 Task: Find connections with filter location Alegrete with filter topic #realestatewith filter profile language English with filter current company Yara International with filter school Maheshwari Public School with filter industry Credit Intermediation with filter service category Web Design with filter keywords title Marketing Specialist
Action: Mouse moved to (563, 111)
Screenshot: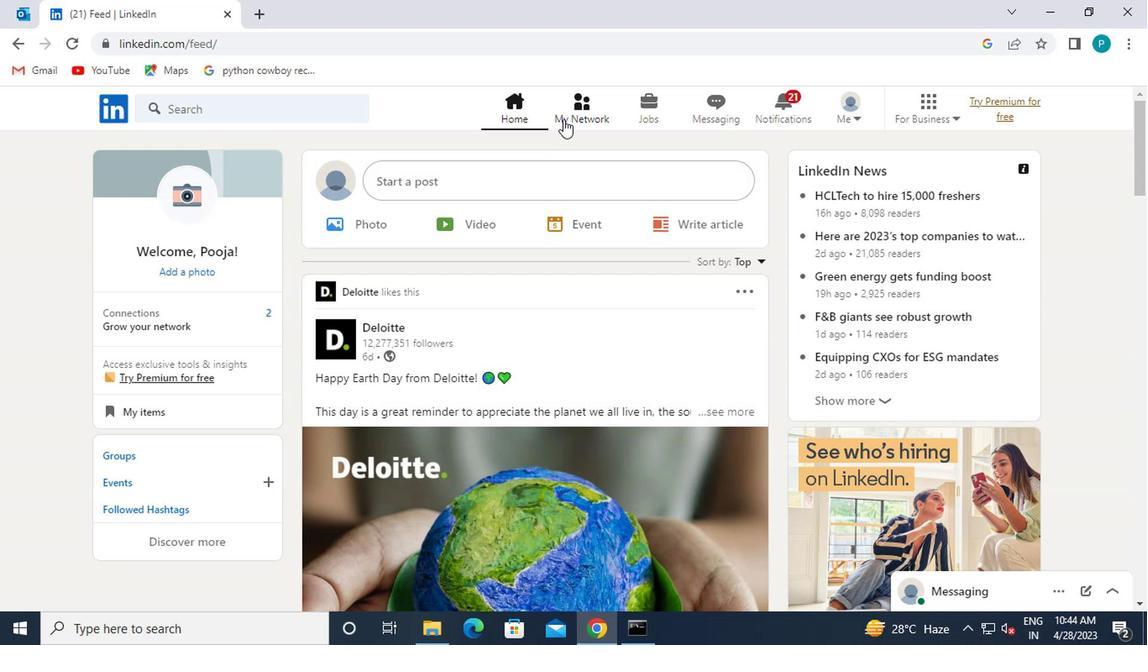 
Action: Mouse pressed left at (563, 111)
Screenshot: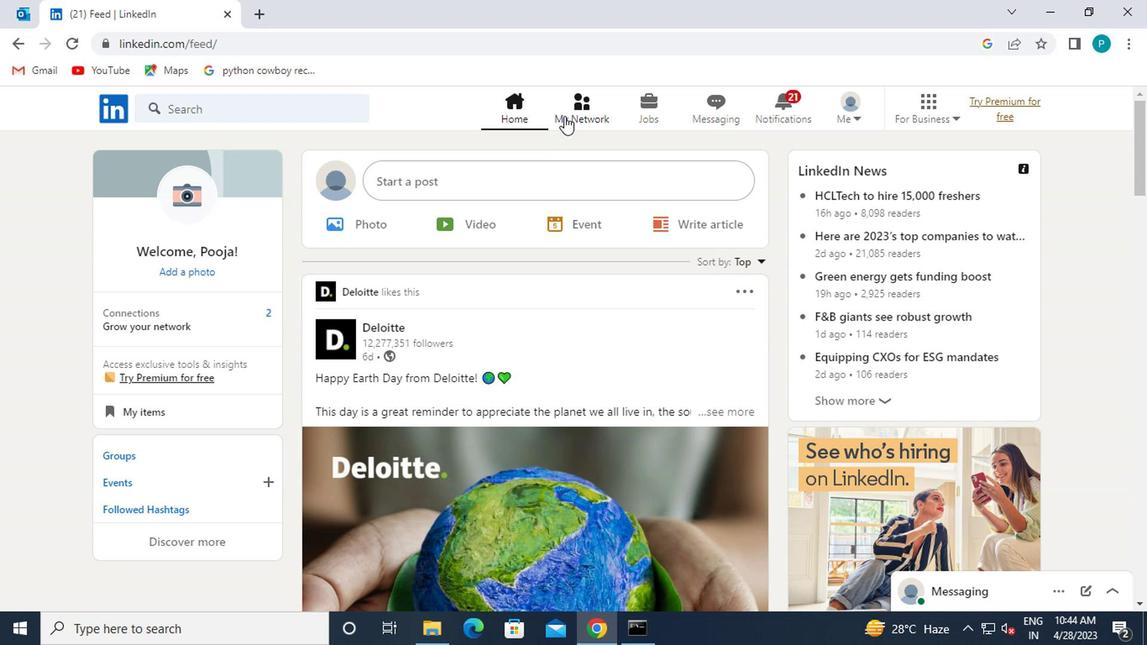 
Action: Mouse moved to (262, 185)
Screenshot: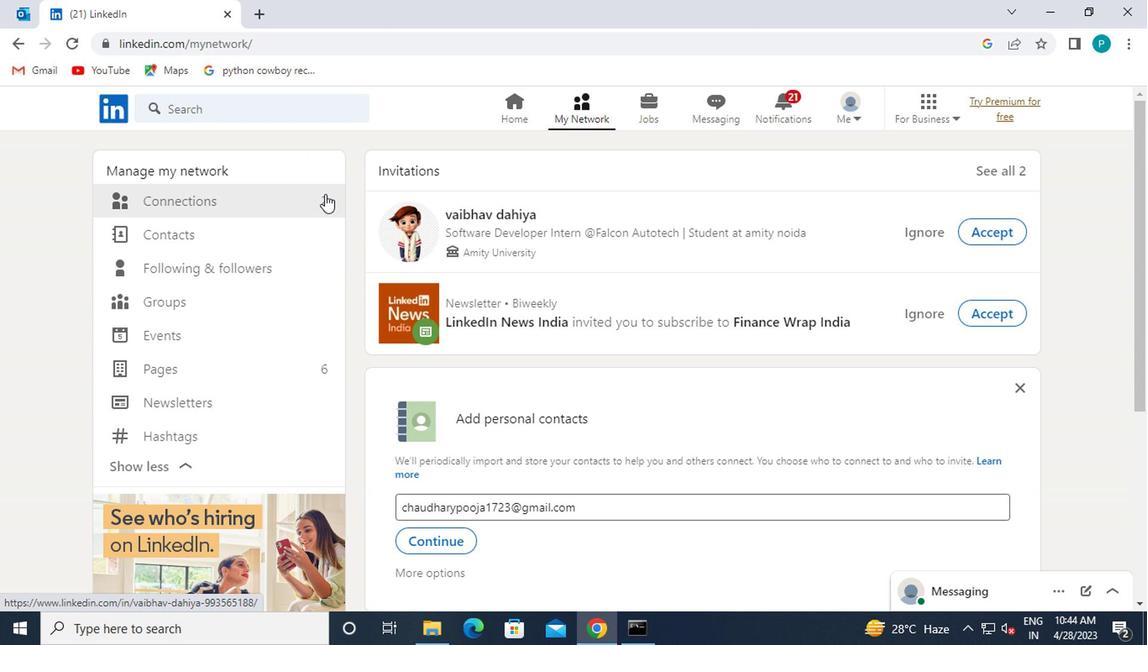 
Action: Mouse pressed left at (262, 185)
Screenshot: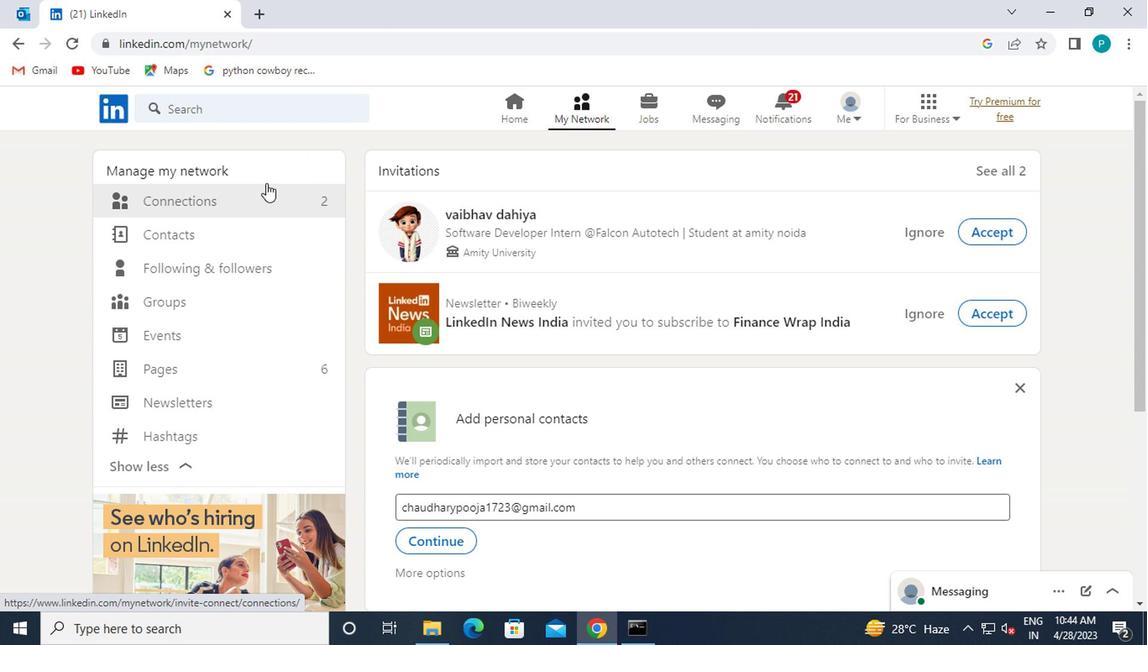 
Action: Mouse moved to (264, 191)
Screenshot: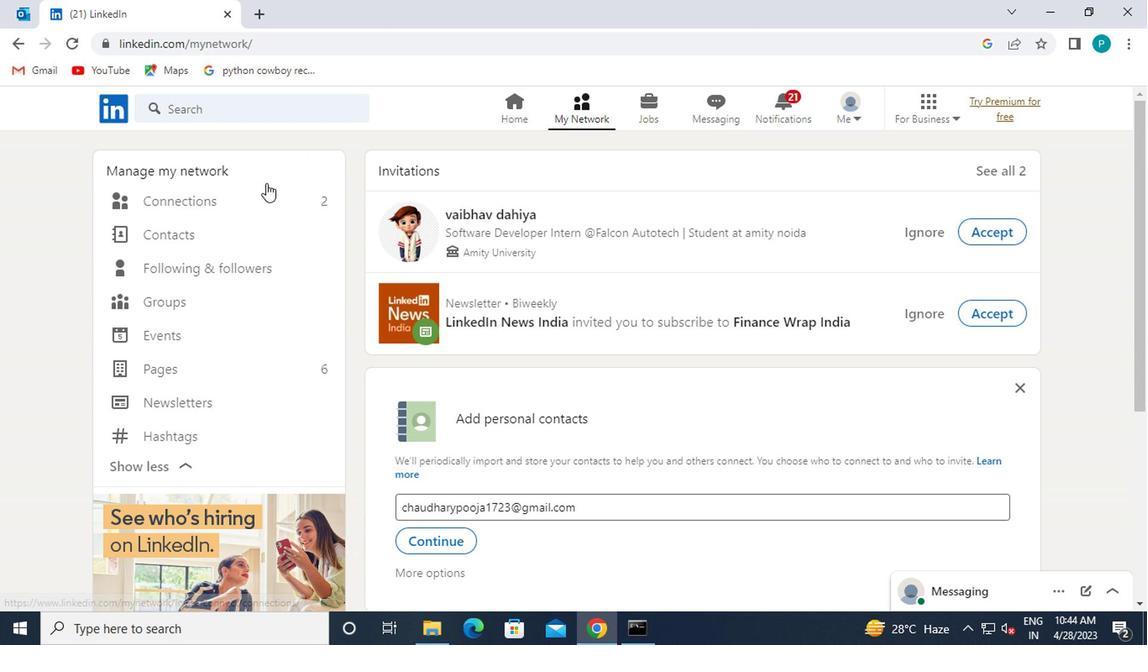 
Action: Mouse pressed left at (264, 191)
Screenshot: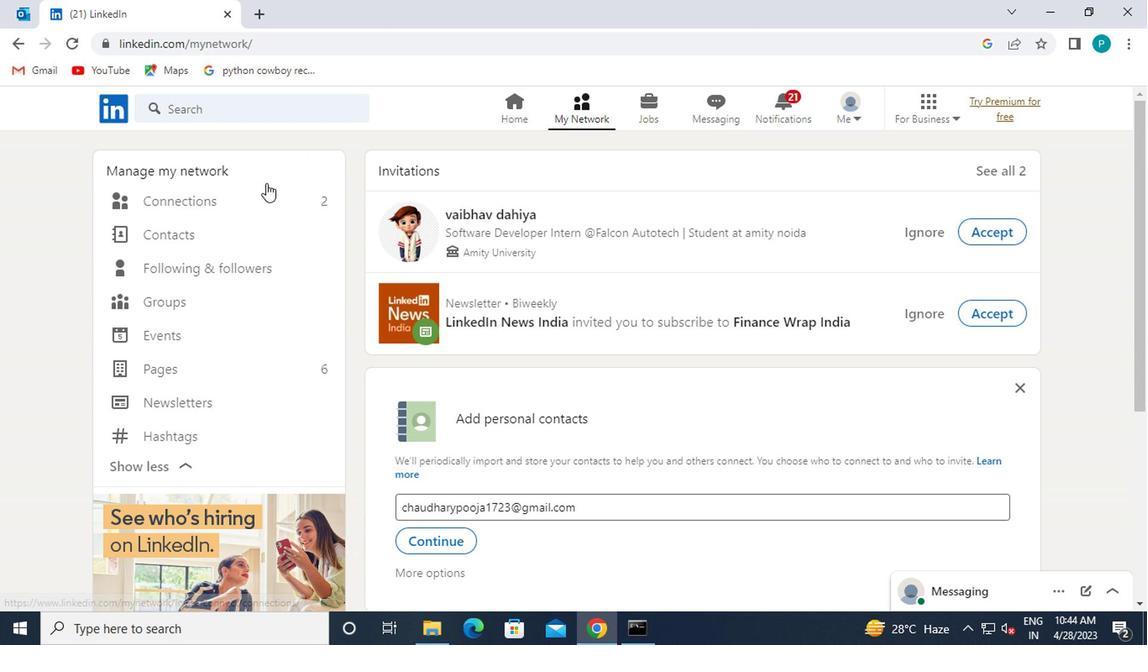 
Action: Mouse moved to (216, 207)
Screenshot: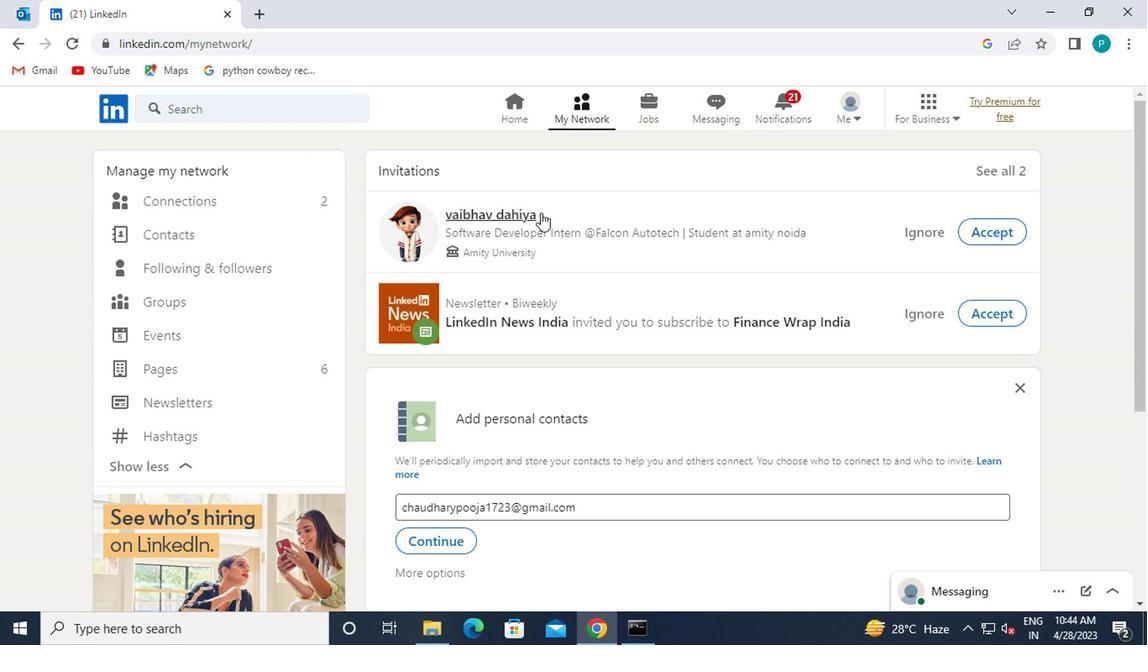 
Action: Mouse pressed left at (216, 207)
Screenshot: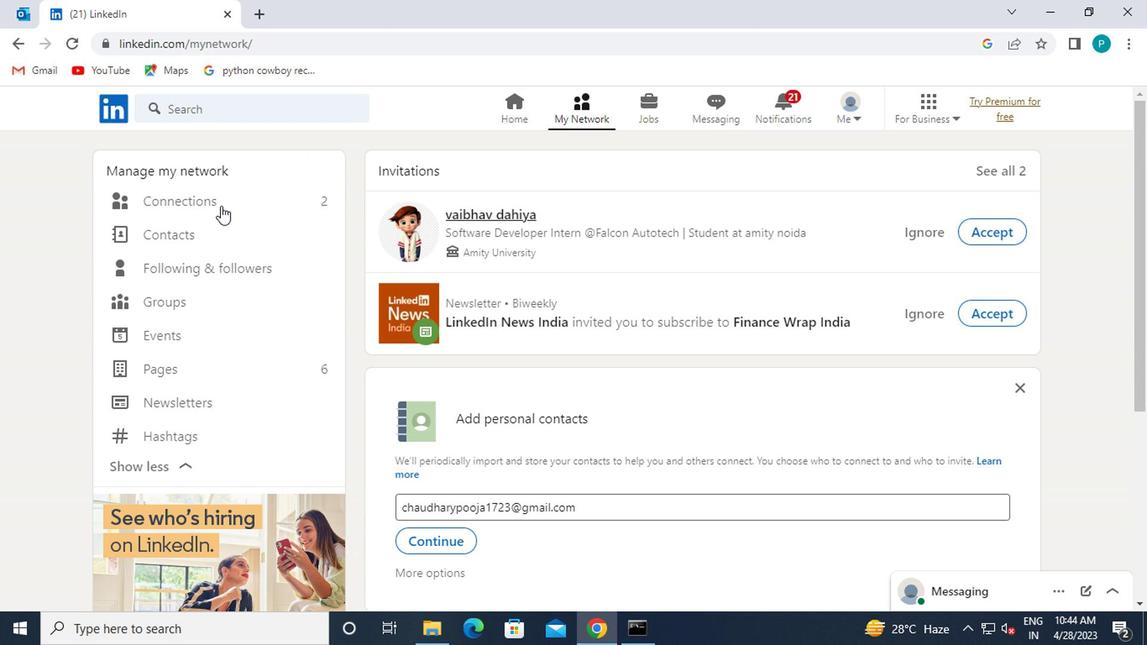 
Action: Mouse moved to (215, 207)
Screenshot: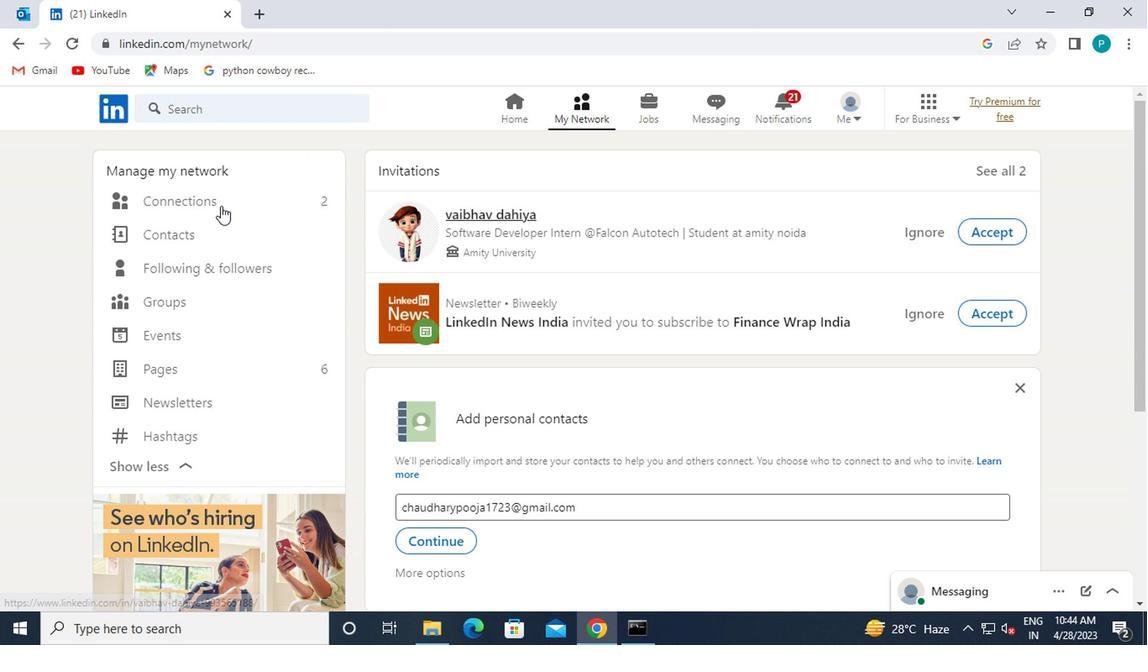 
Action: Mouse pressed left at (215, 207)
Screenshot: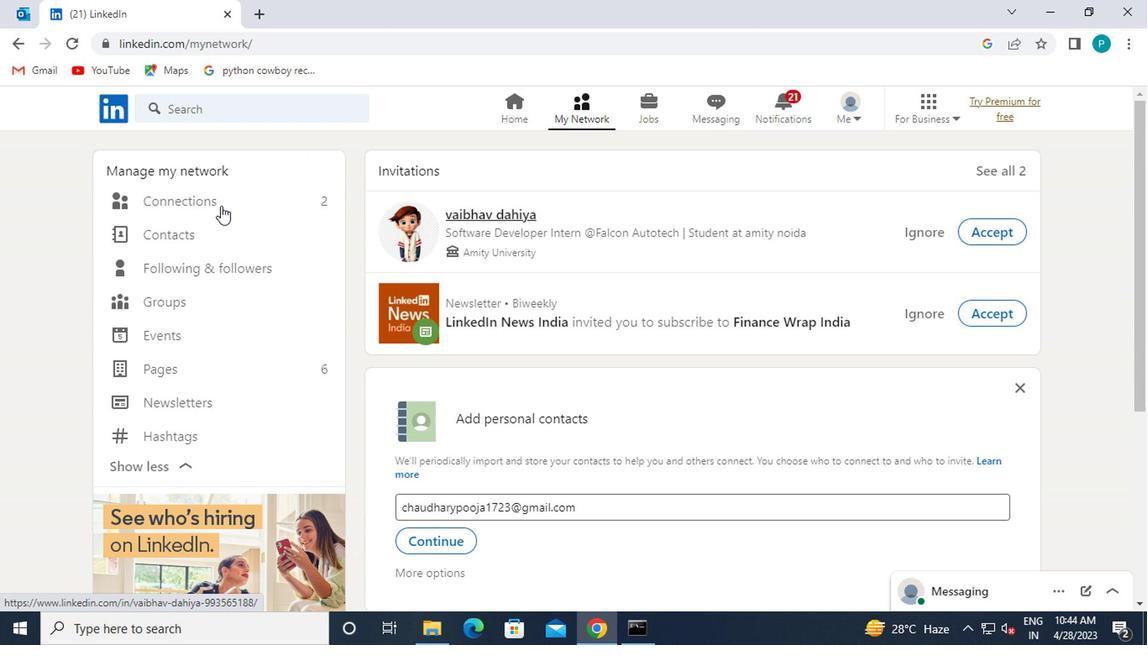 
Action: Mouse moved to (213, 203)
Screenshot: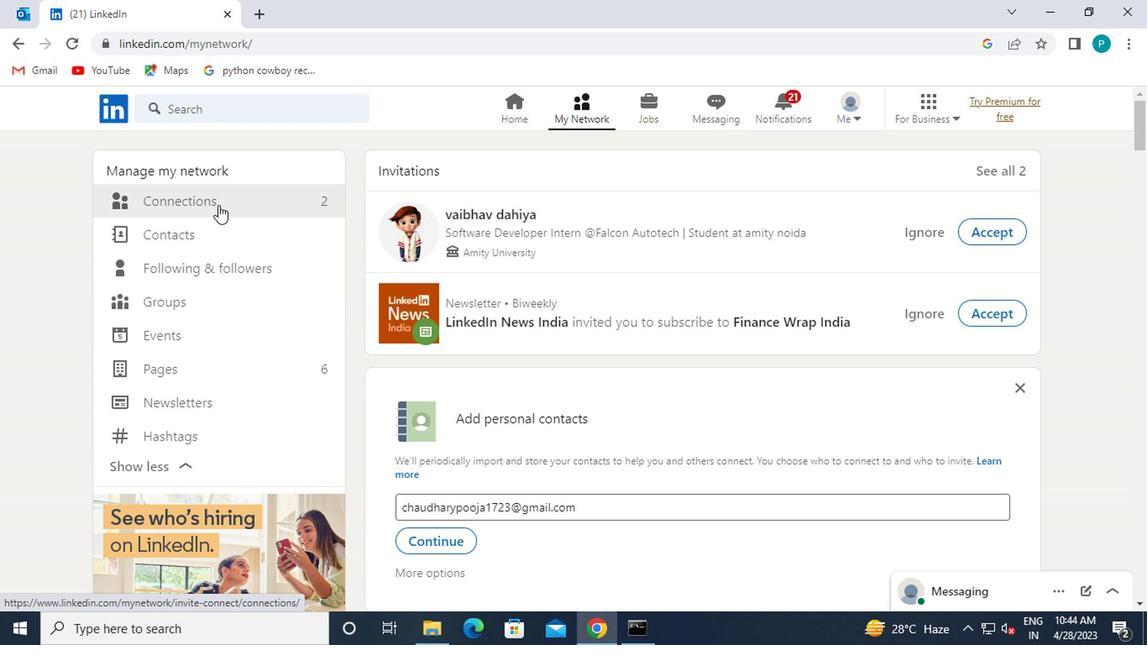 
Action: Mouse pressed left at (213, 203)
Screenshot: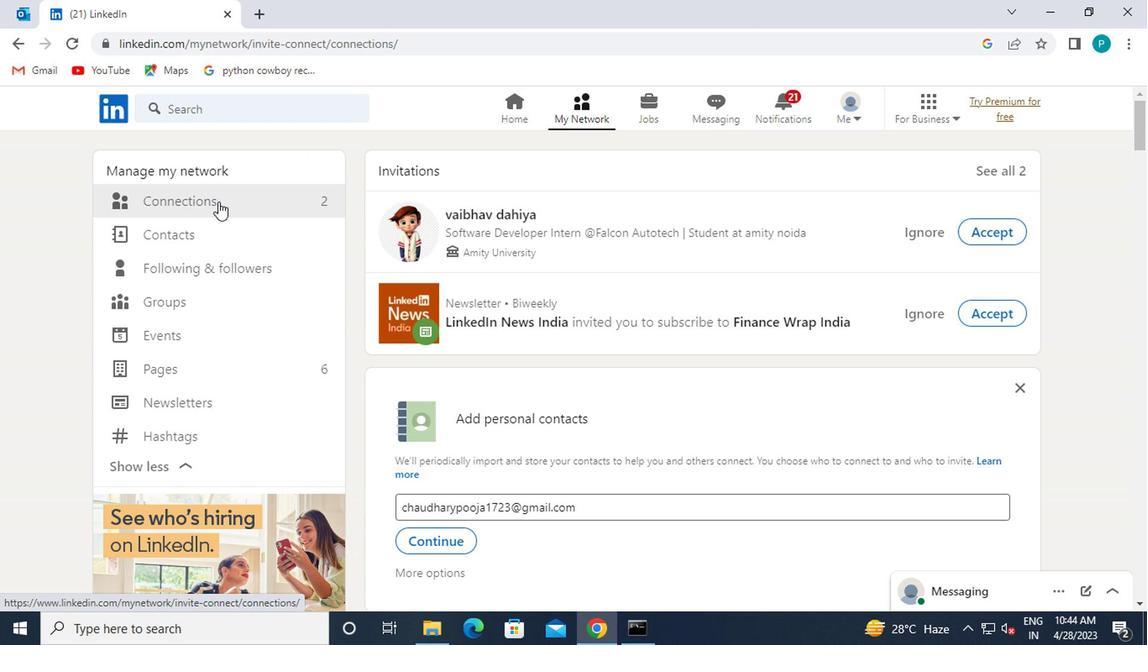 
Action: Mouse moved to (665, 204)
Screenshot: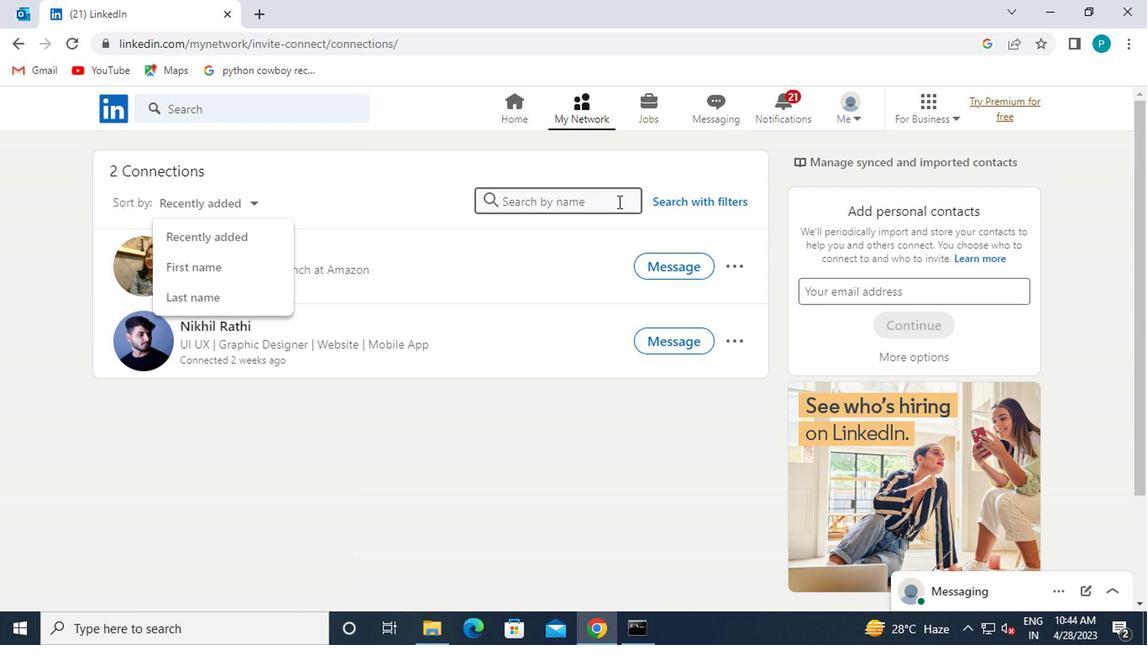 
Action: Mouse pressed left at (665, 204)
Screenshot: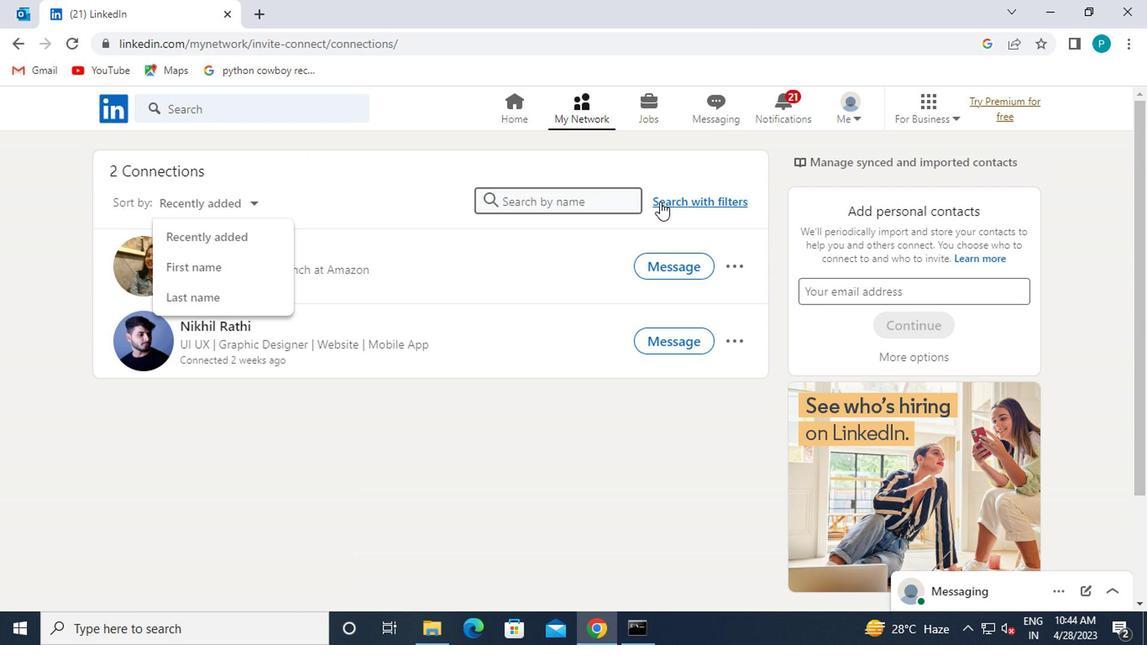 
Action: Mouse moved to (616, 161)
Screenshot: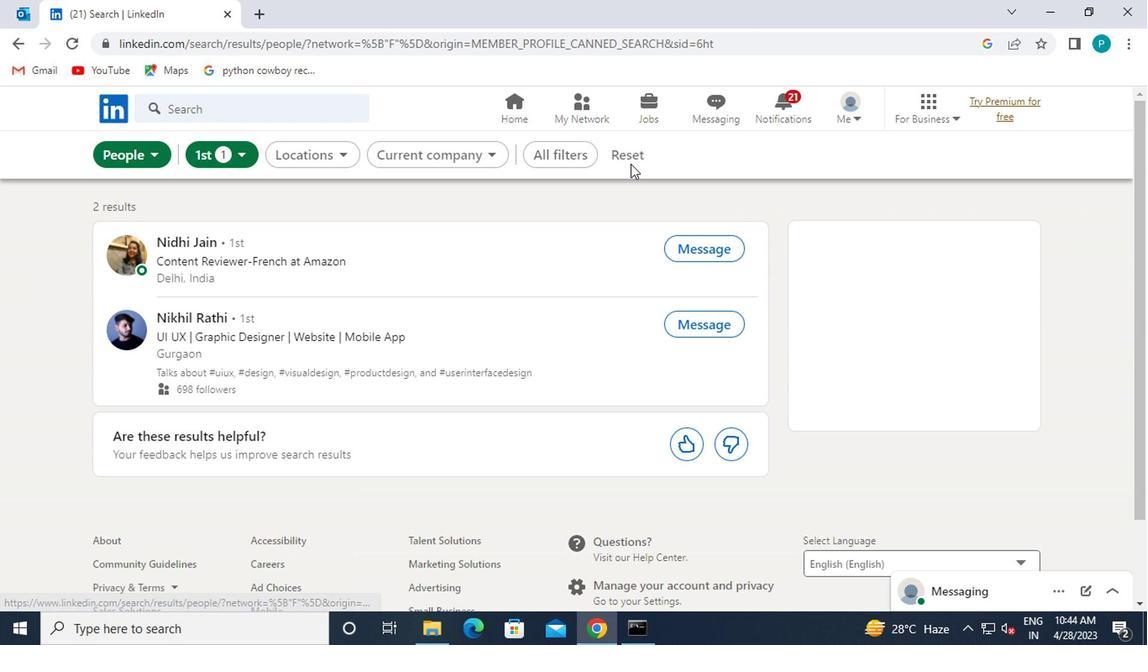 
Action: Mouse pressed left at (616, 161)
Screenshot: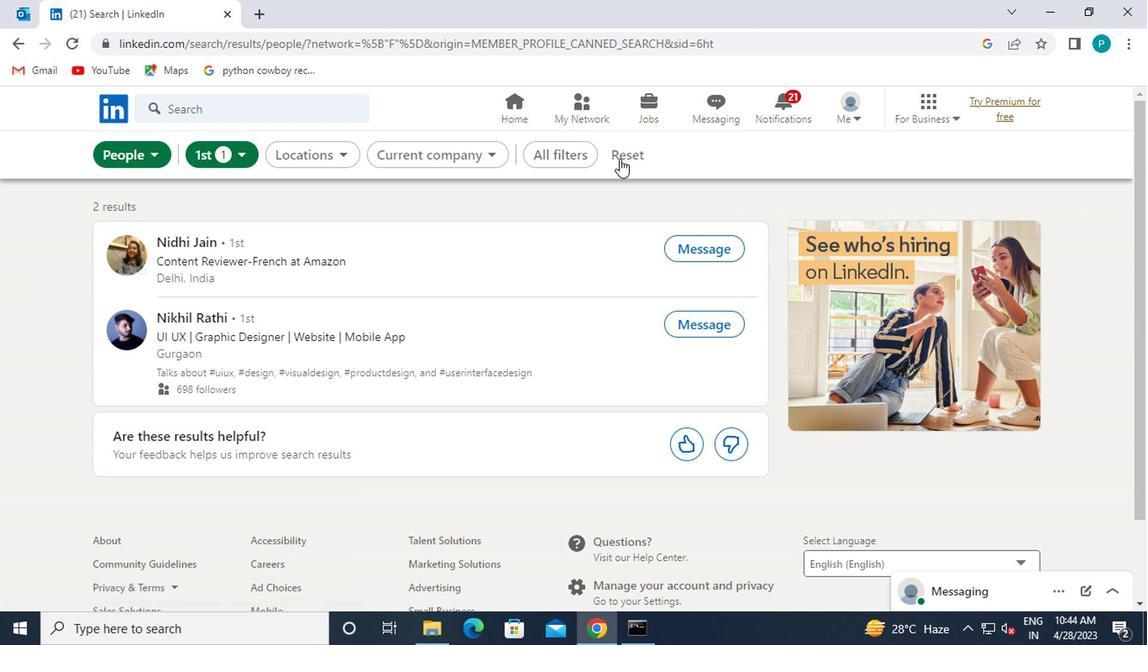 
Action: Mouse moved to (588, 161)
Screenshot: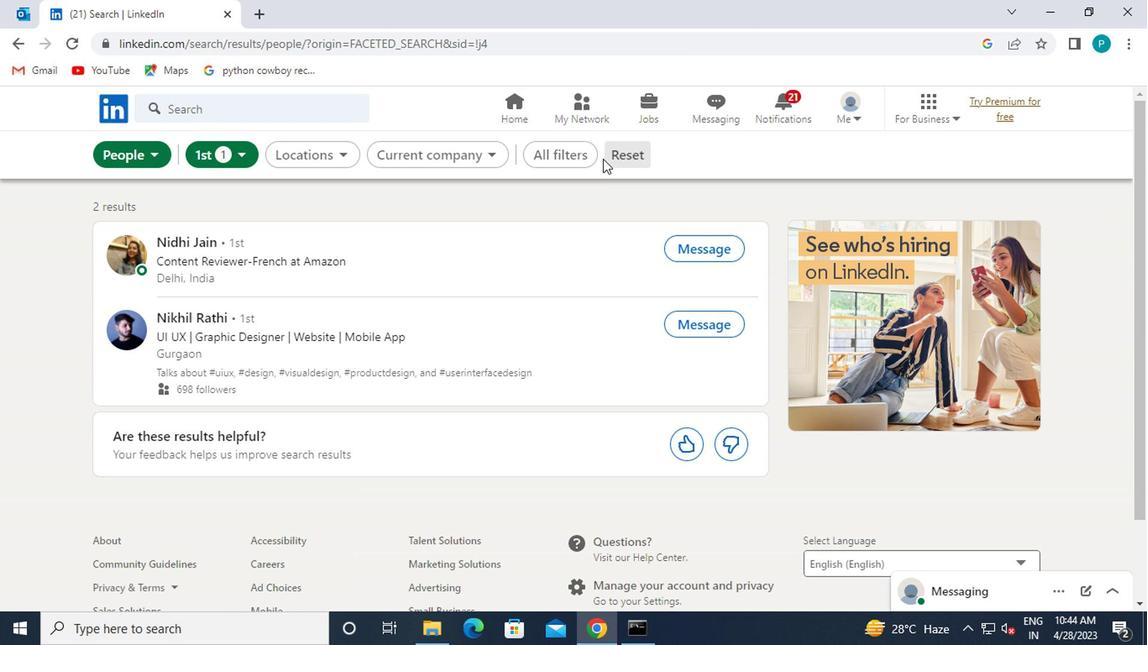
Action: Mouse pressed left at (588, 161)
Screenshot: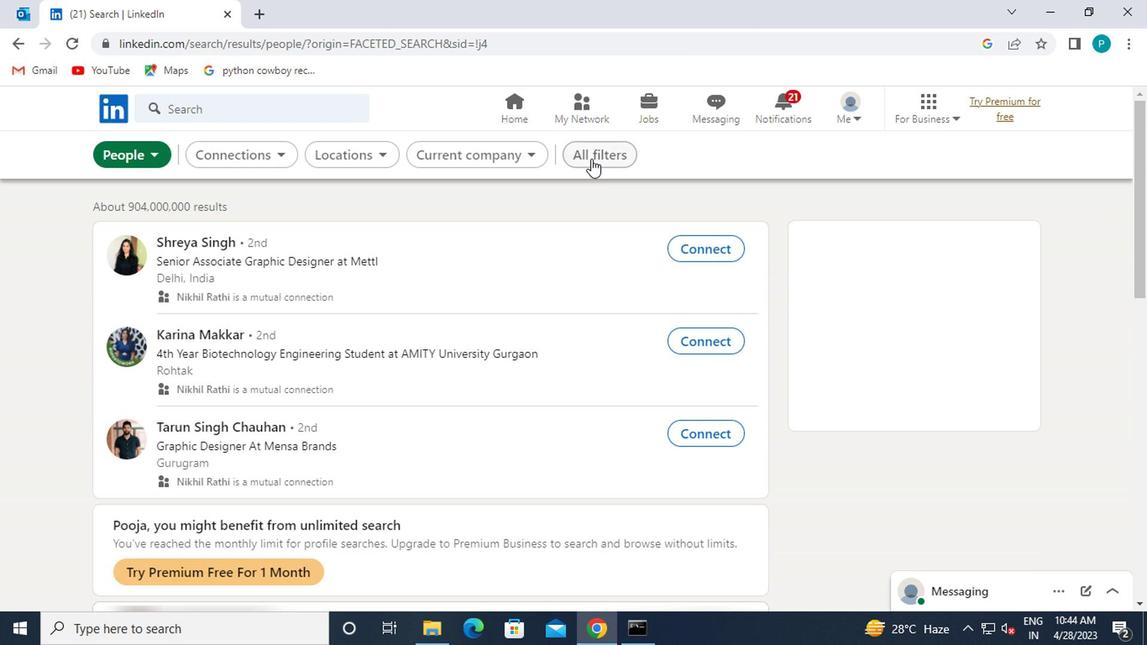 
Action: Mouse moved to (894, 411)
Screenshot: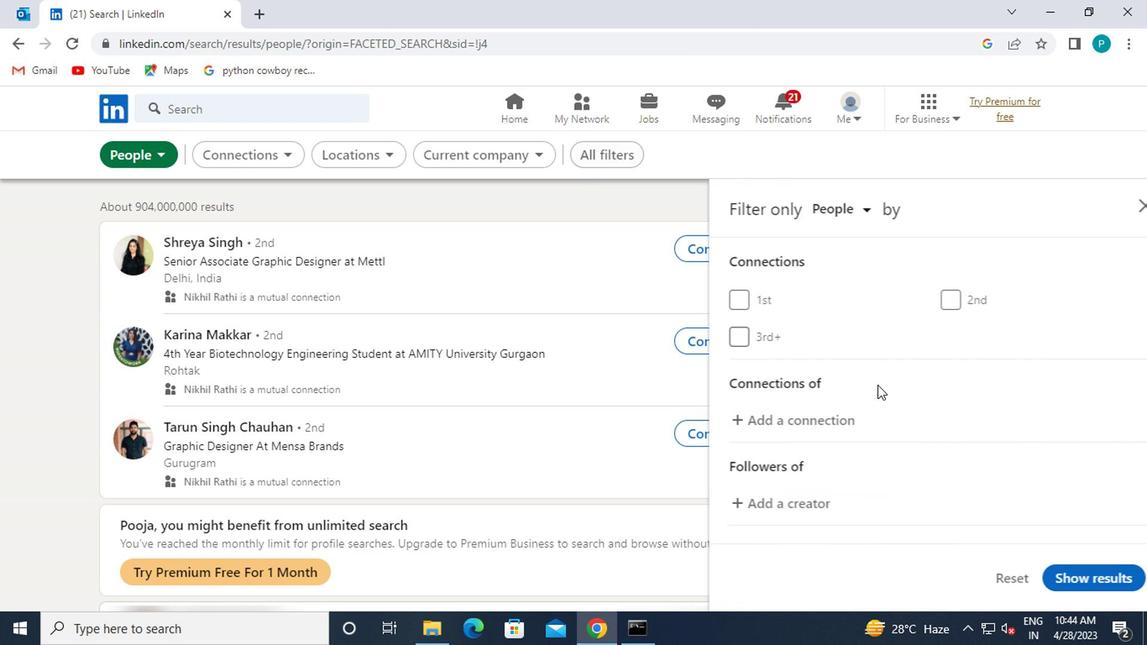 
Action: Mouse scrolled (894, 410) with delta (0, 0)
Screenshot: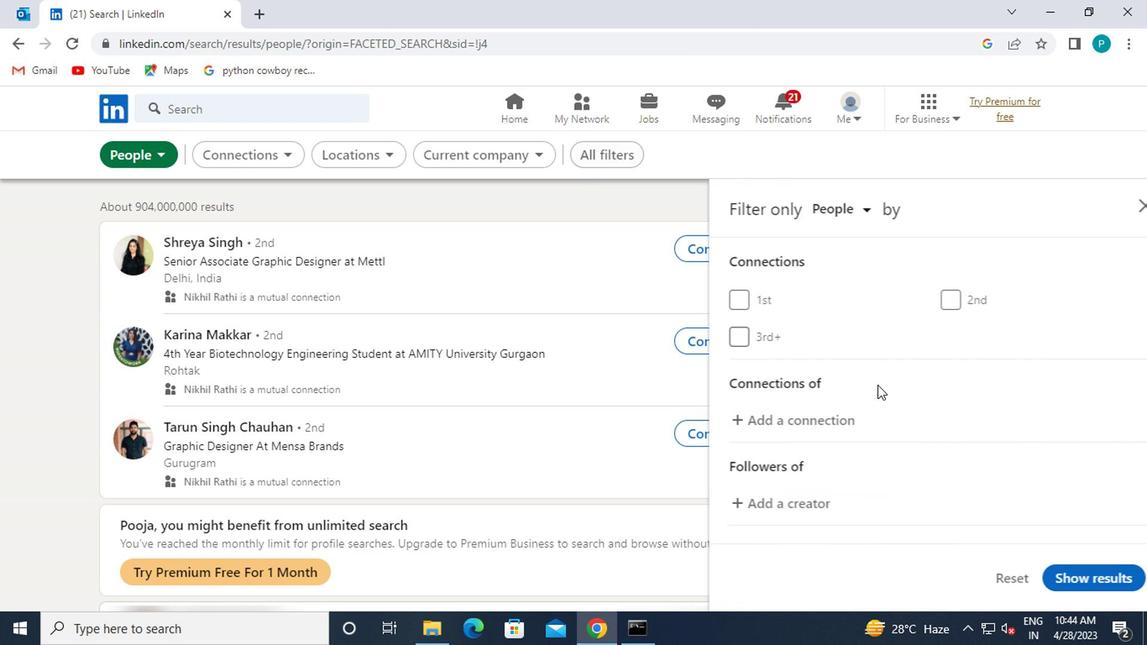 
Action: Mouse moved to (894, 412)
Screenshot: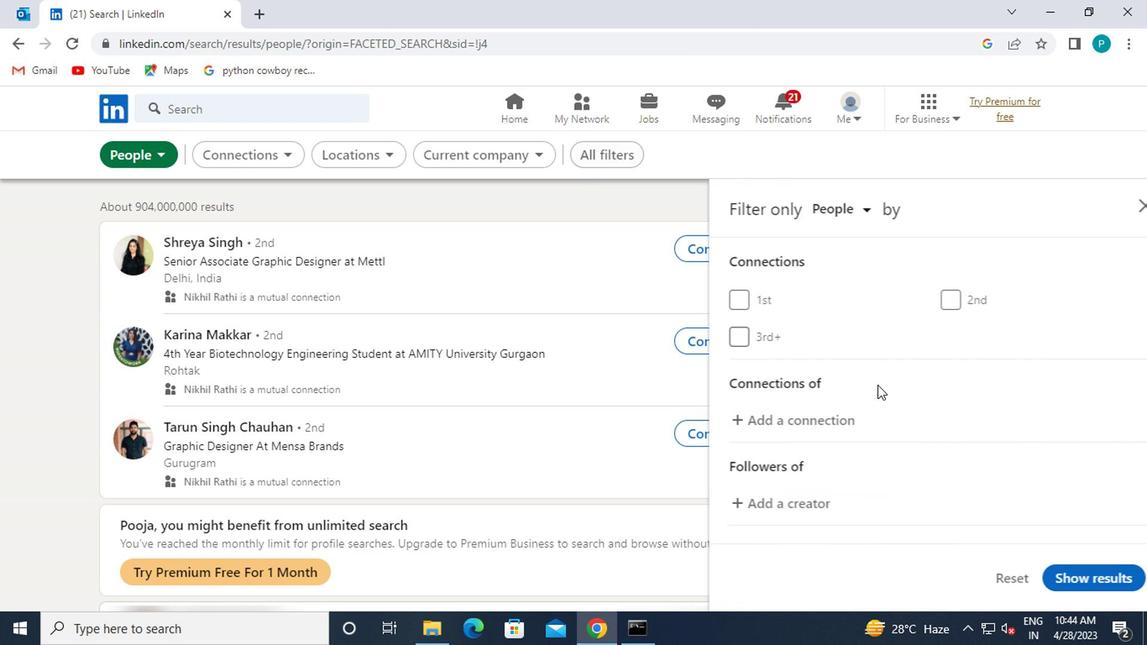 
Action: Mouse scrolled (894, 411) with delta (0, -1)
Screenshot: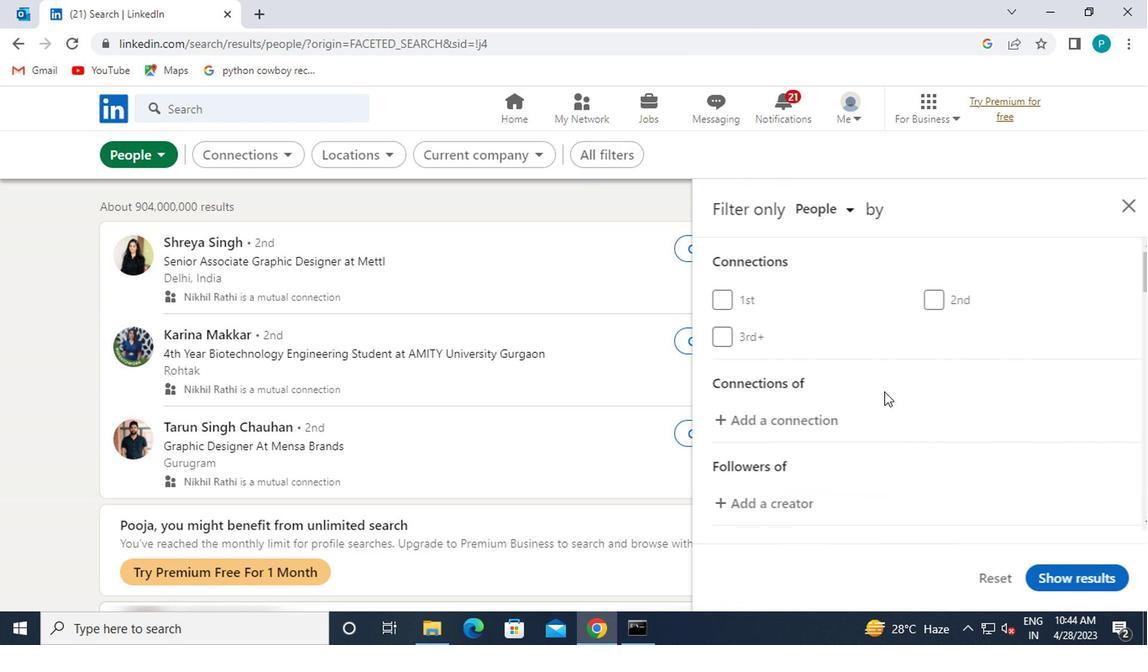 
Action: Mouse moved to (912, 421)
Screenshot: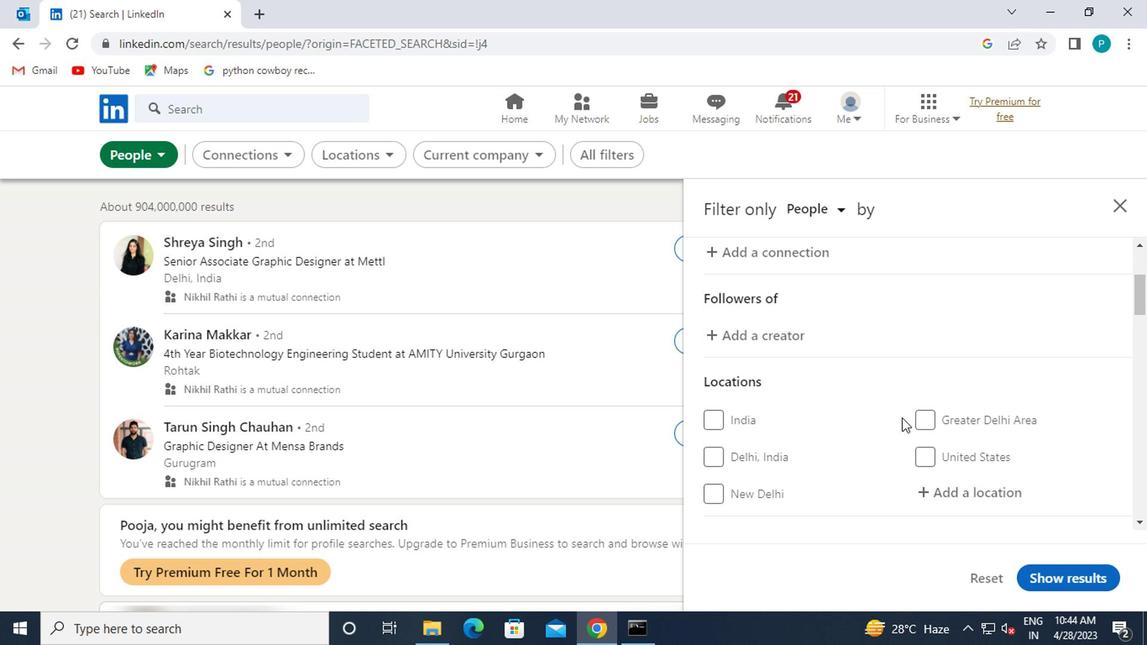 
Action: Mouse scrolled (912, 420) with delta (0, -1)
Screenshot: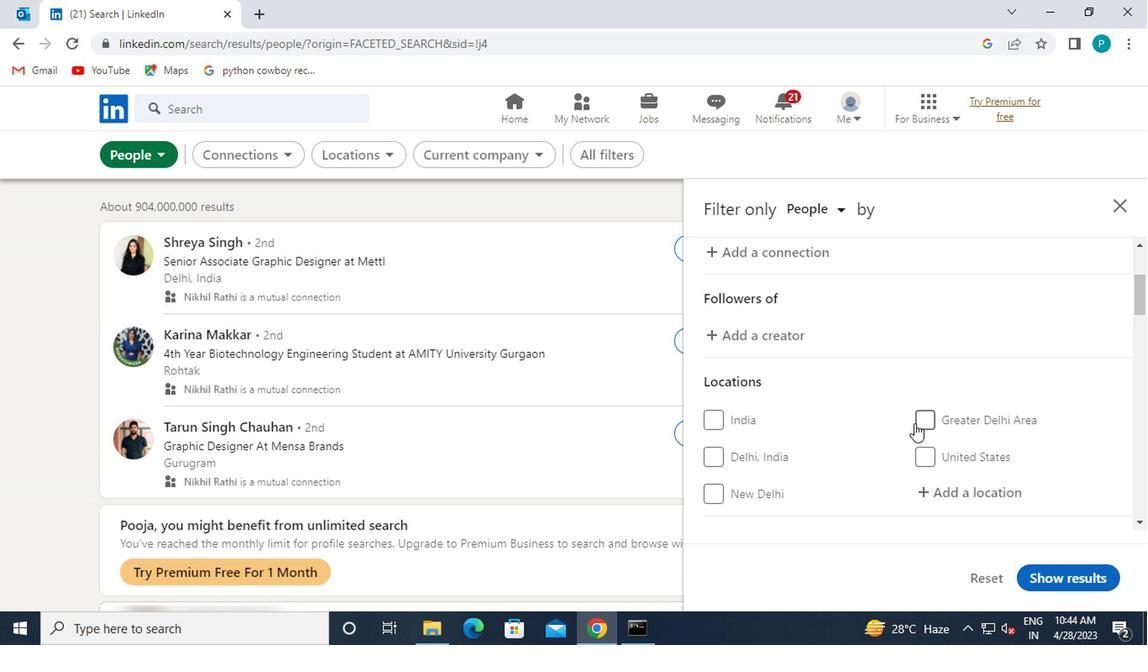 
Action: Mouse moved to (925, 388)
Screenshot: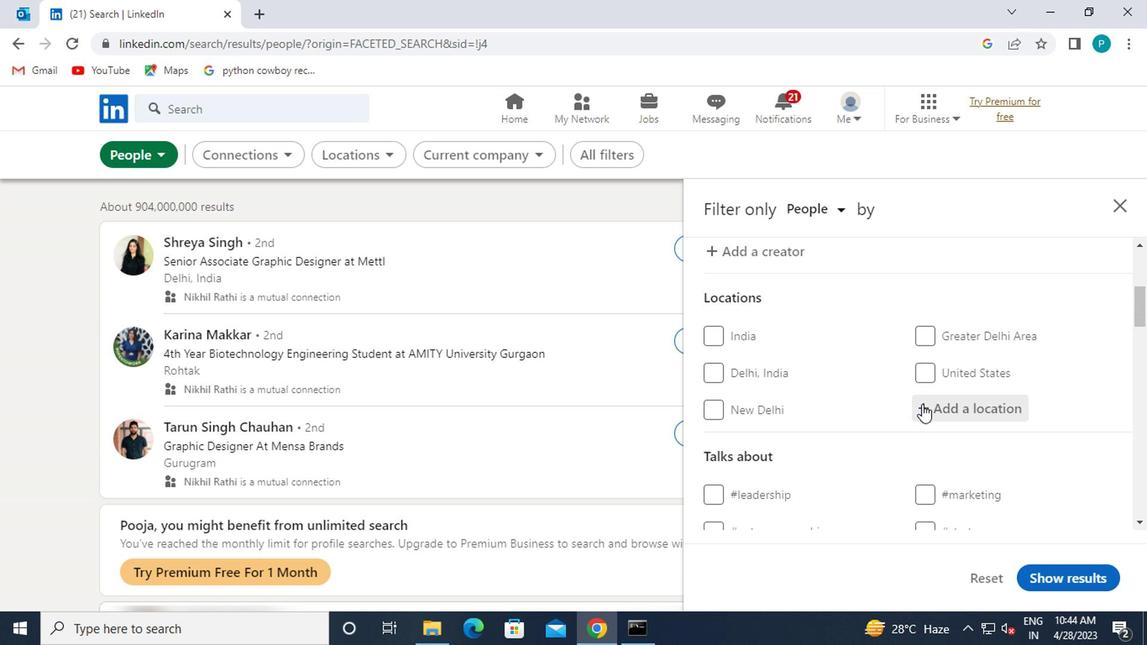 
Action: Mouse pressed left at (925, 388)
Screenshot: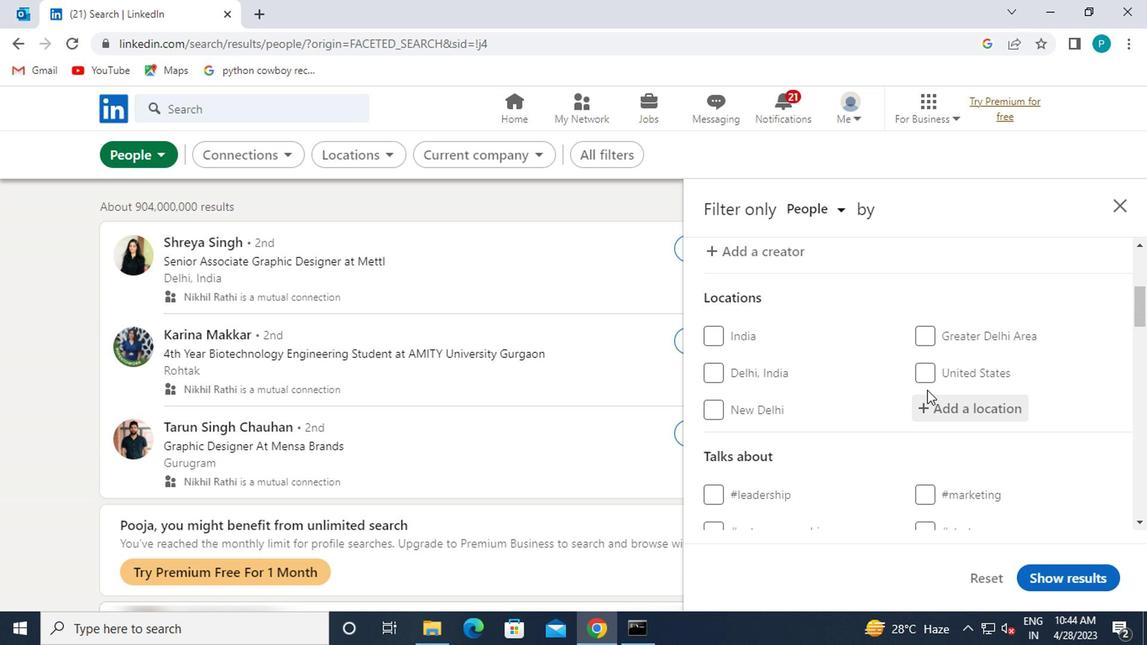 
Action: Mouse moved to (927, 408)
Screenshot: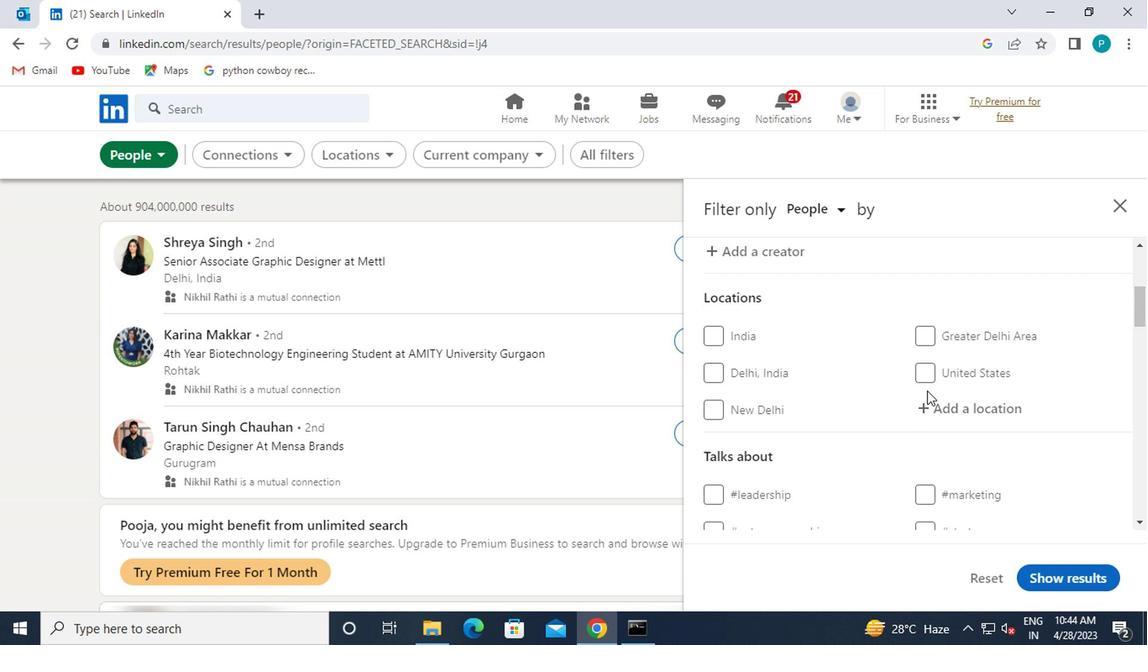 
Action: Mouse pressed left at (927, 408)
Screenshot: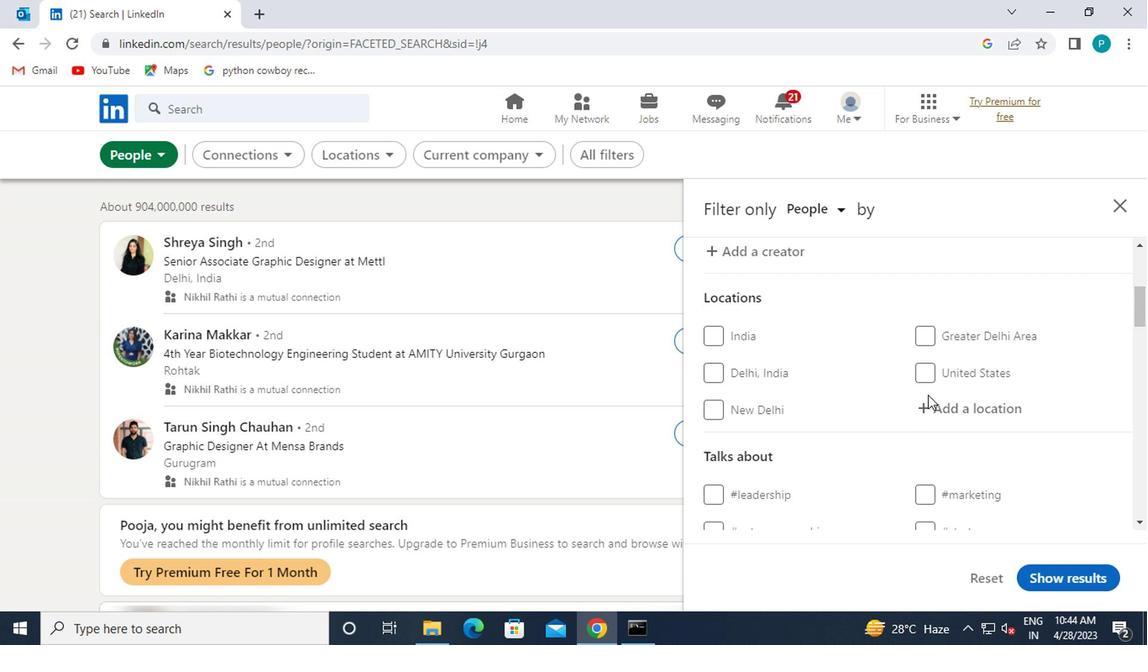 
Action: Key pressed <Key.caps_lock>a<Key.caps_lock>legrete
Screenshot: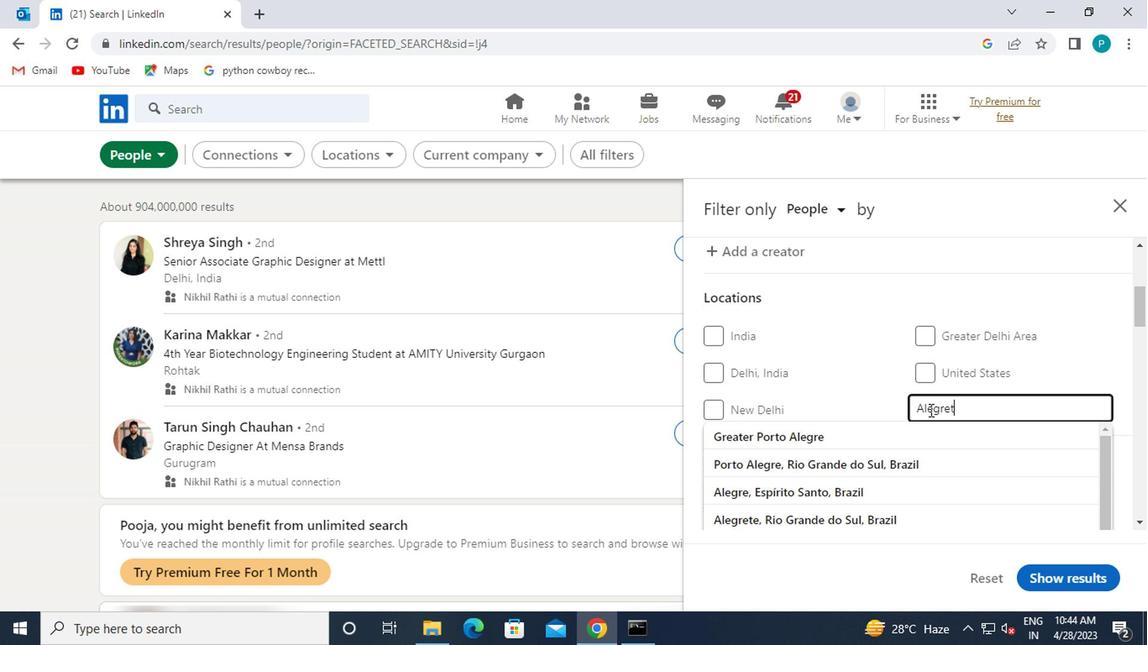 
Action: Mouse moved to (912, 425)
Screenshot: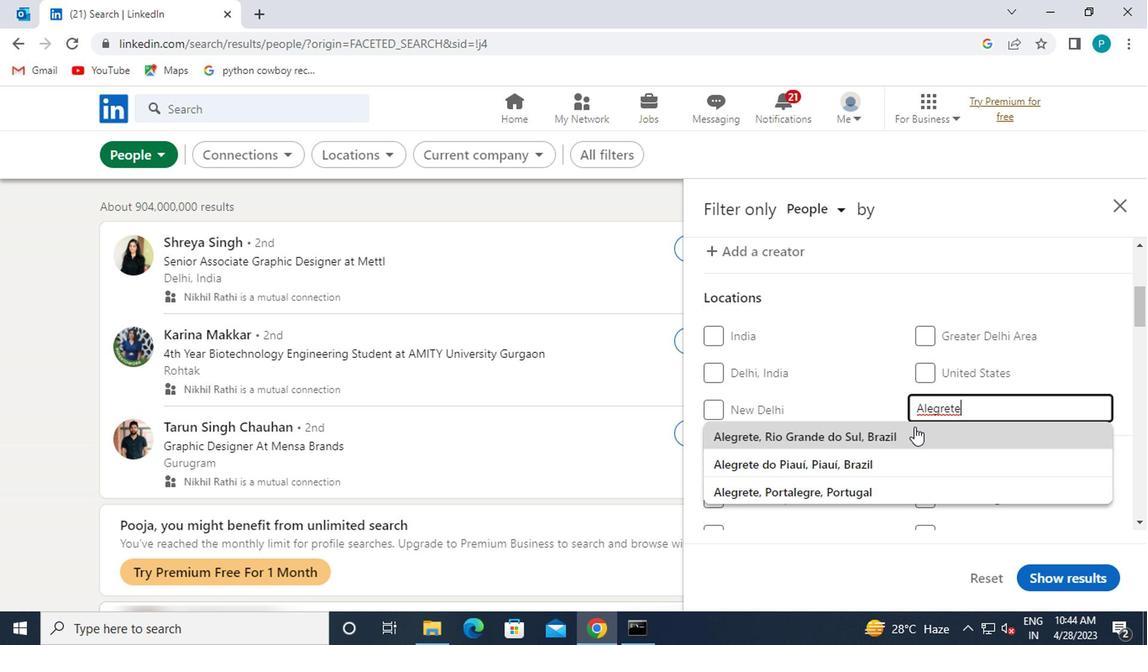 
Action: Mouse pressed left at (912, 425)
Screenshot: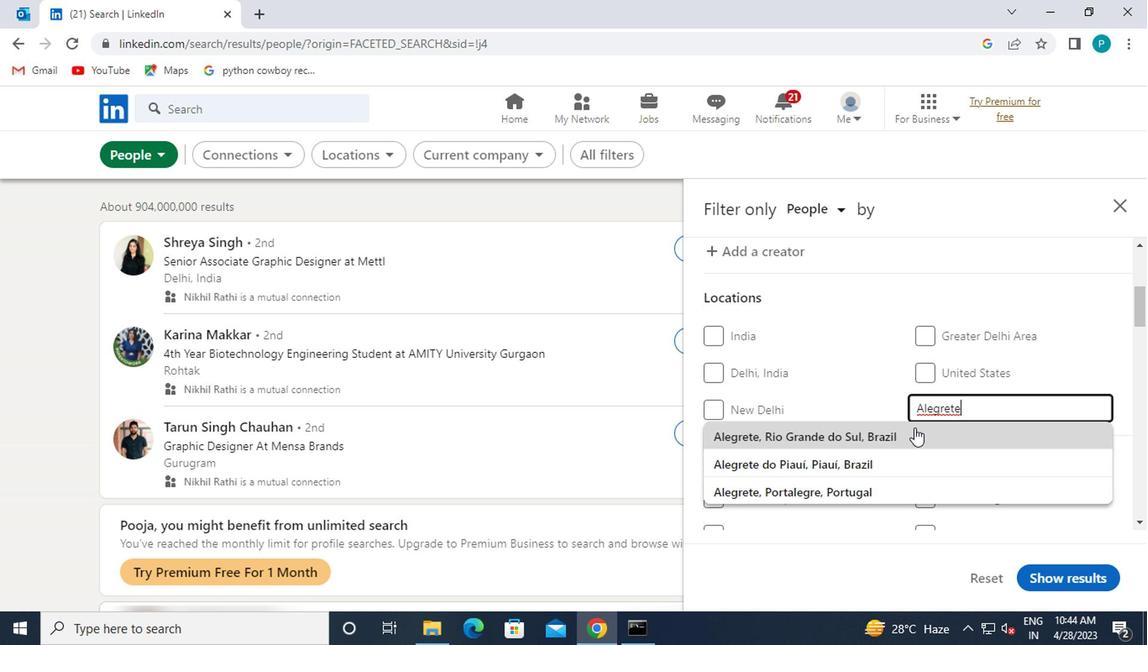 
Action: Mouse scrolled (912, 424) with delta (0, -1)
Screenshot: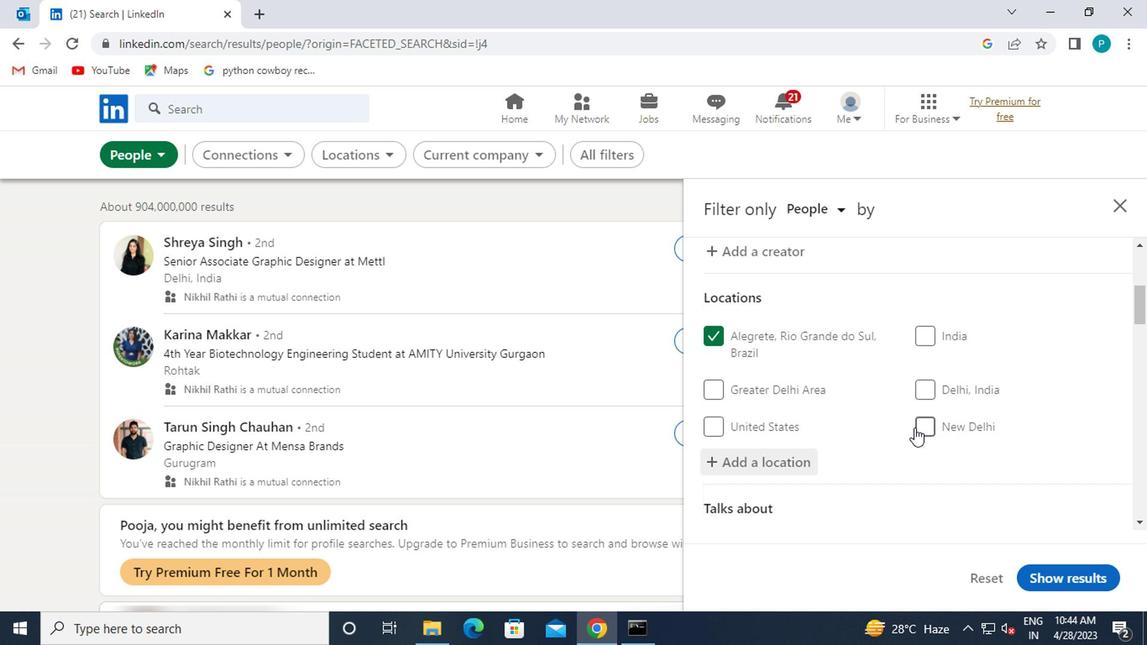 
Action: Mouse scrolled (912, 424) with delta (0, -1)
Screenshot: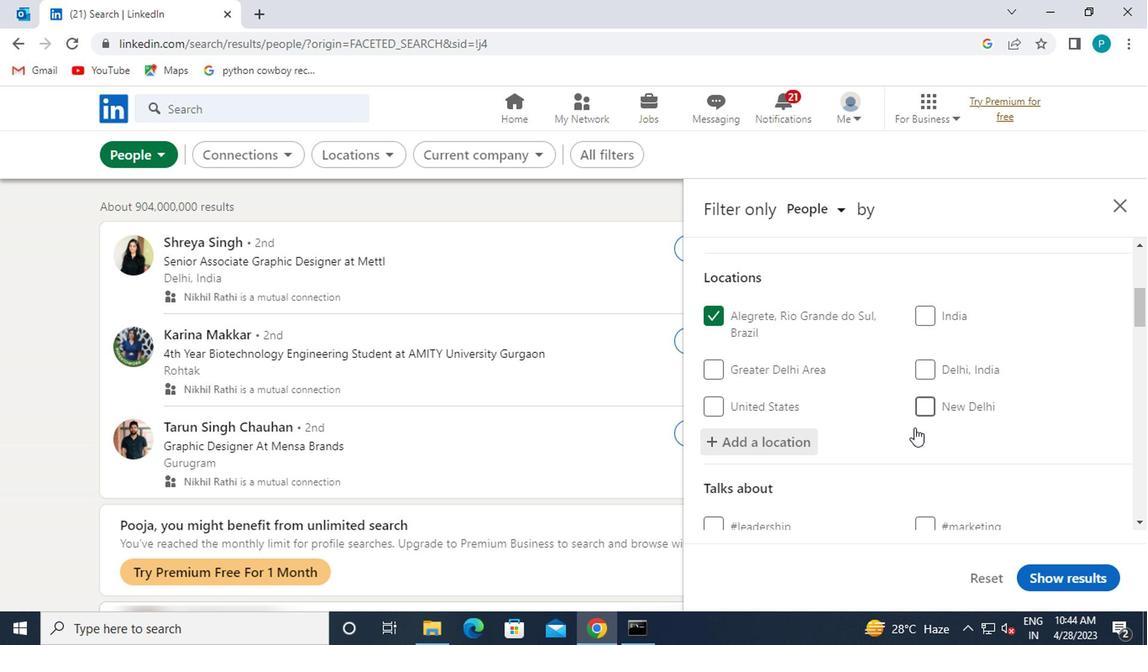 
Action: Mouse moved to (927, 451)
Screenshot: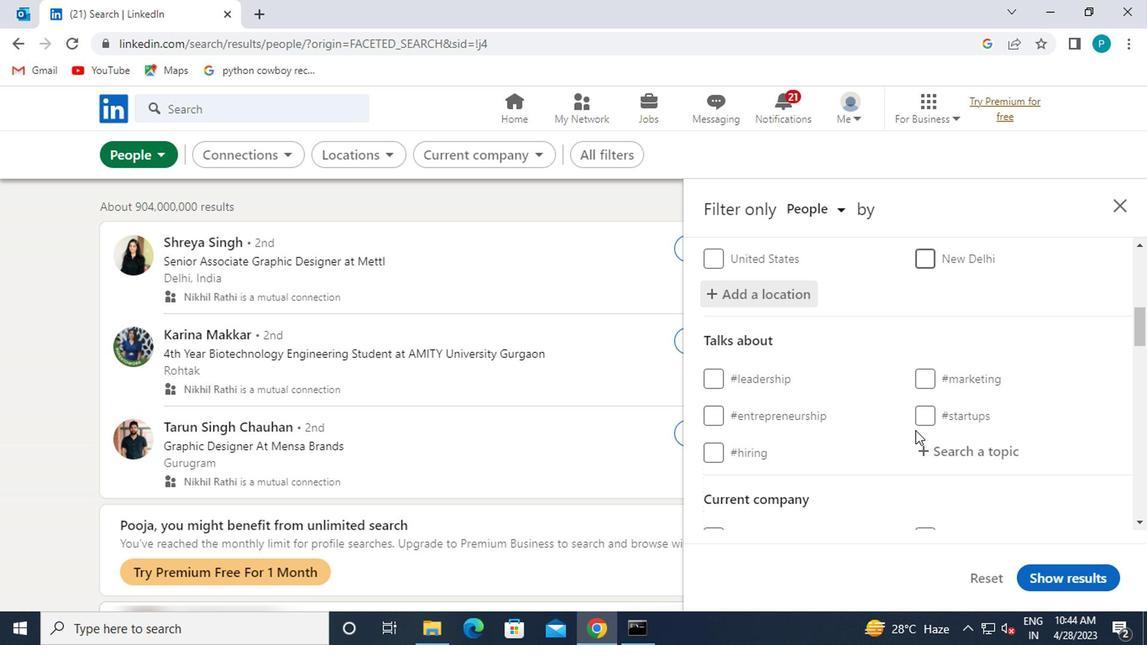 
Action: Mouse pressed left at (927, 451)
Screenshot: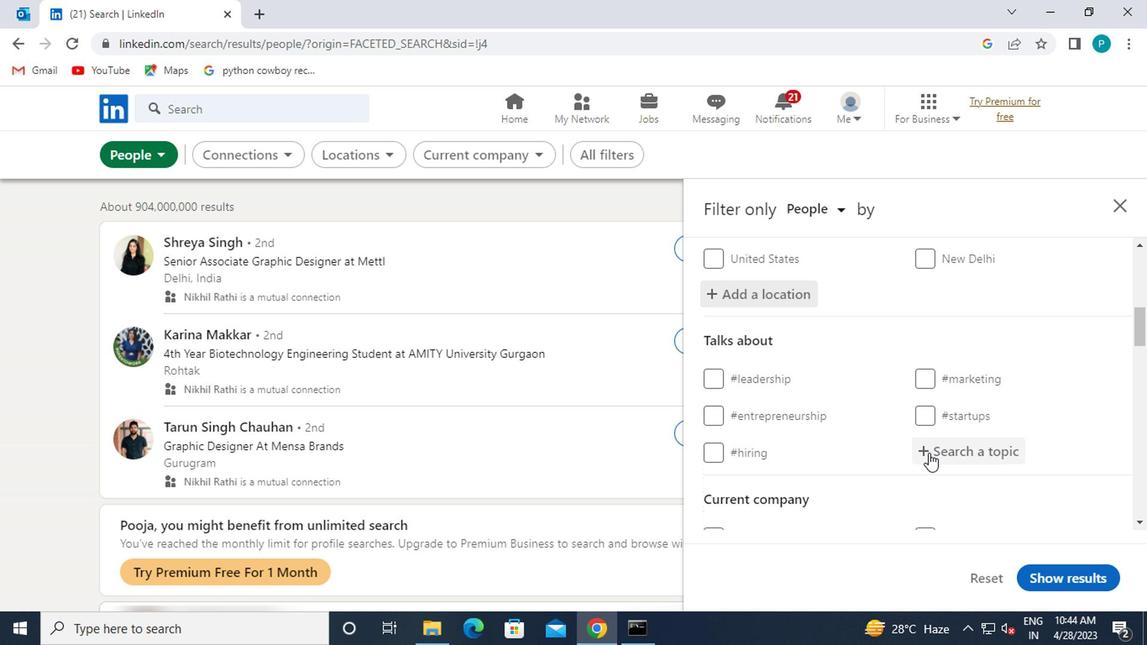 
Action: Mouse moved to (970, 432)
Screenshot: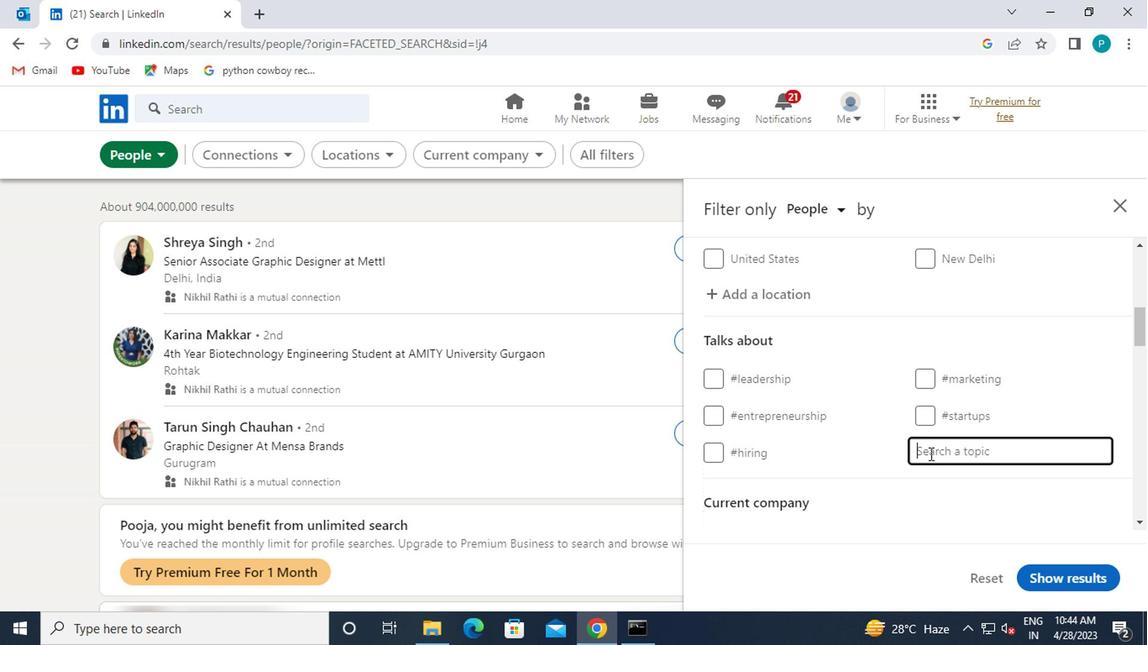 
Action: Key pressed <Key.shift>#REALESTATE
Screenshot: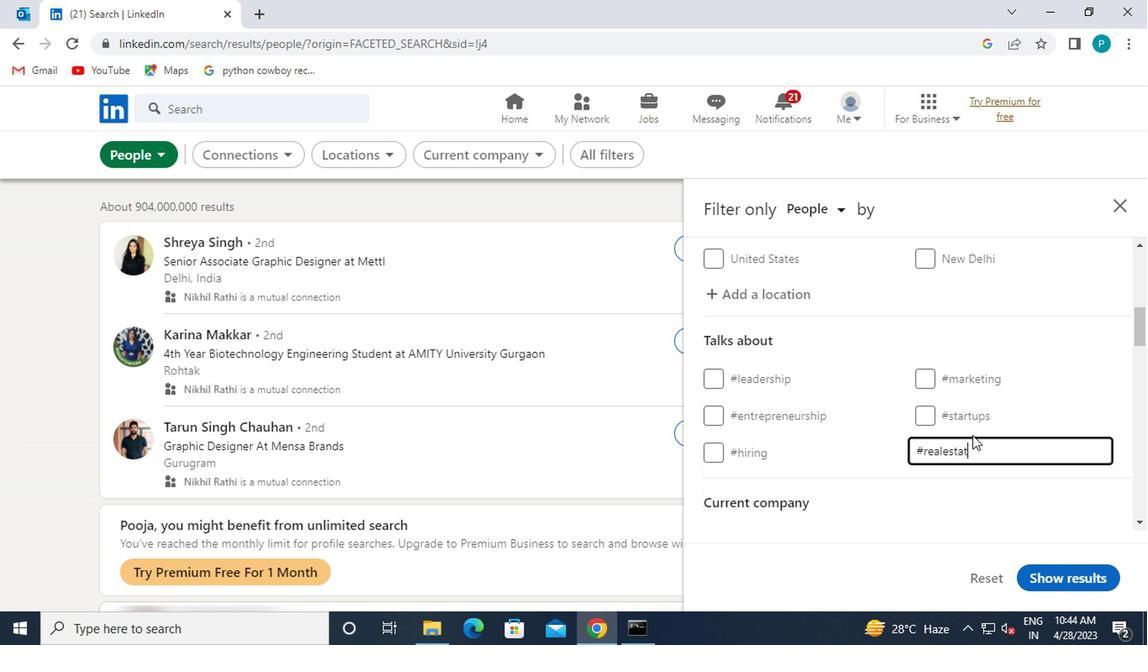
Action: Mouse moved to (785, 423)
Screenshot: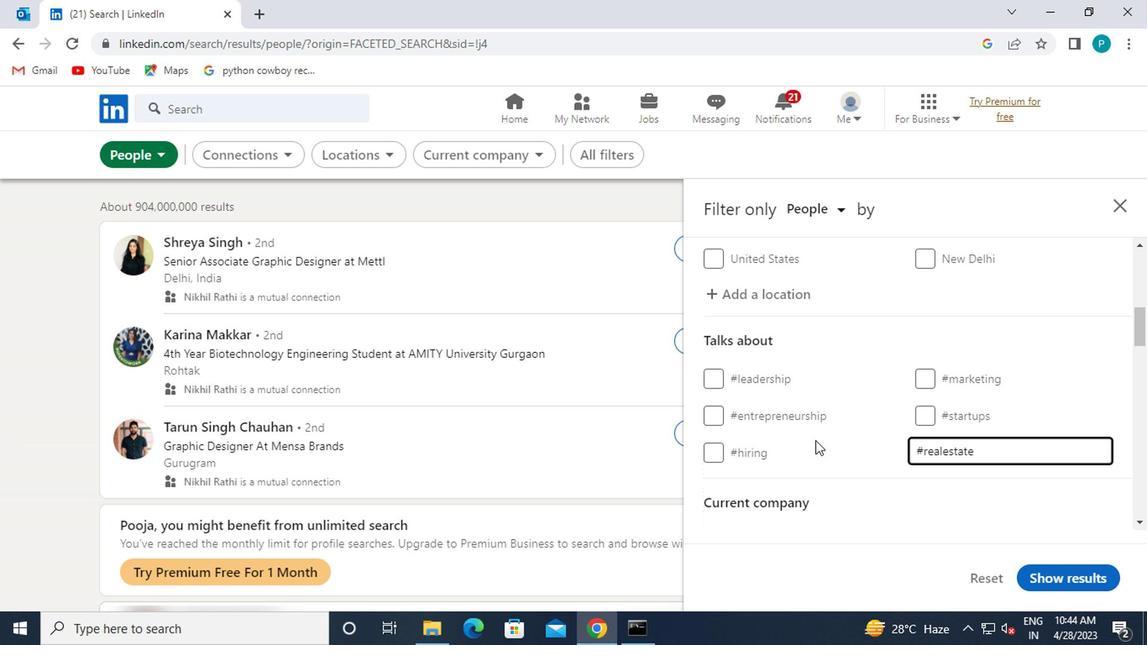 
Action: Mouse scrolled (785, 421) with delta (0, -1)
Screenshot: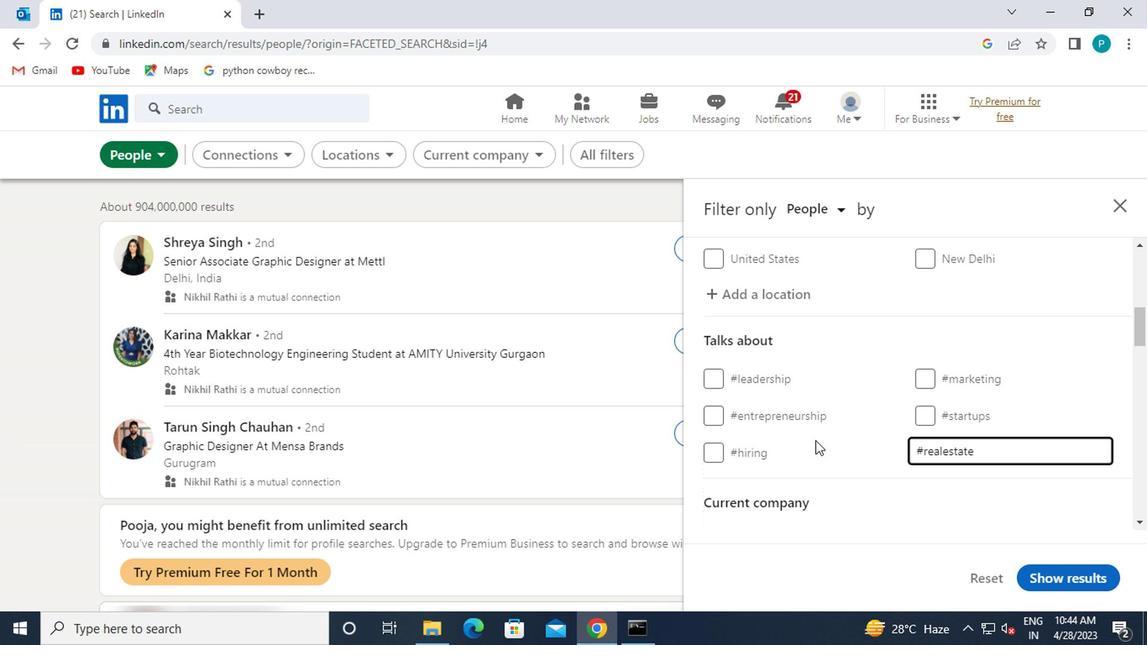 
Action: Mouse scrolled (785, 421) with delta (0, -1)
Screenshot: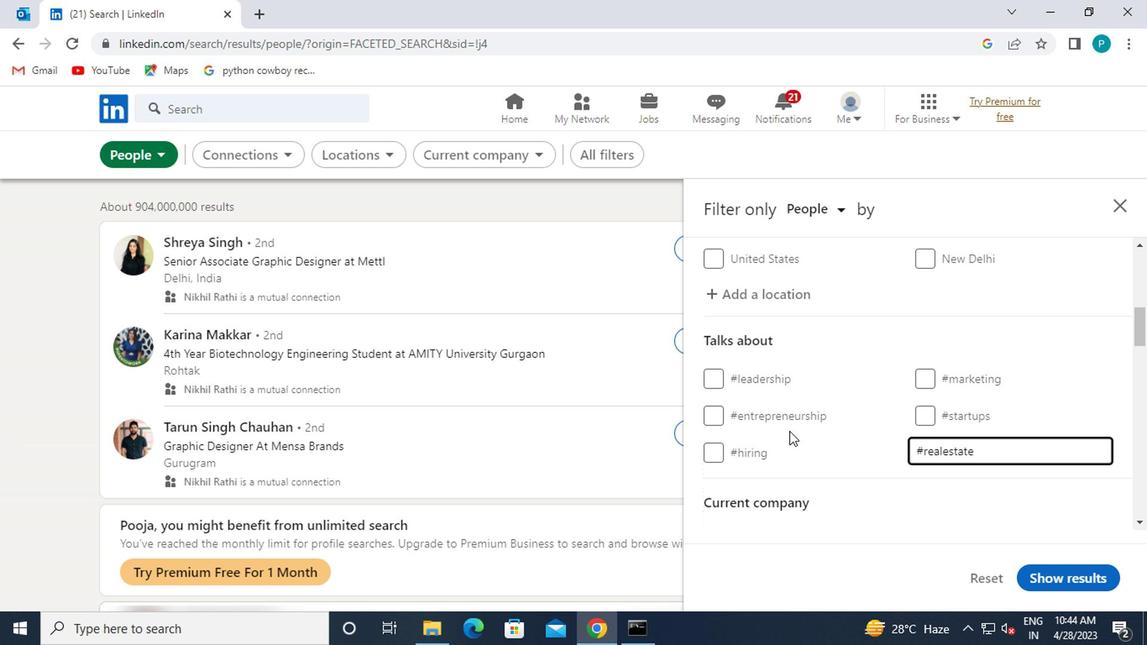 
Action: Mouse moved to (882, 436)
Screenshot: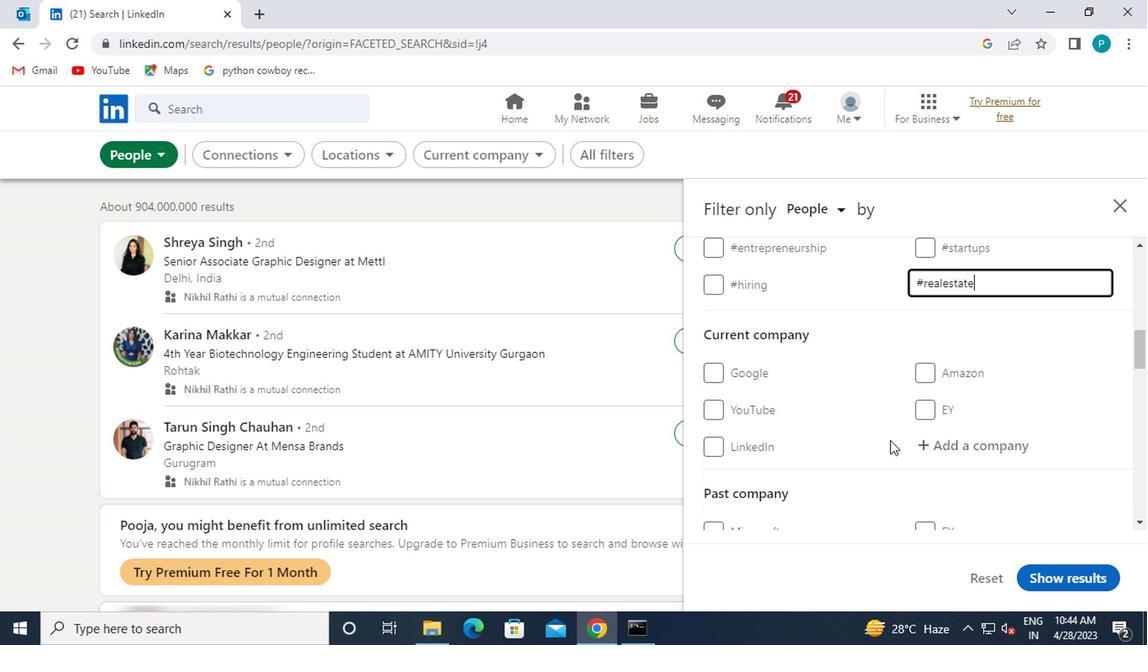 
Action: Mouse scrolled (882, 435) with delta (0, -1)
Screenshot: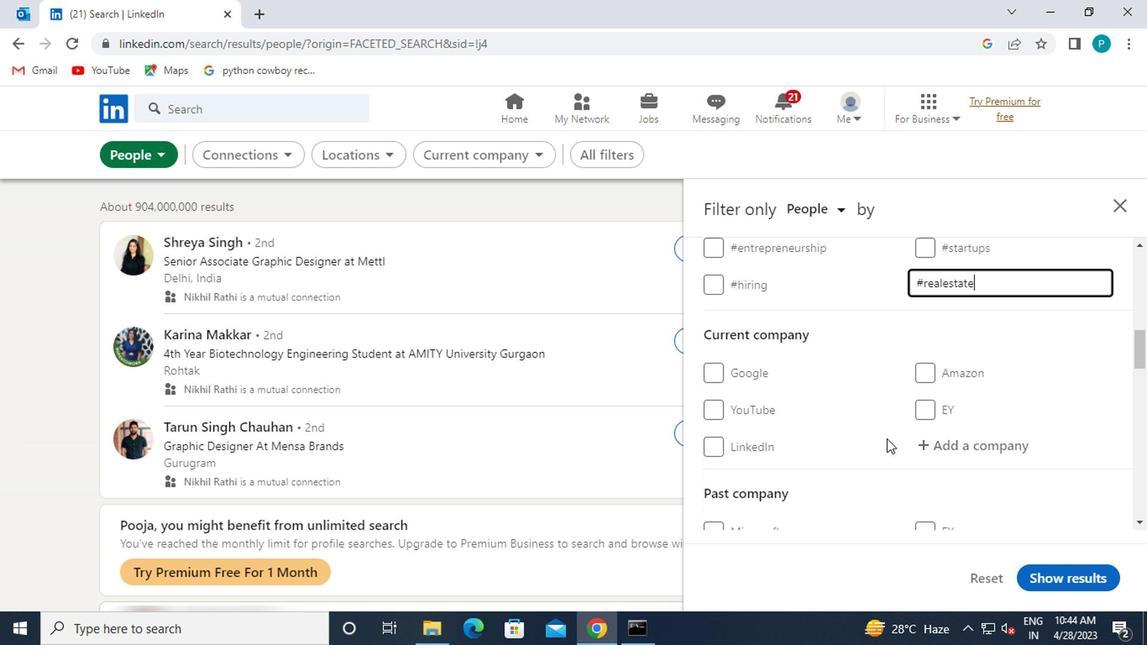 
Action: Mouse scrolled (882, 435) with delta (0, -1)
Screenshot: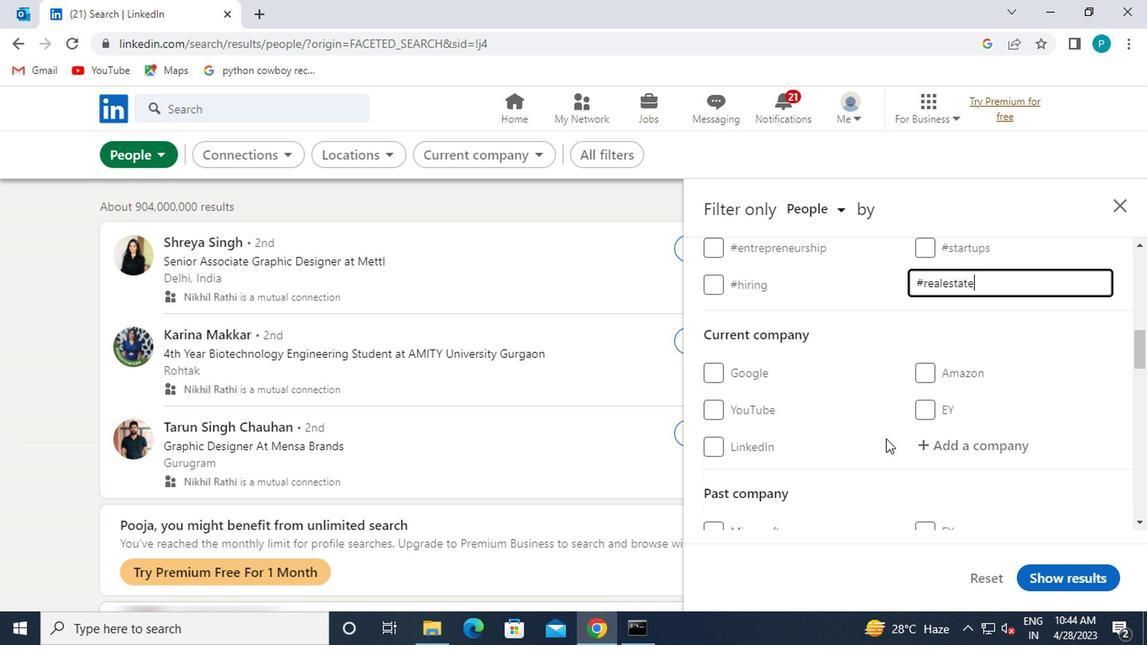 
Action: Mouse scrolled (882, 435) with delta (0, -1)
Screenshot: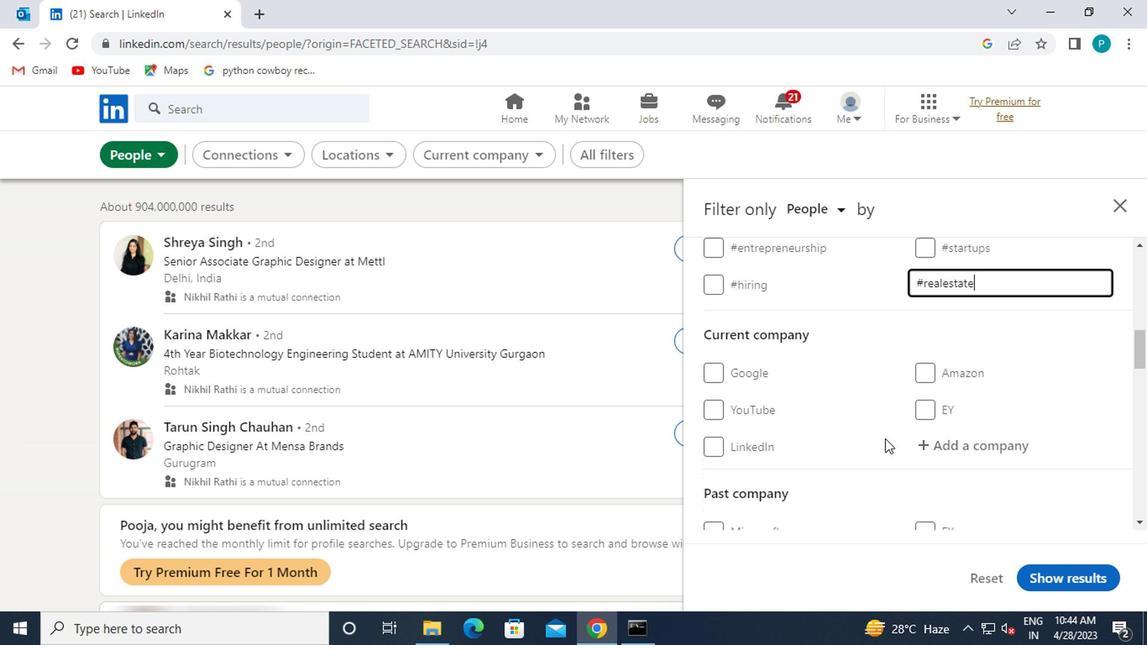 
Action: Mouse moved to (773, 426)
Screenshot: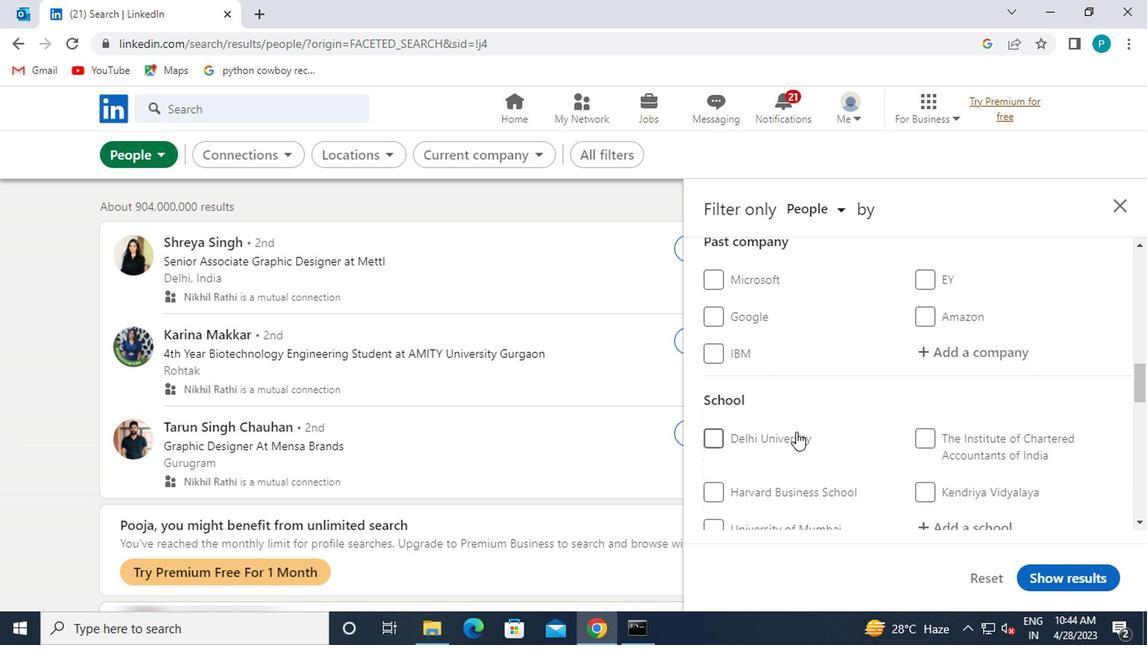 
Action: Mouse scrolled (773, 425) with delta (0, 0)
Screenshot: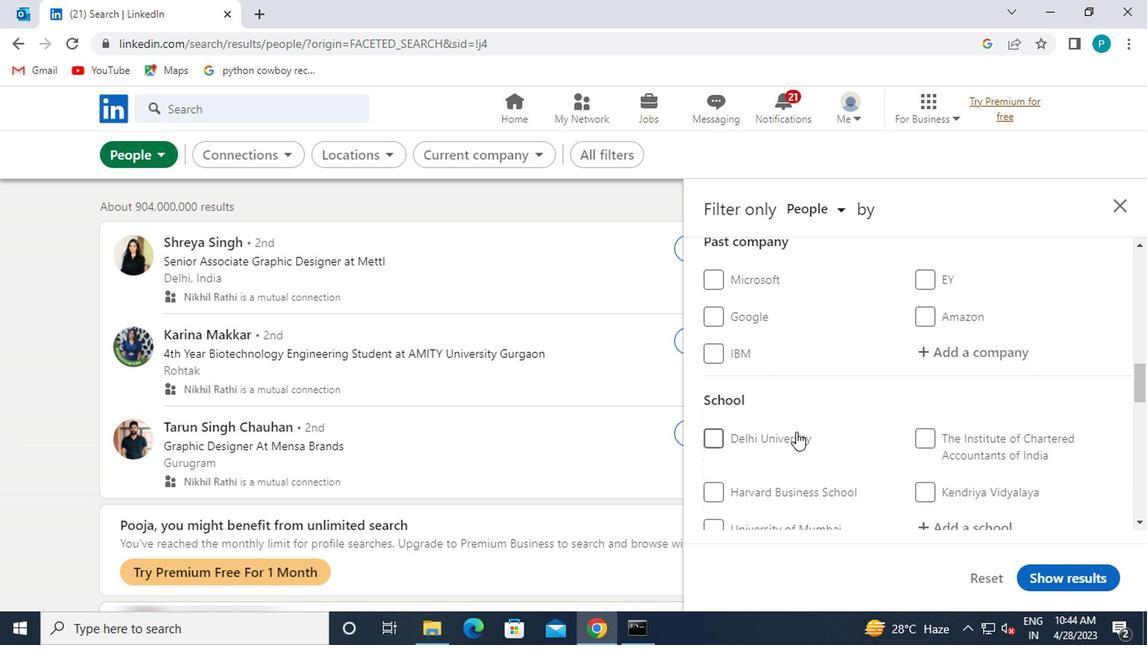 
Action: Mouse moved to (772, 426)
Screenshot: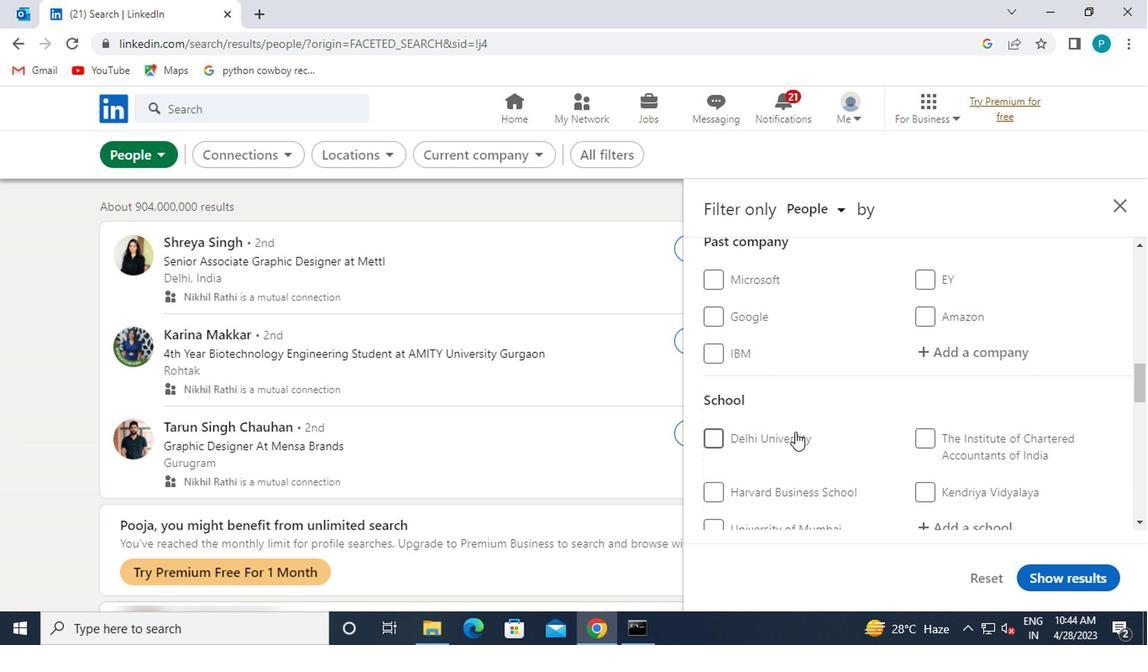 
Action: Mouse scrolled (772, 425) with delta (0, 0)
Screenshot: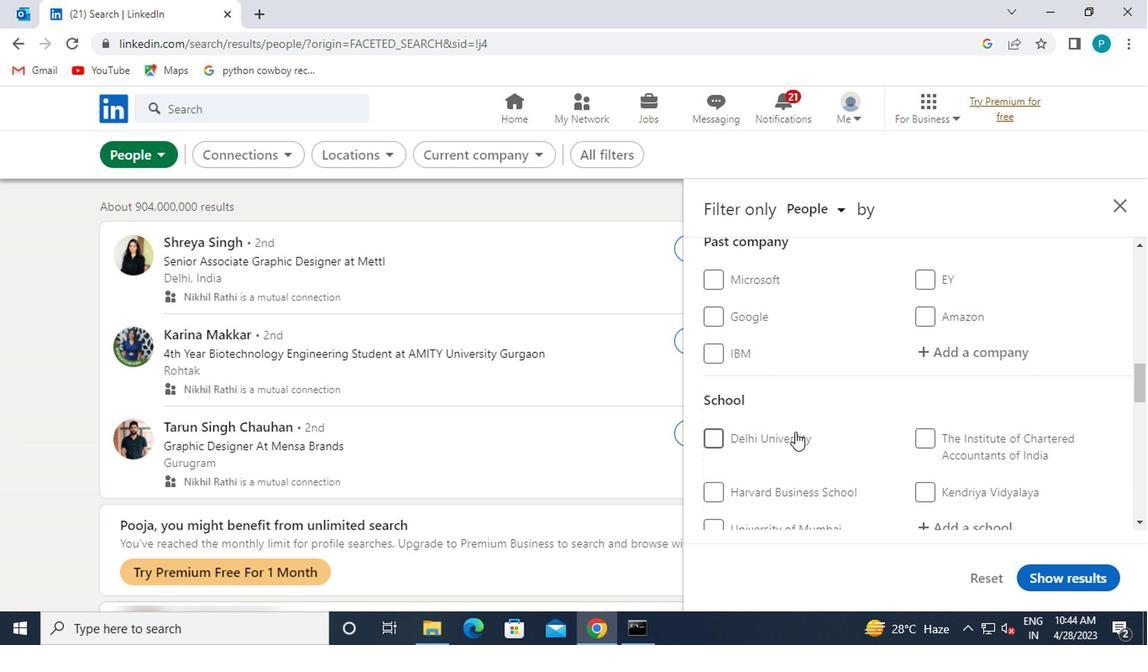
Action: Mouse scrolled (772, 425) with delta (0, 0)
Screenshot: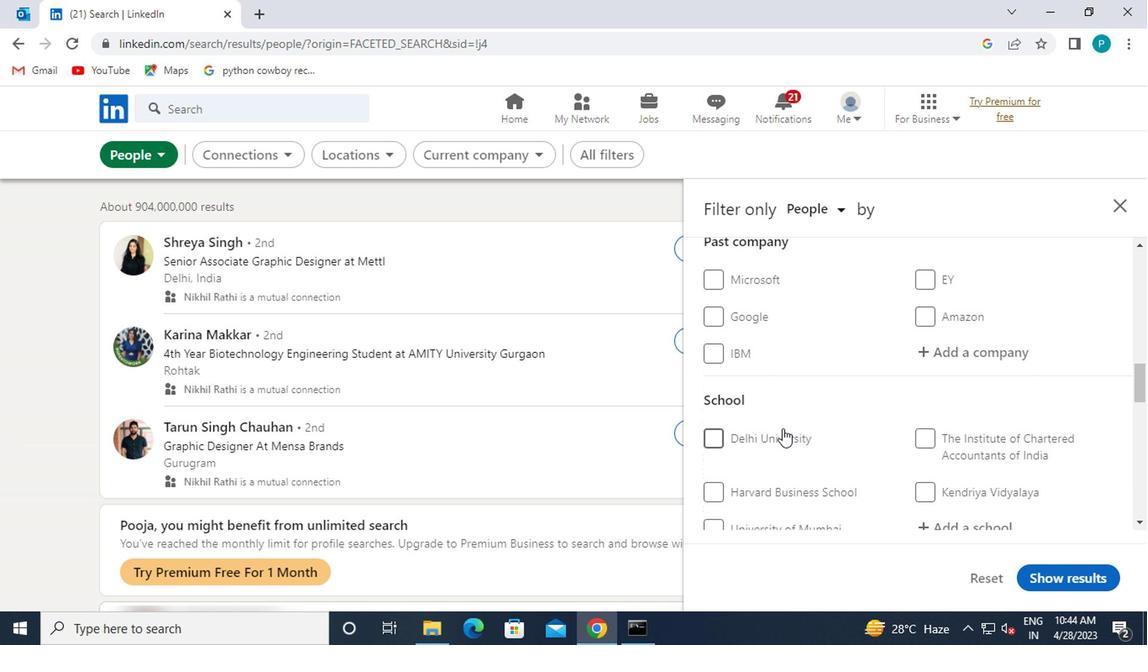 
Action: Mouse moved to (748, 434)
Screenshot: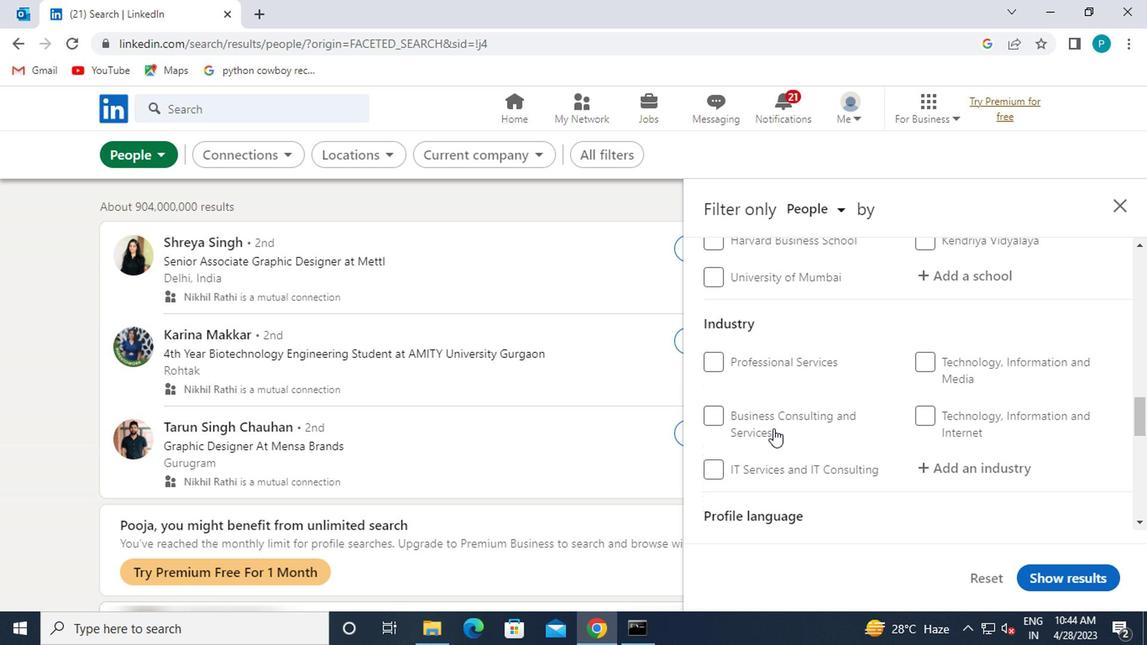 
Action: Mouse scrolled (748, 433) with delta (0, 0)
Screenshot: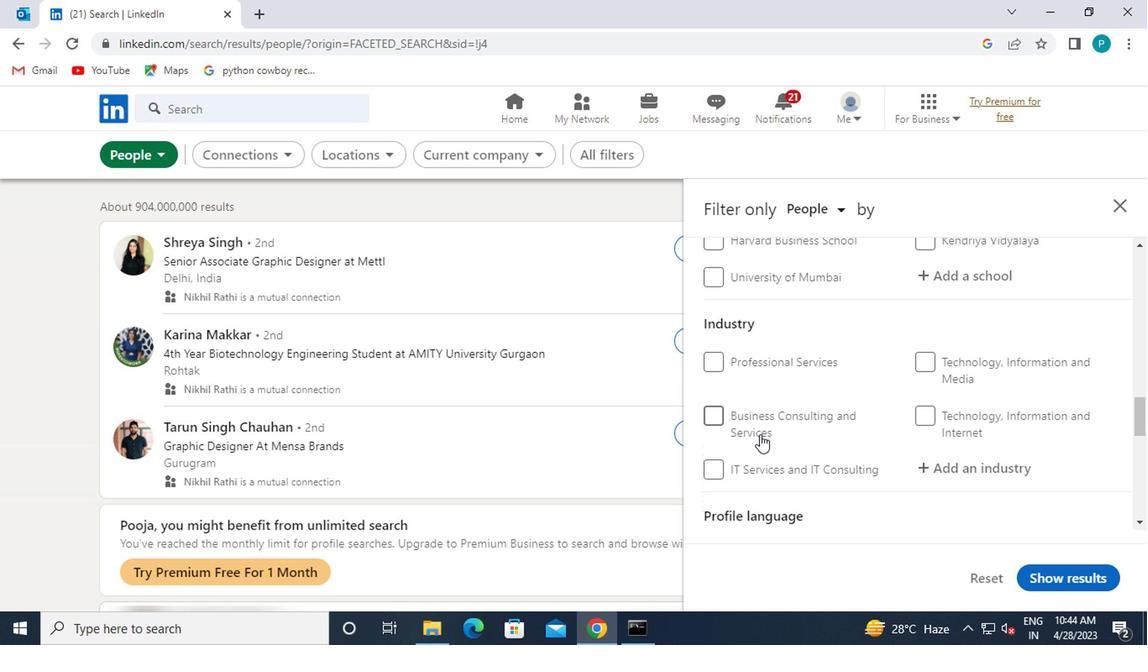 
Action: Mouse scrolled (748, 433) with delta (0, 0)
Screenshot: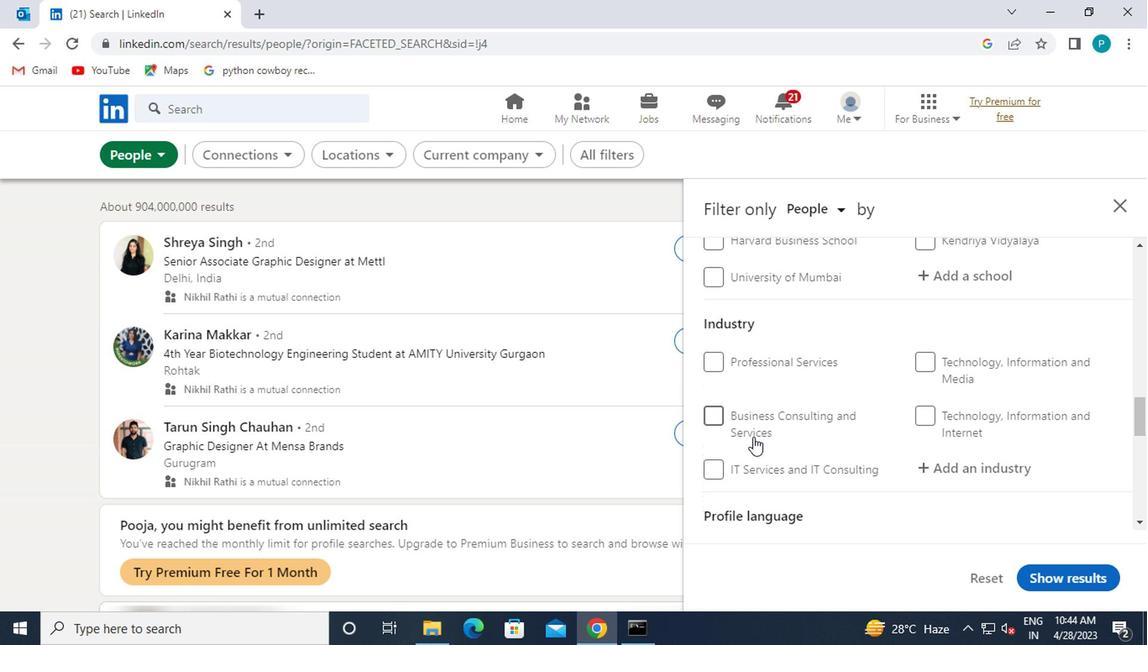 
Action: Mouse moved to (717, 393)
Screenshot: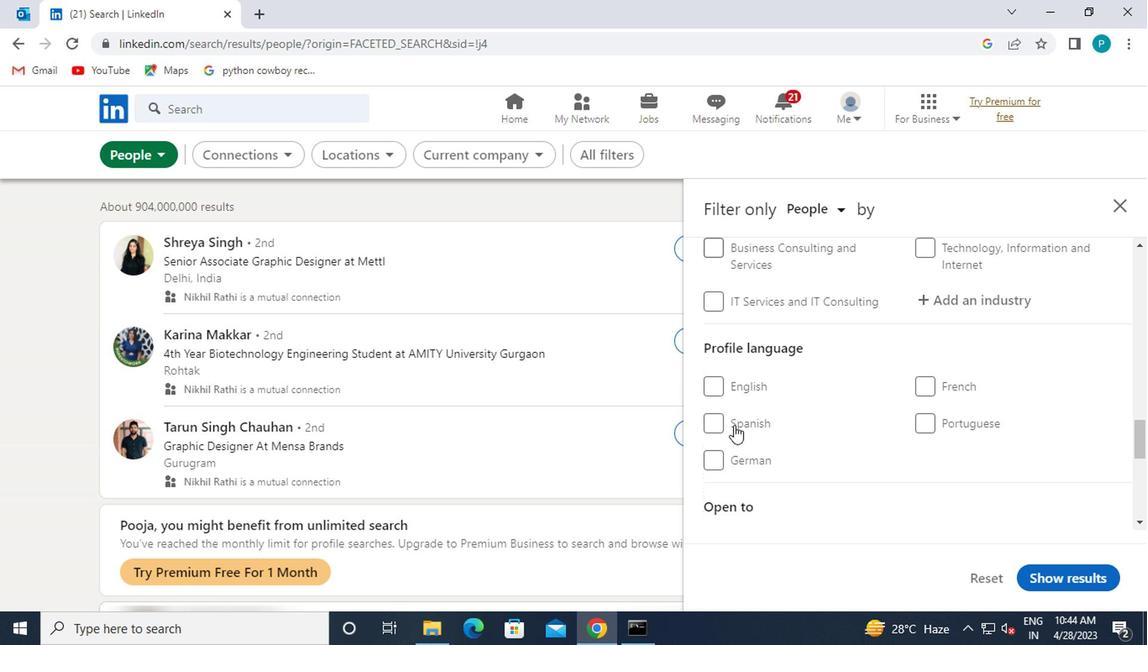 
Action: Mouse pressed left at (717, 393)
Screenshot: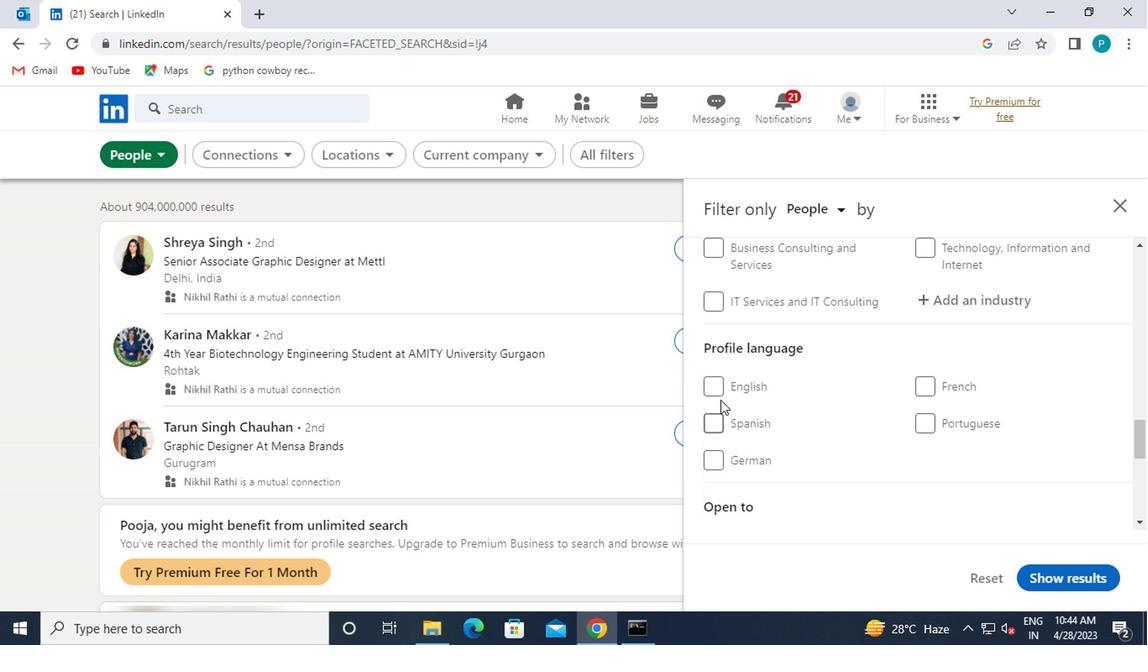 
Action: Mouse moved to (871, 391)
Screenshot: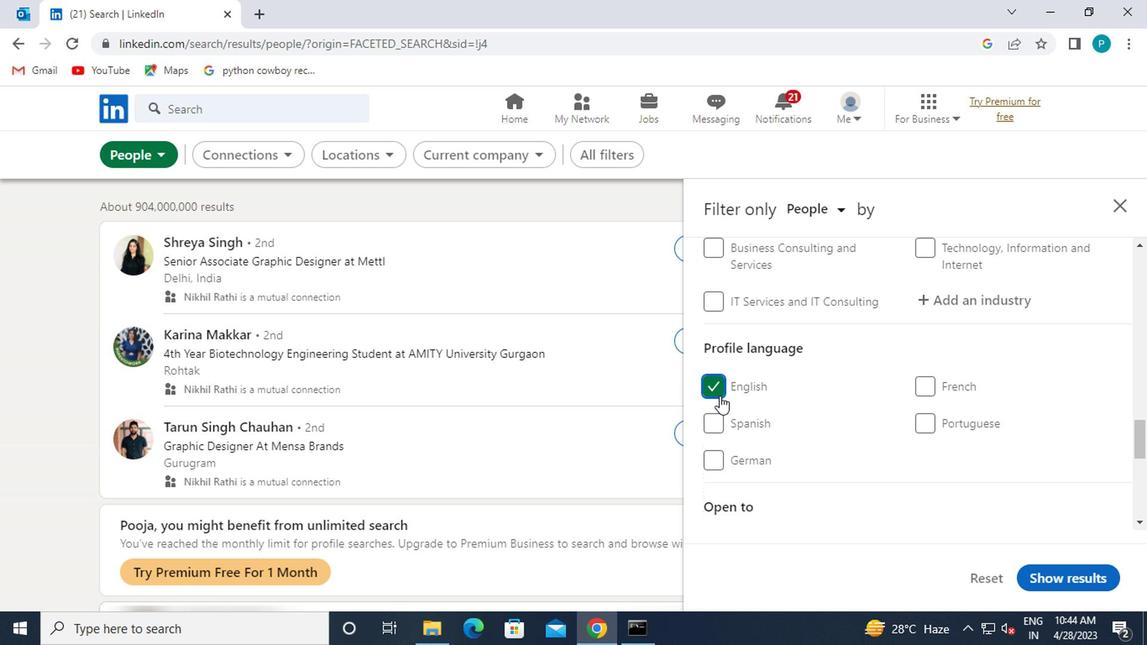 
Action: Mouse scrolled (871, 392) with delta (0, 1)
Screenshot: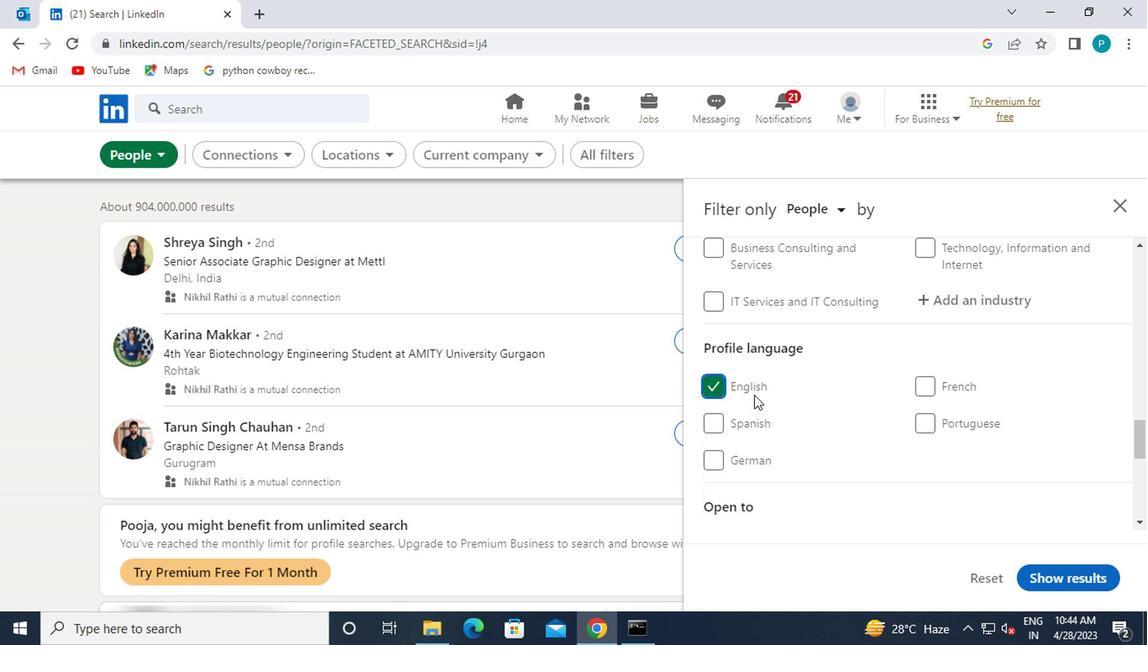 
Action: Mouse scrolled (871, 392) with delta (0, 1)
Screenshot: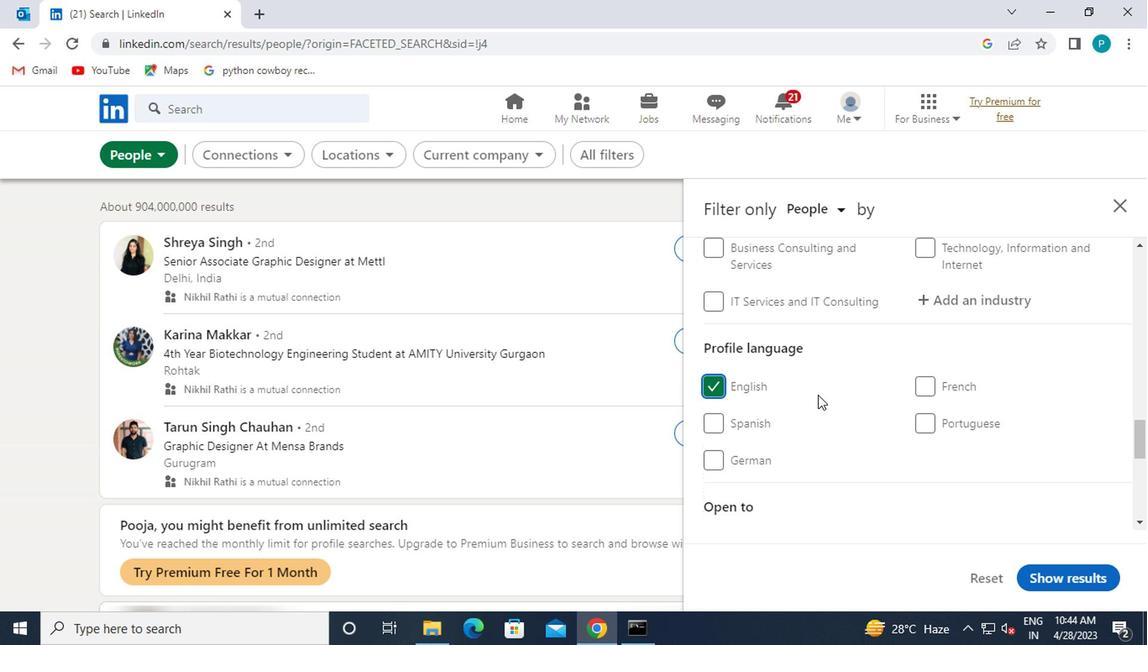 
Action: Mouse moved to (872, 390)
Screenshot: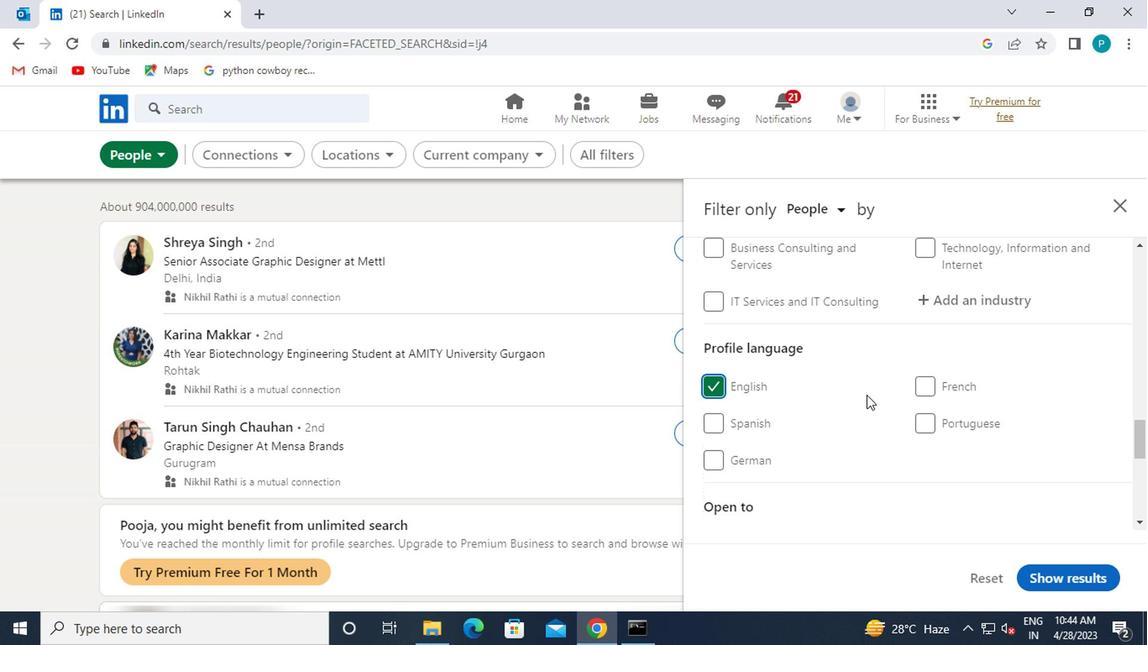 
Action: Mouse scrolled (872, 391) with delta (0, 0)
Screenshot: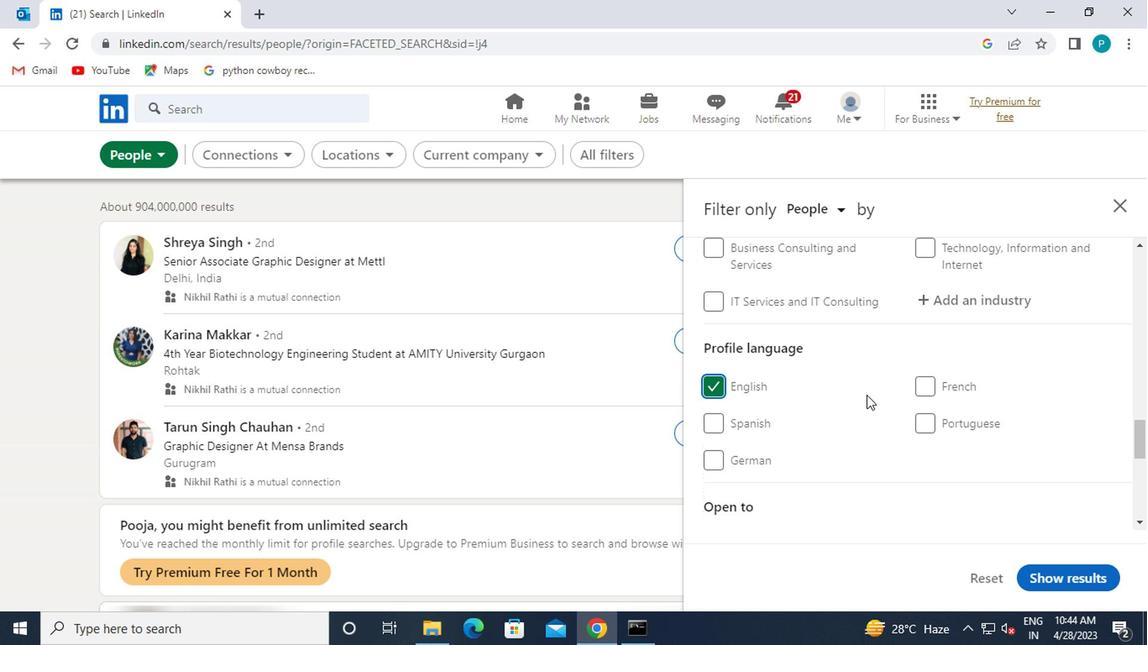 
Action: Mouse scrolled (872, 391) with delta (0, 0)
Screenshot: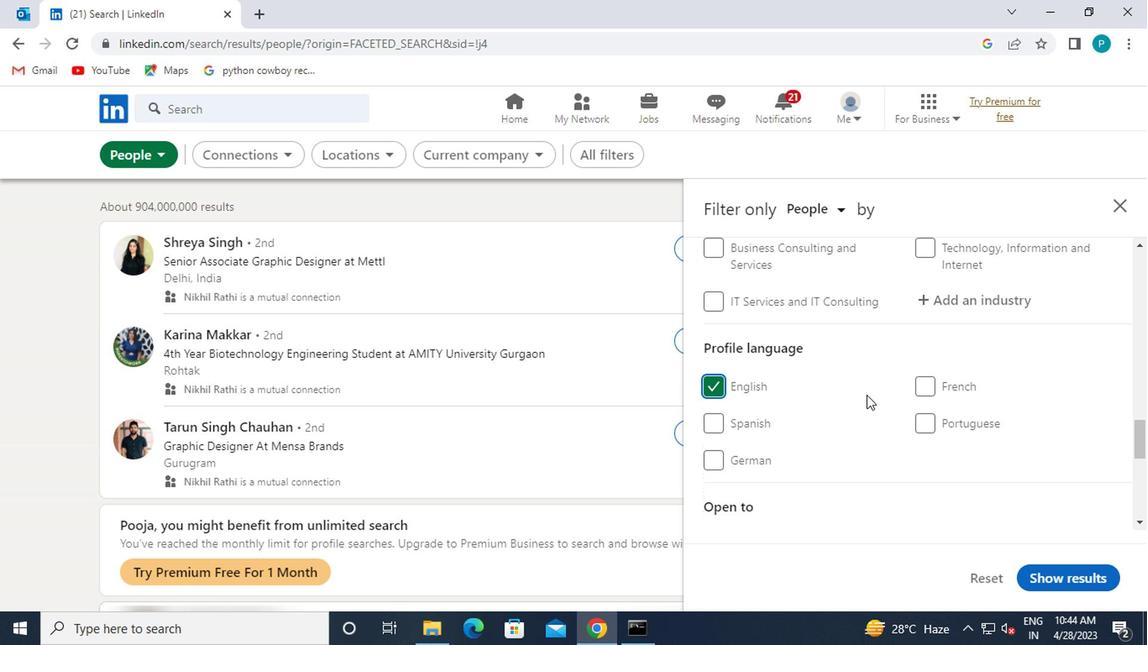 
Action: Mouse moved to (872, 390)
Screenshot: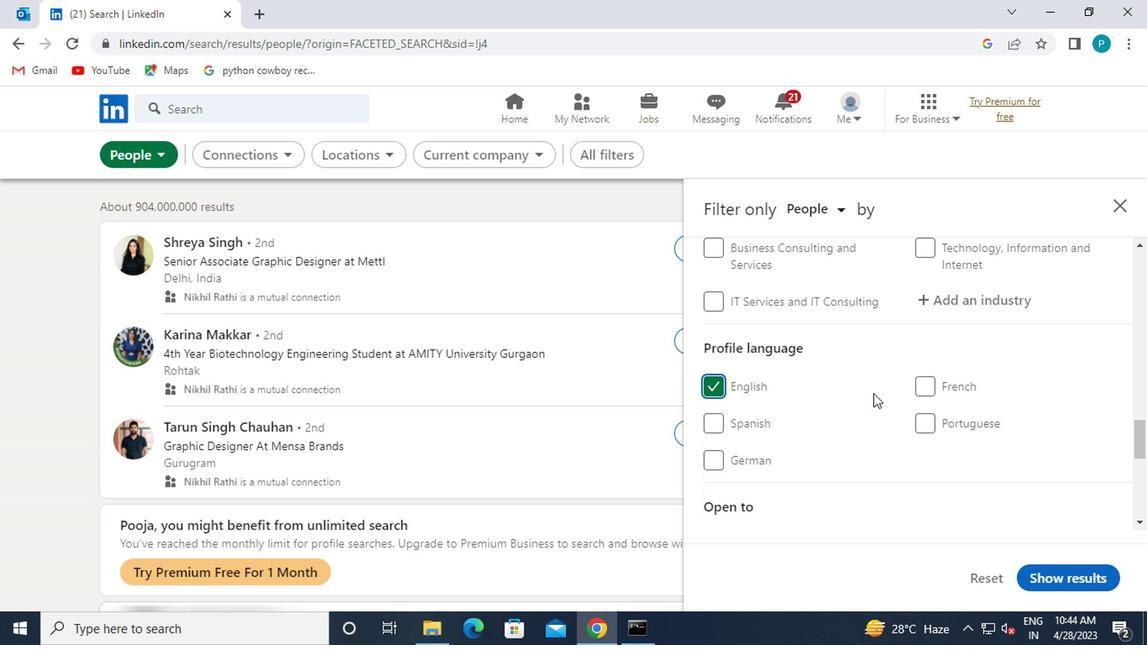 
Action: Mouse scrolled (872, 391) with delta (0, 0)
Screenshot: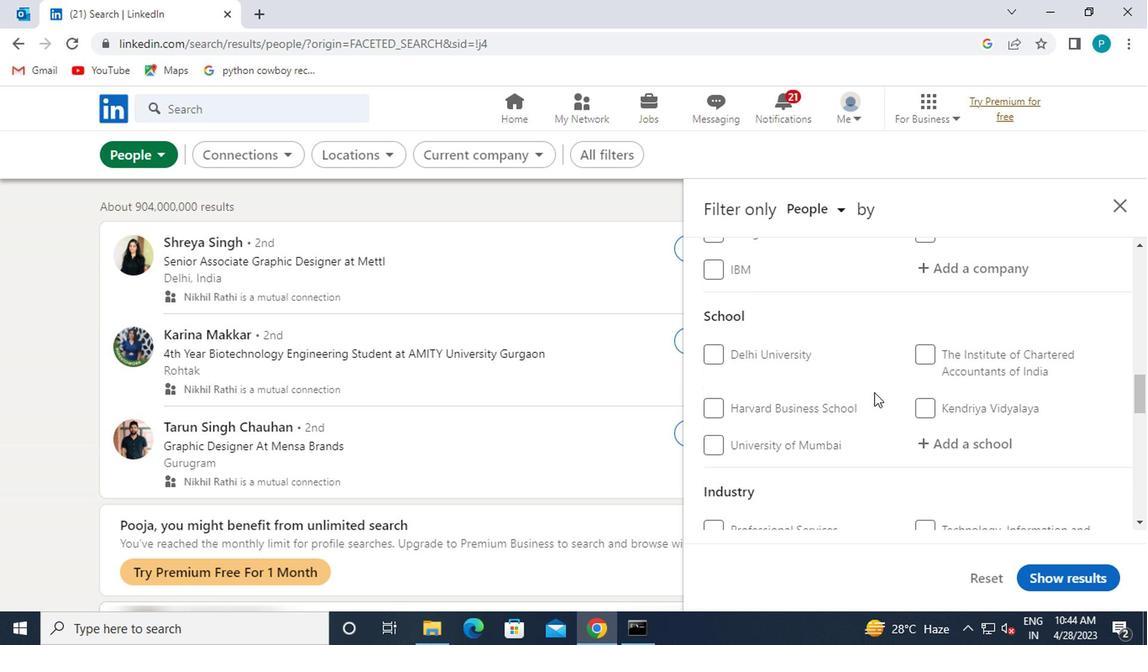 
Action: Mouse scrolled (872, 391) with delta (0, 0)
Screenshot: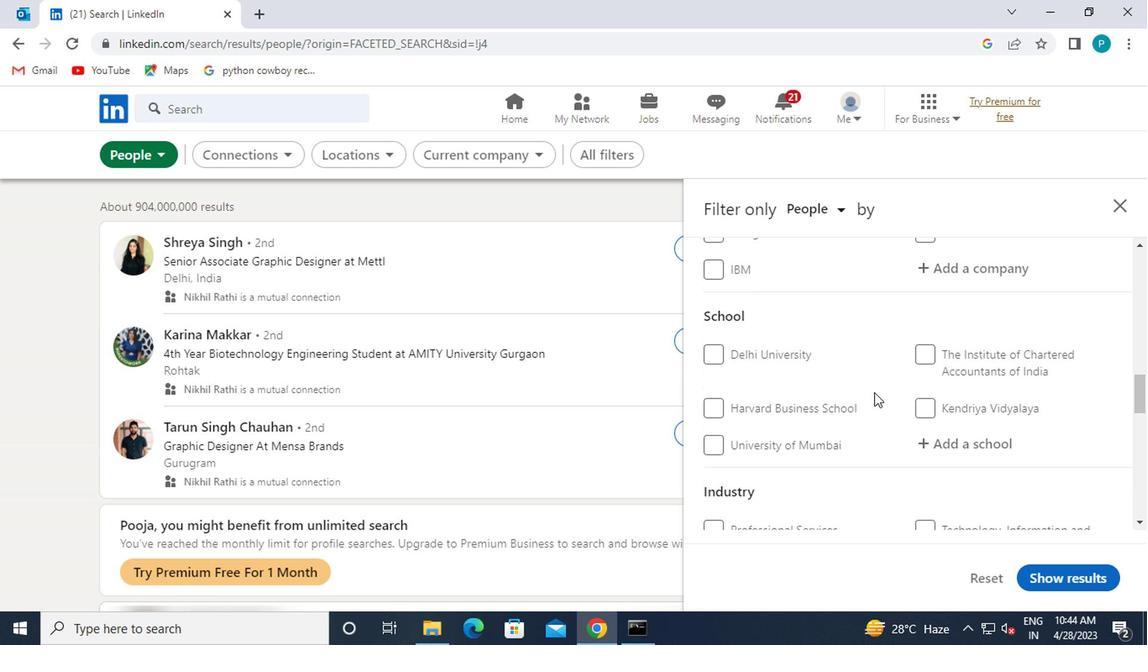 
Action: Mouse moved to (908, 404)
Screenshot: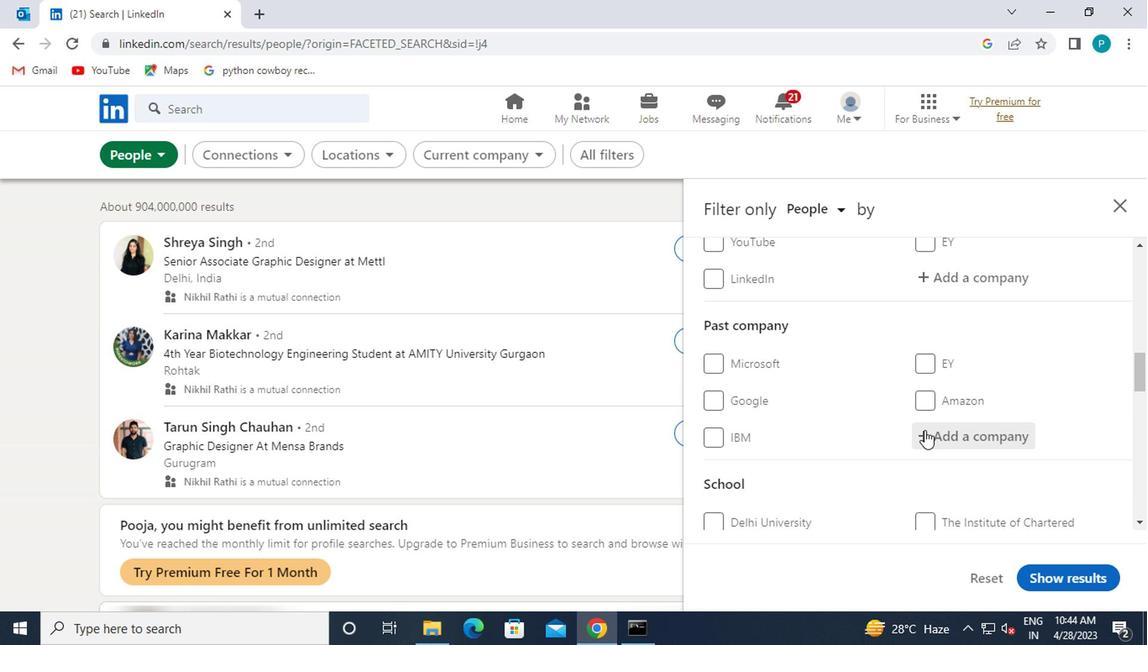 
Action: Mouse scrolled (908, 404) with delta (0, 0)
Screenshot: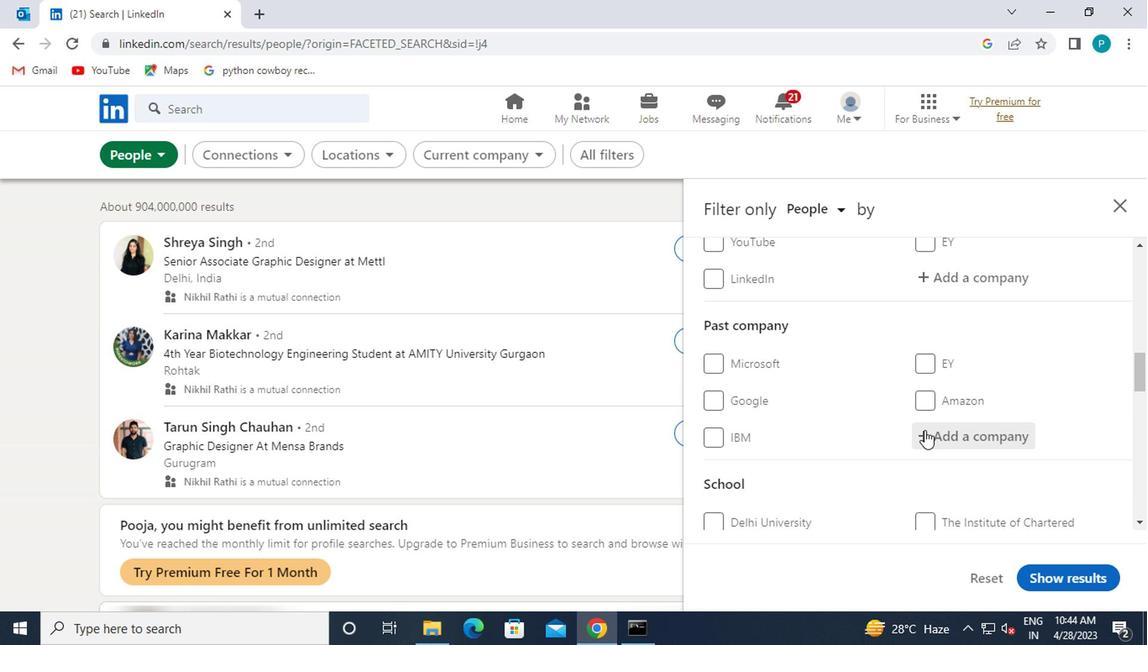 
Action: Mouse moved to (933, 362)
Screenshot: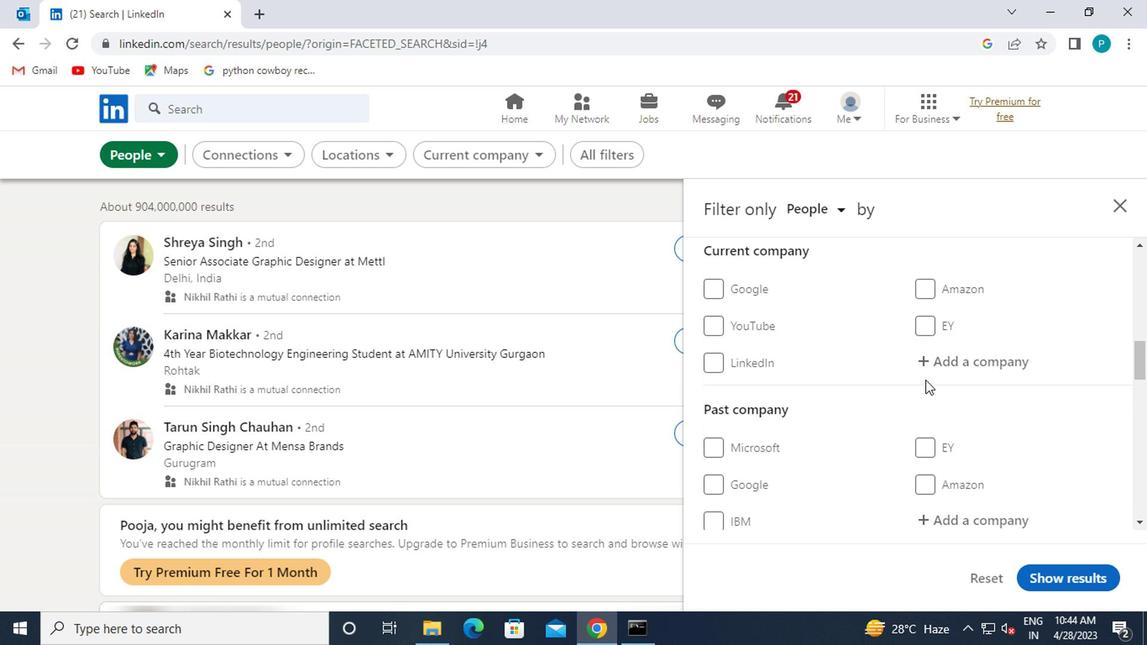 
Action: Mouse pressed left at (933, 362)
Screenshot: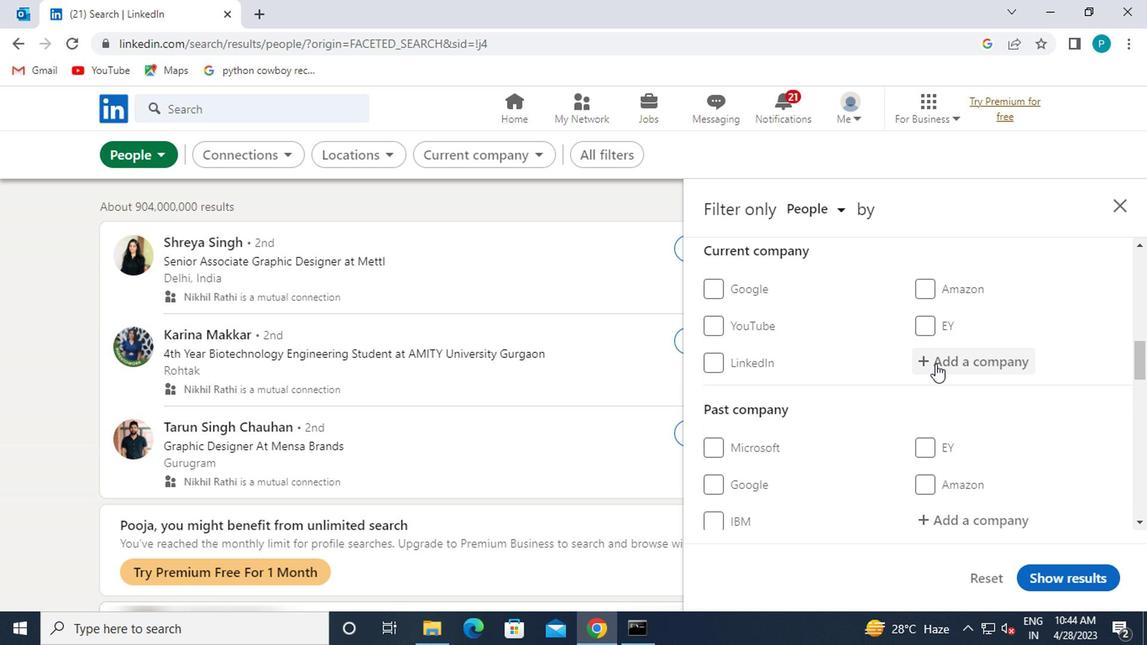 
Action: Mouse moved to (935, 362)
Screenshot: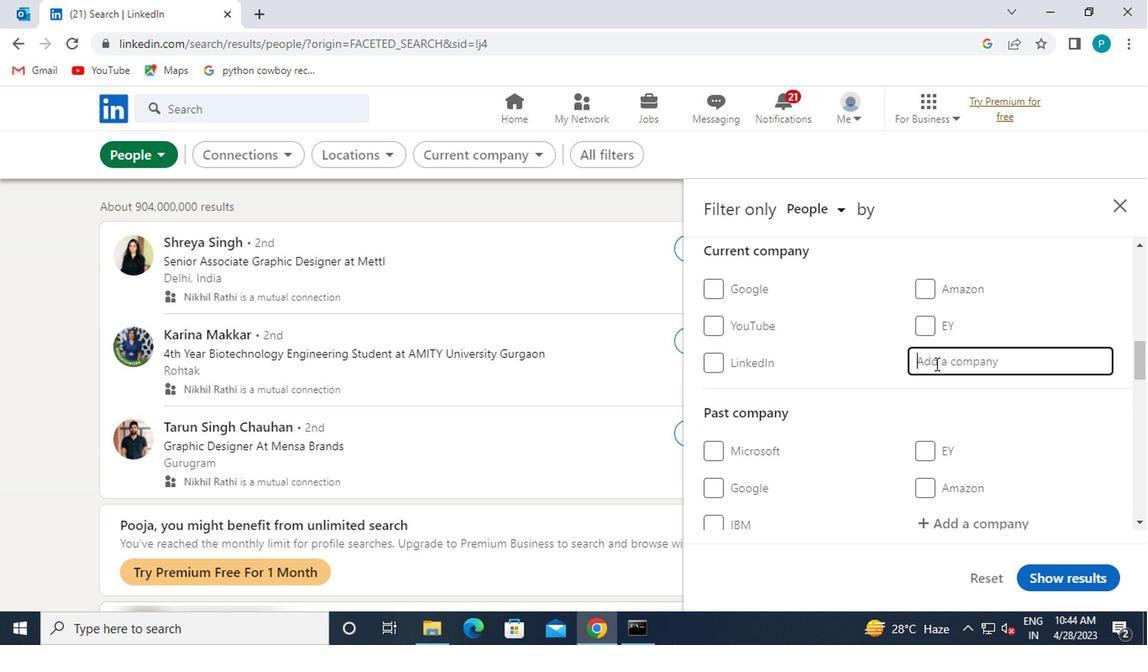 
Action: Key pressed <Key.caps_lock>Y<Key.caps_lock>ARA
Screenshot: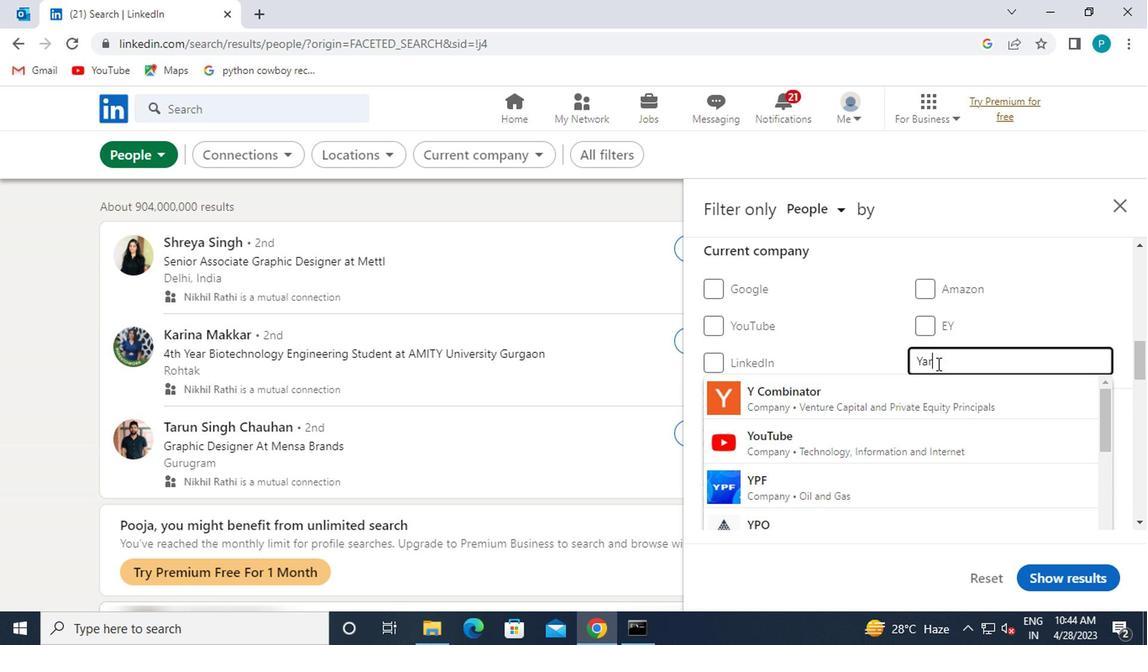 
Action: Mouse scrolled (935, 363) with delta (0, 0)
Screenshot: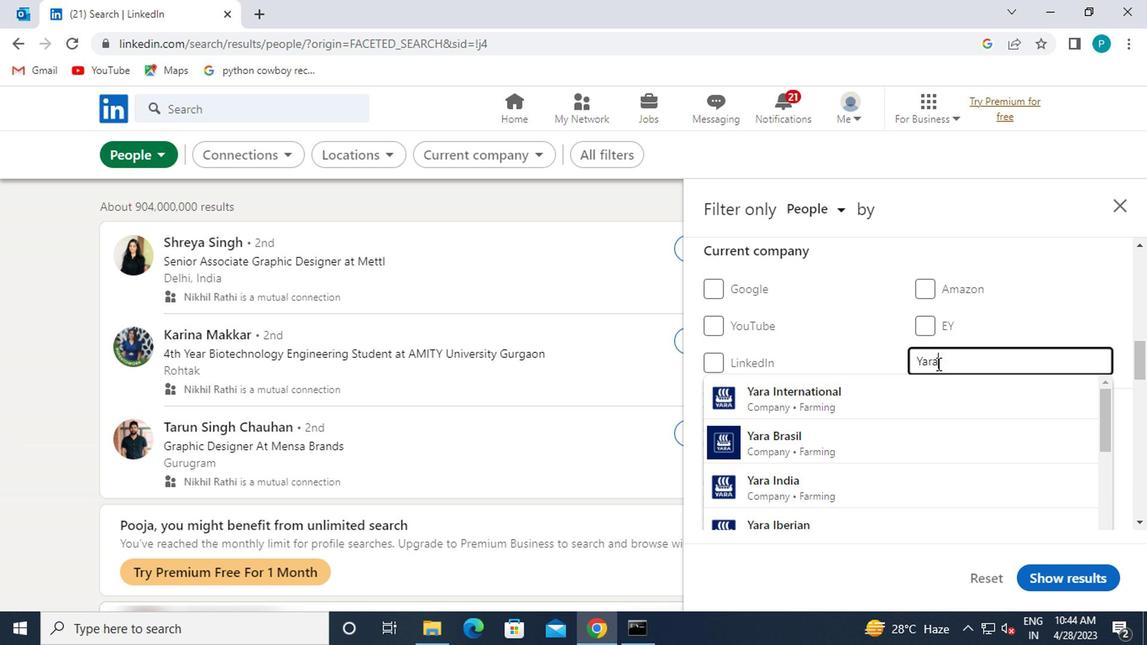 
Action: Mouse moved to (927, 479)
Screenshot: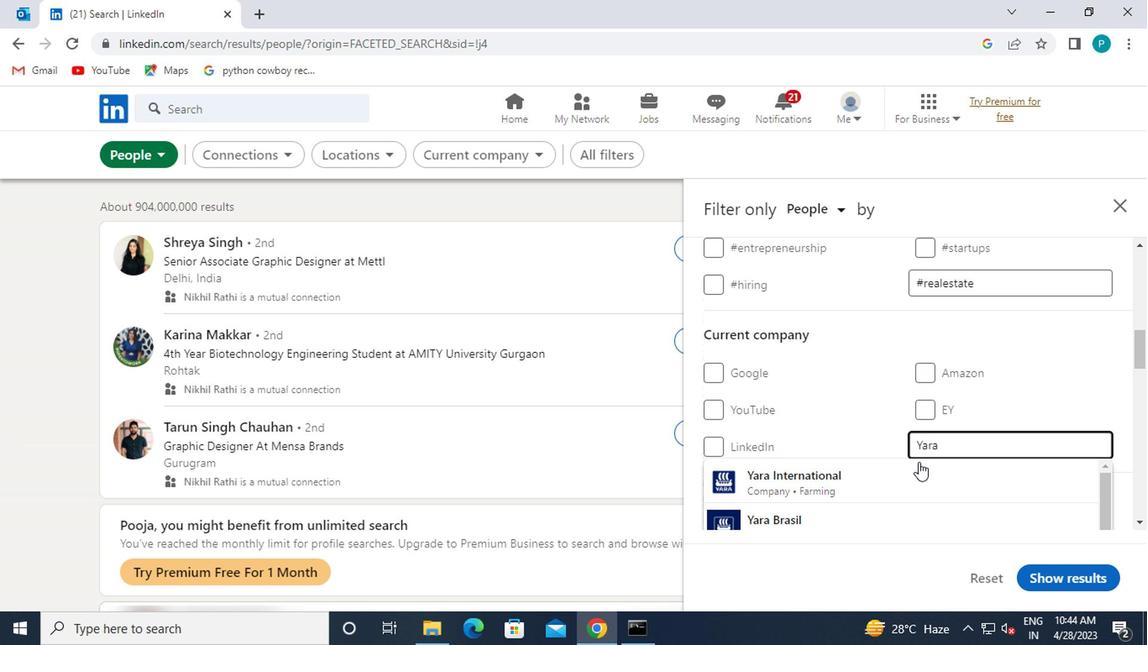 
Action: Mouse pressed left at (927, 479)
Screenshot: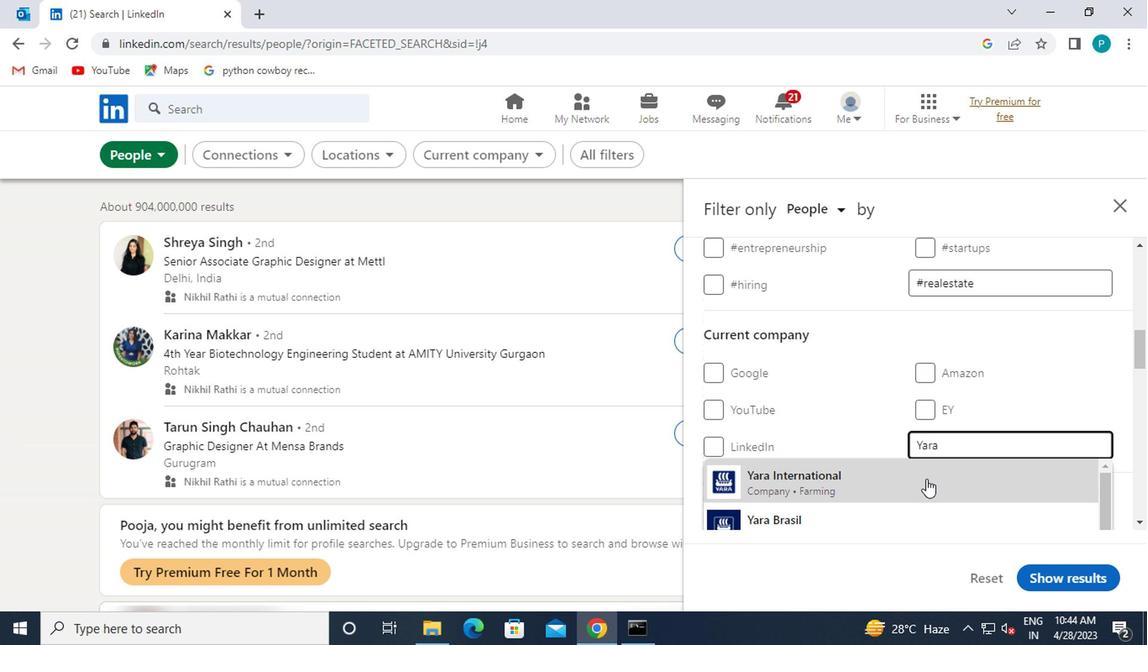 
Action: Mouse moved to (880, 430)
Screenshot: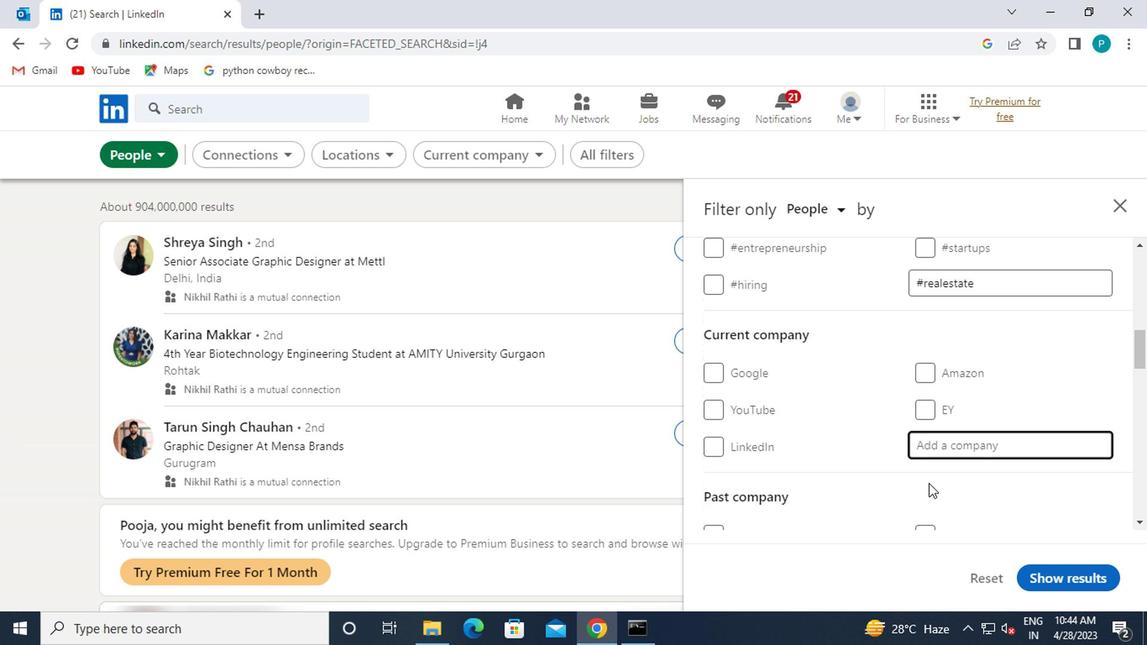 
Action: Mouse scrolled (880, 430) with delta (0, 0)
Screenshot: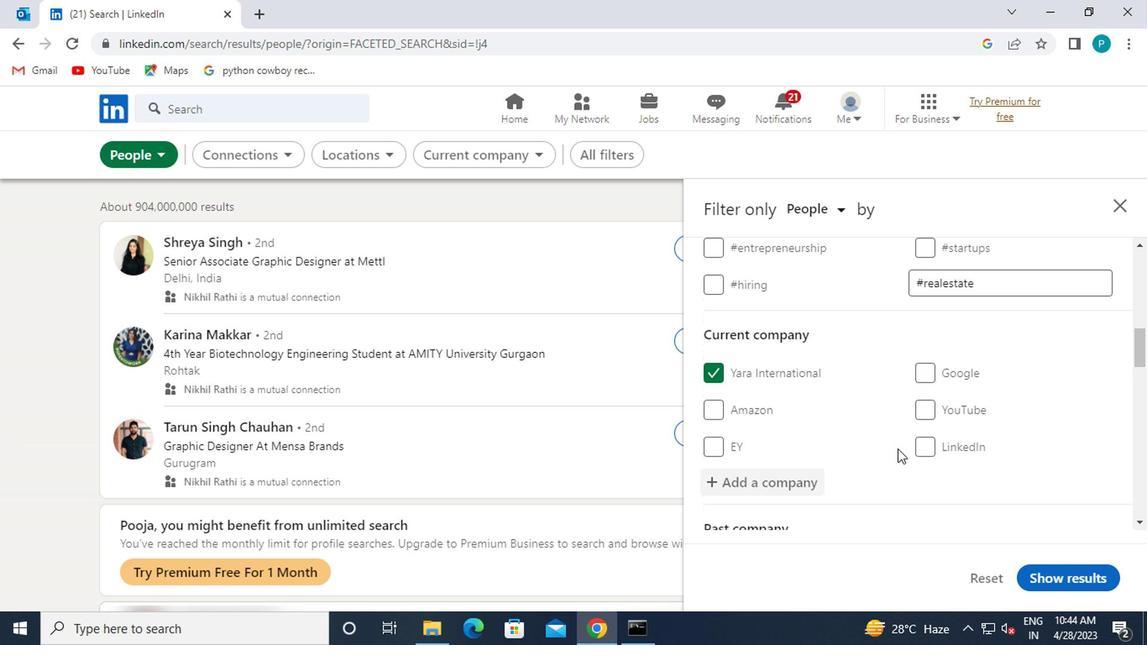 
Action: Mouse scrolled (880, 430) with delta (0, 0)
Screenshot: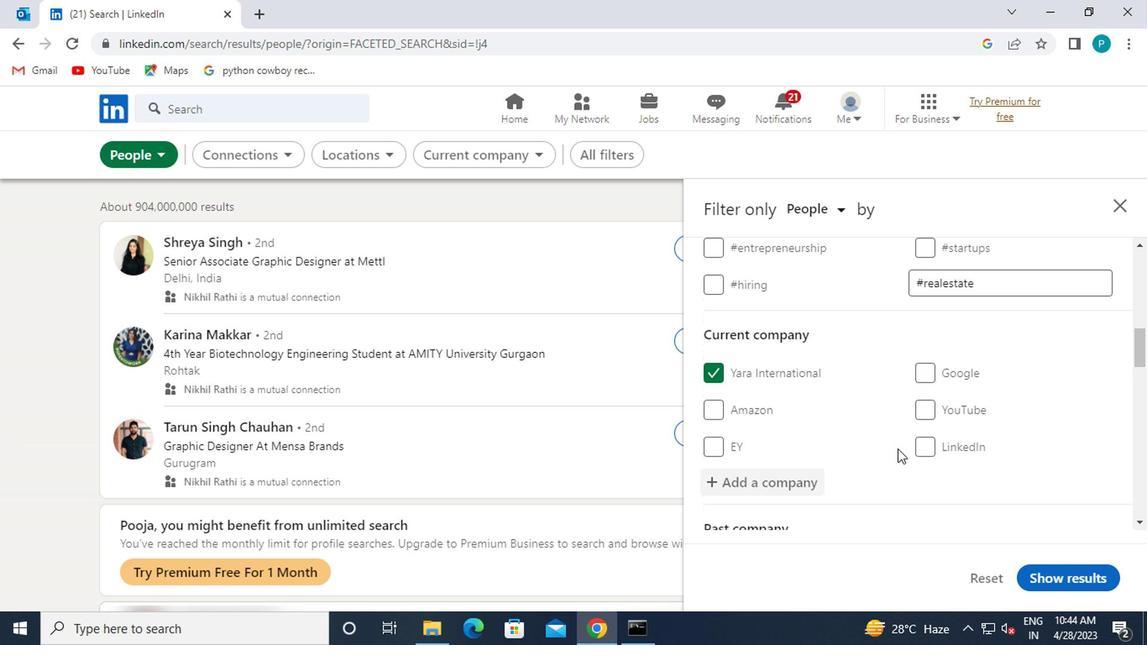 
Action: Mouse moved to (879, 430)
Screenshot: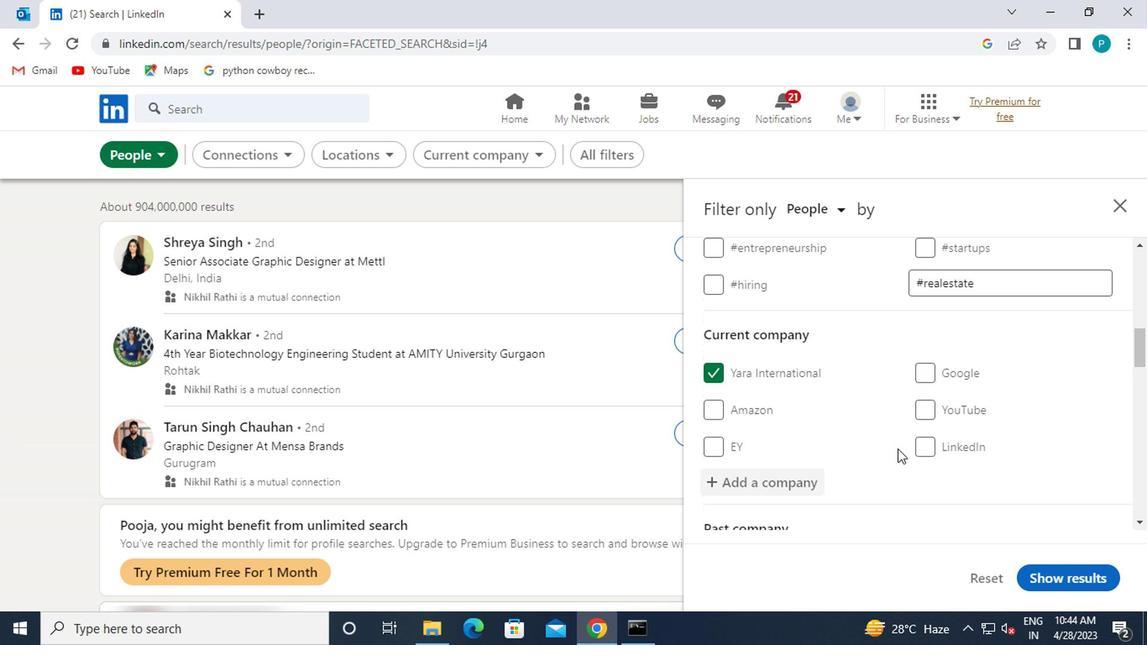 
Action: Mouse scrolled (879, 429) with delta (0, 0)
Screenshot: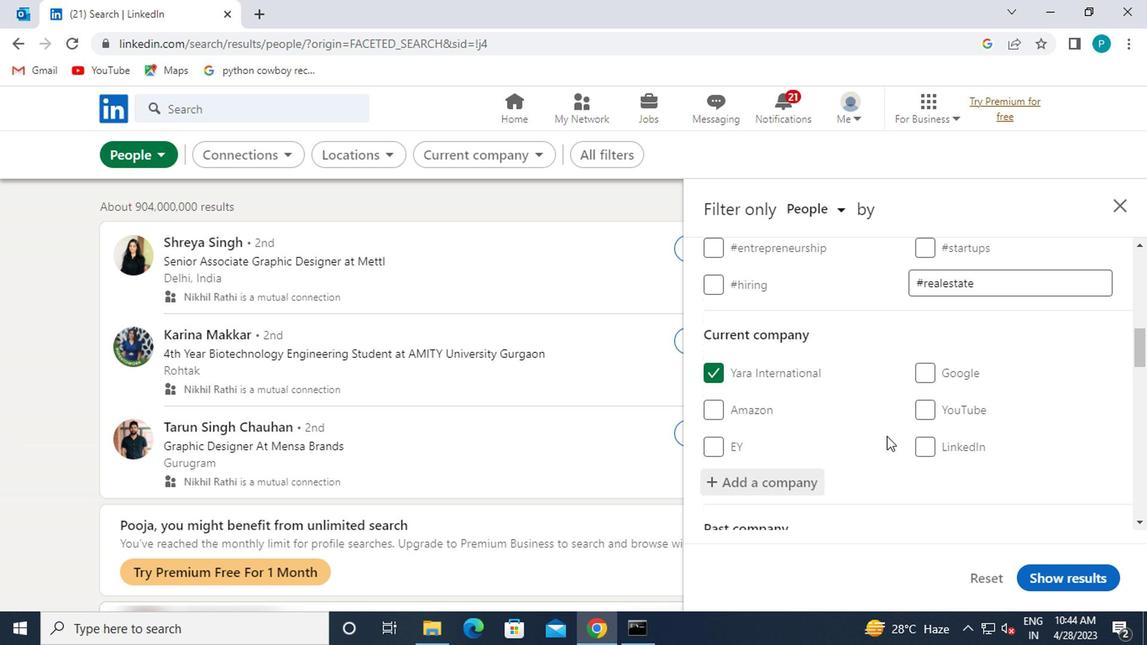 
Action: Mouse moved to (878, 429)
Screenshot: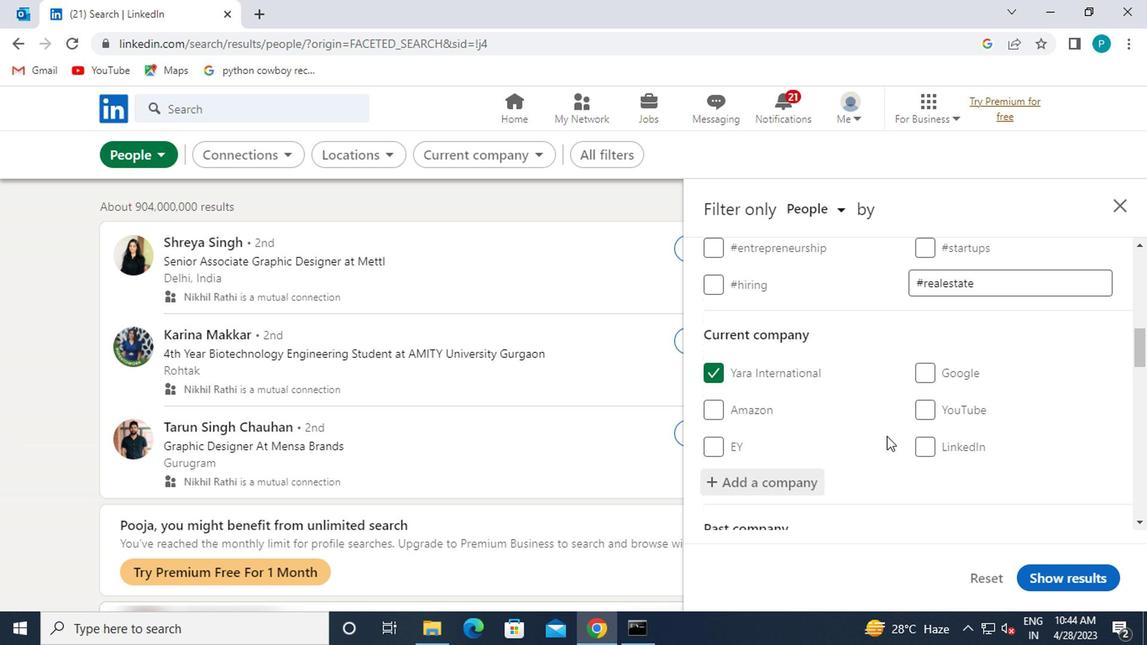 
Action: Mouse scrolled (878, 428) with delta (0, -1)
Screenshot: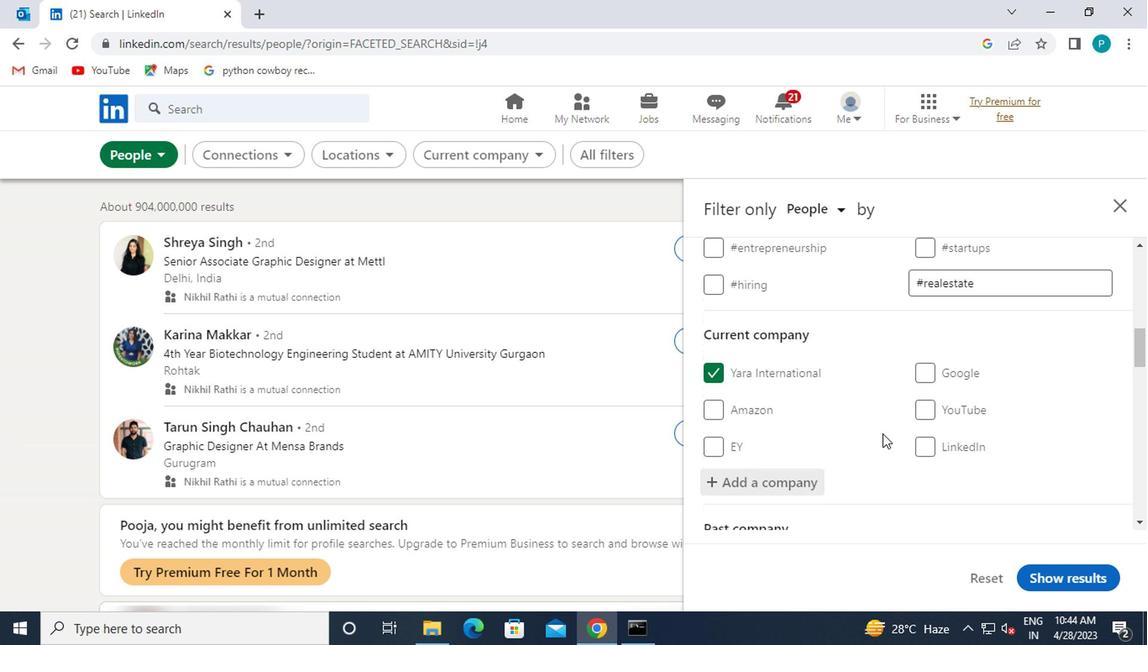 
Action: Mouse moved to (933, 361)
Screenshot: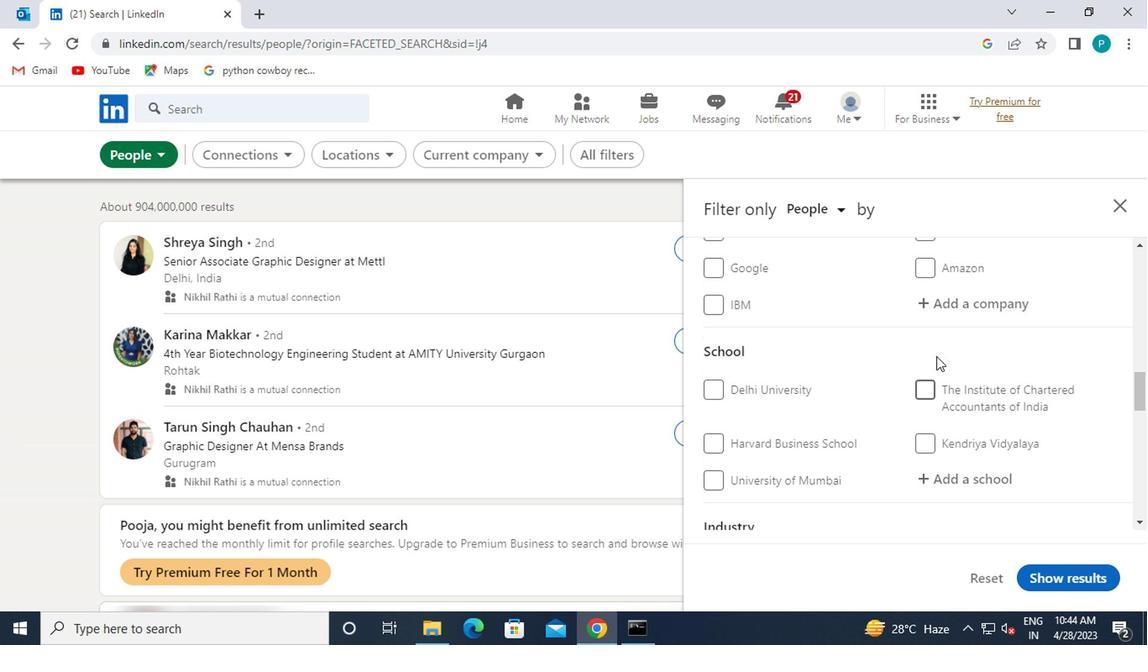 
Action: Mouse scrolled (933, 361) with delta (0, 0)
Screenshot: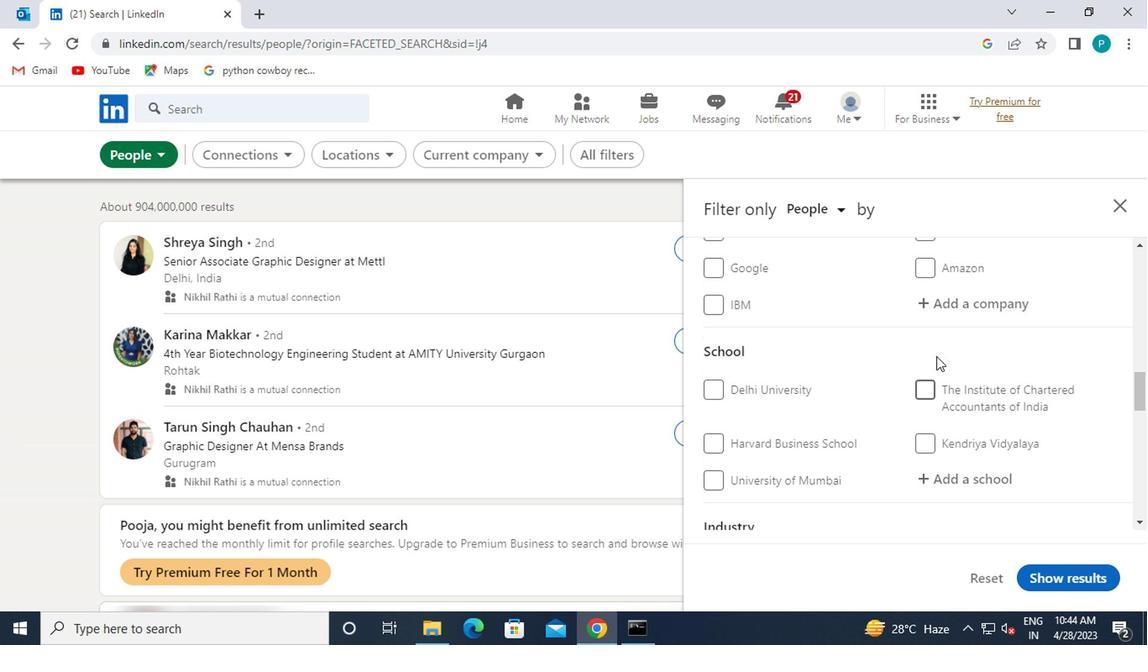 
Action: Mouse moved to (925, 374)
Screenshot: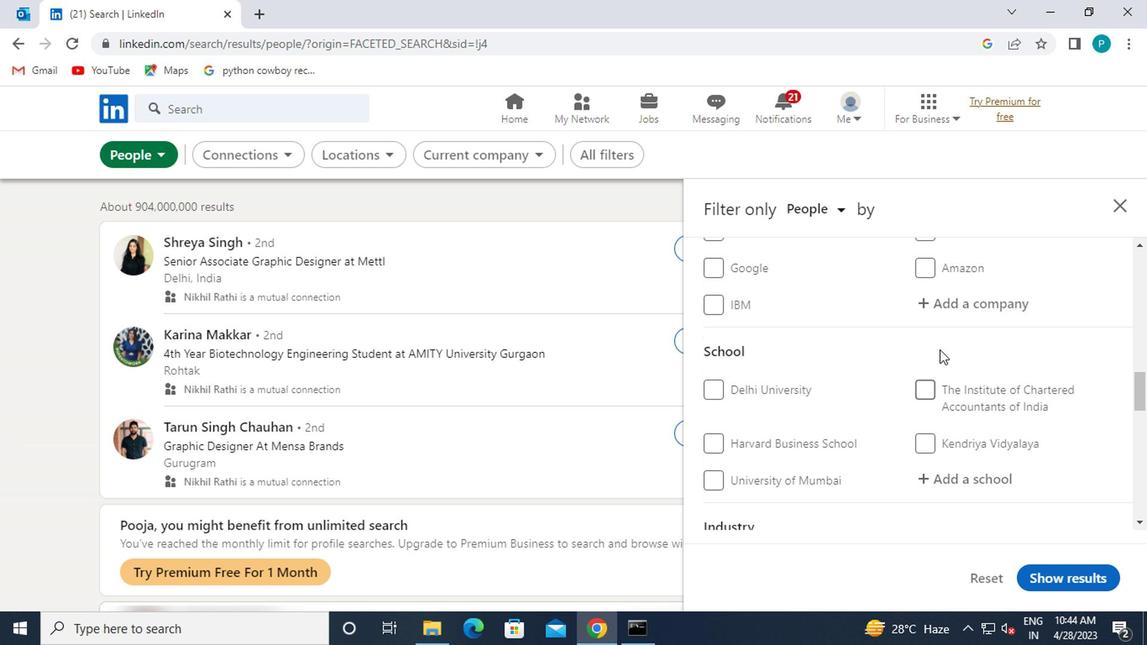 
Action: Mouse scrolled (925, 373) with delta (0, 0)
Screenshot: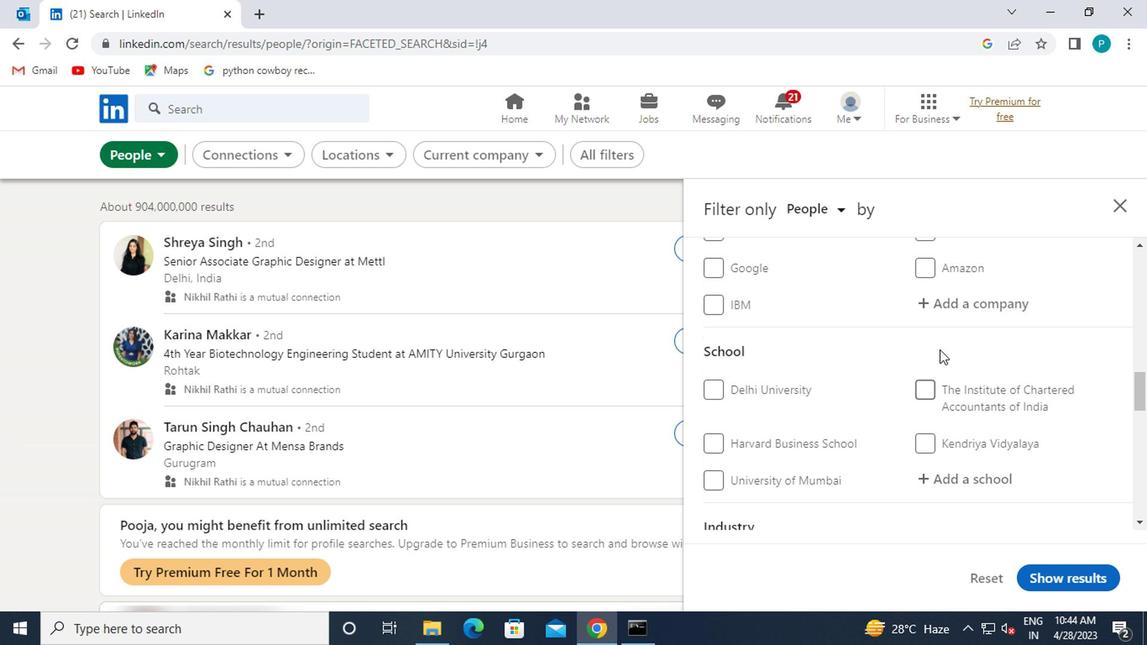
Action: Mouse moved to (941, 304)
Screenshot: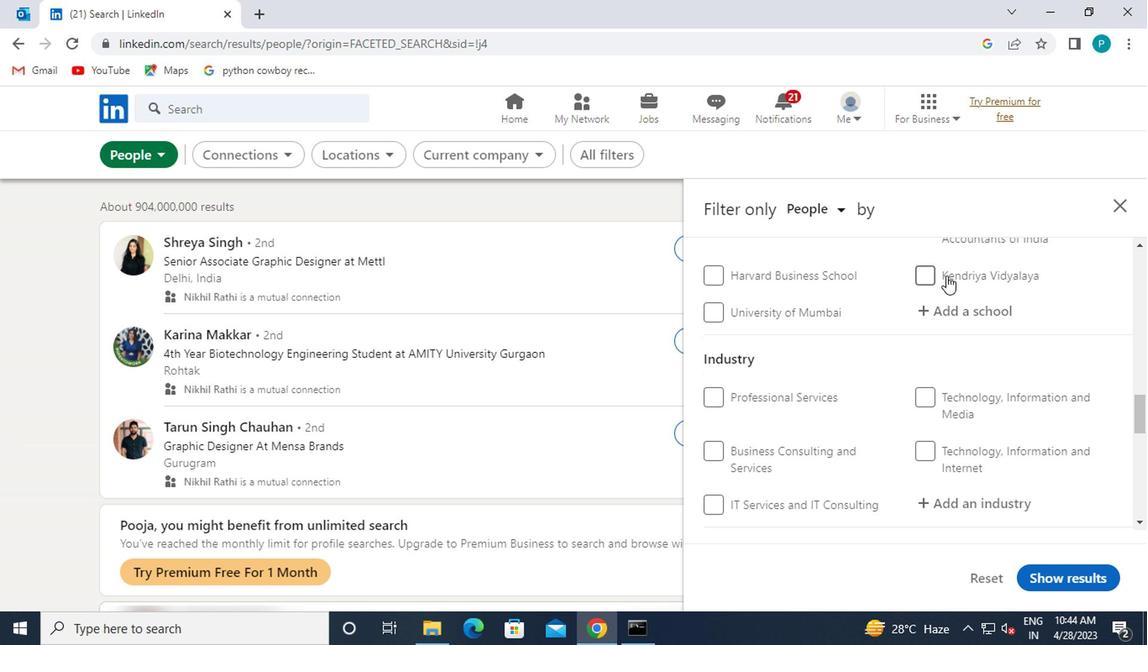 
Action: Mouse pressed left at (941, 304)
Screenshot: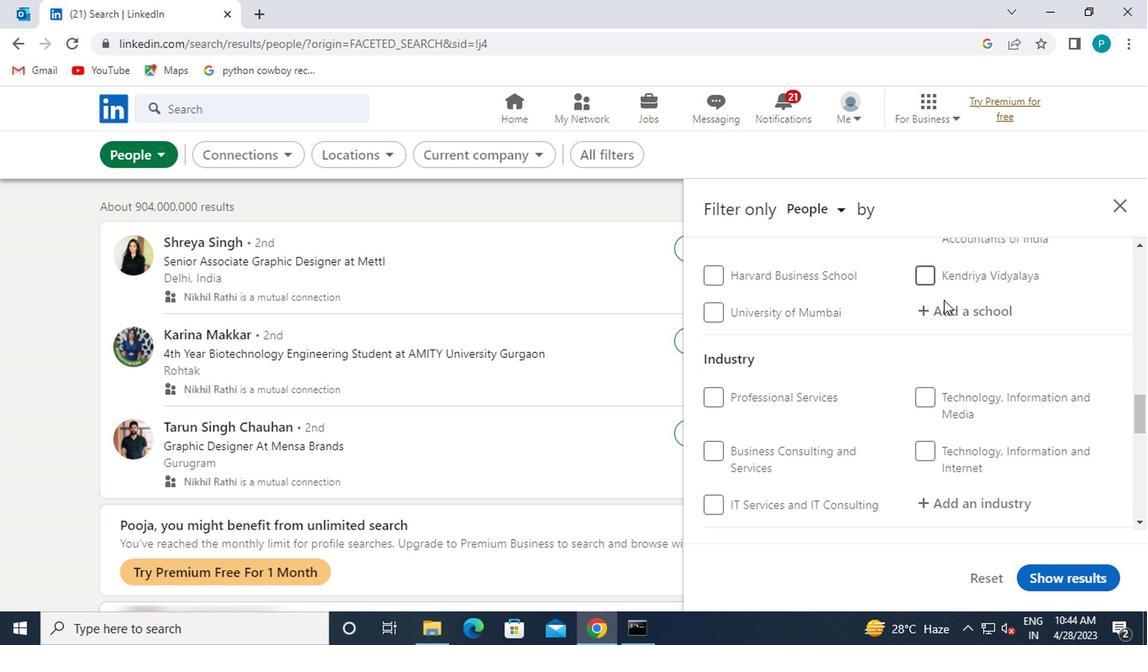 
Action: Mouse moved to (941, 305)
Screenshot: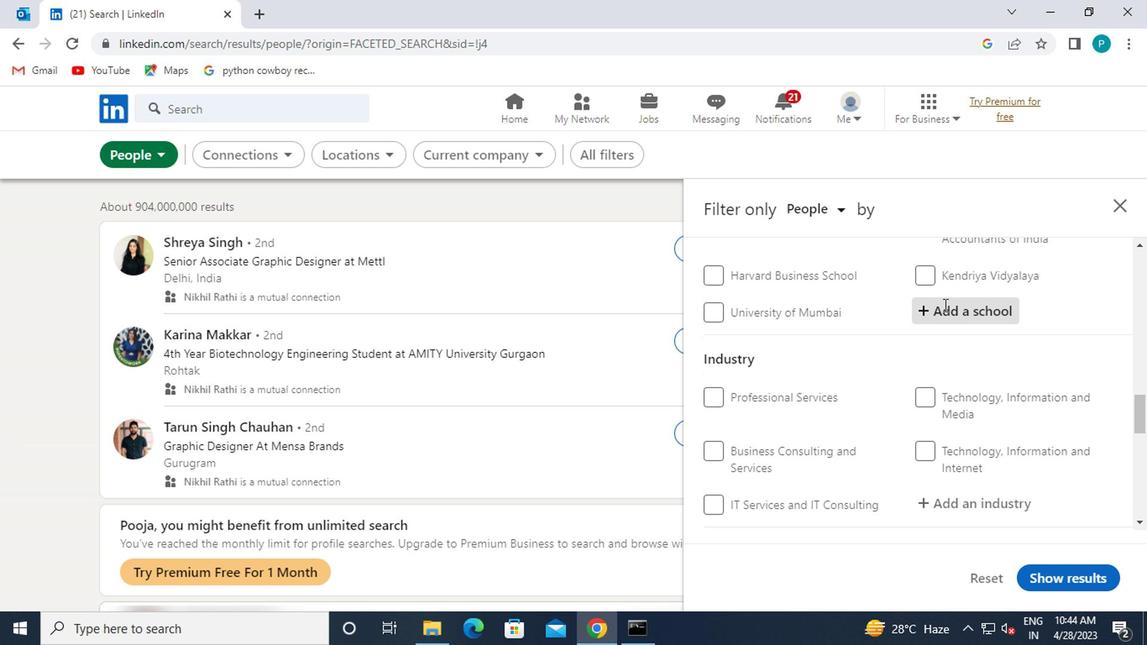 
Action: Key pressed <Key.caps_lock>M<Key.caps_lock>AHESW
Screenshot: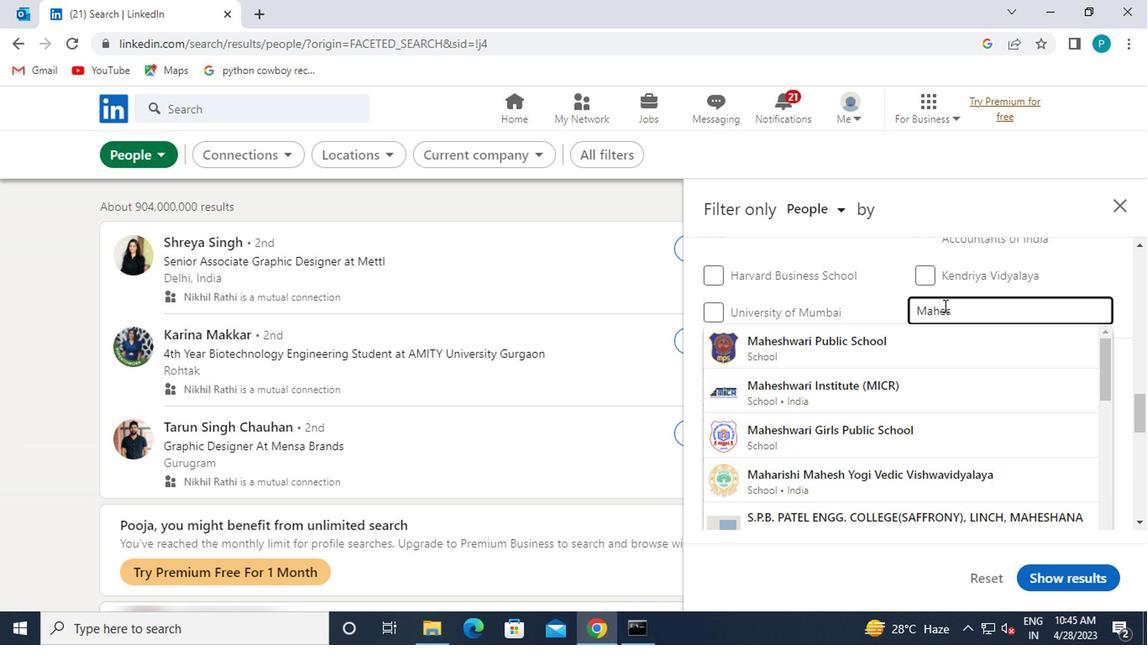 
Action: Mouse moved to (941, 343)
Screenshot: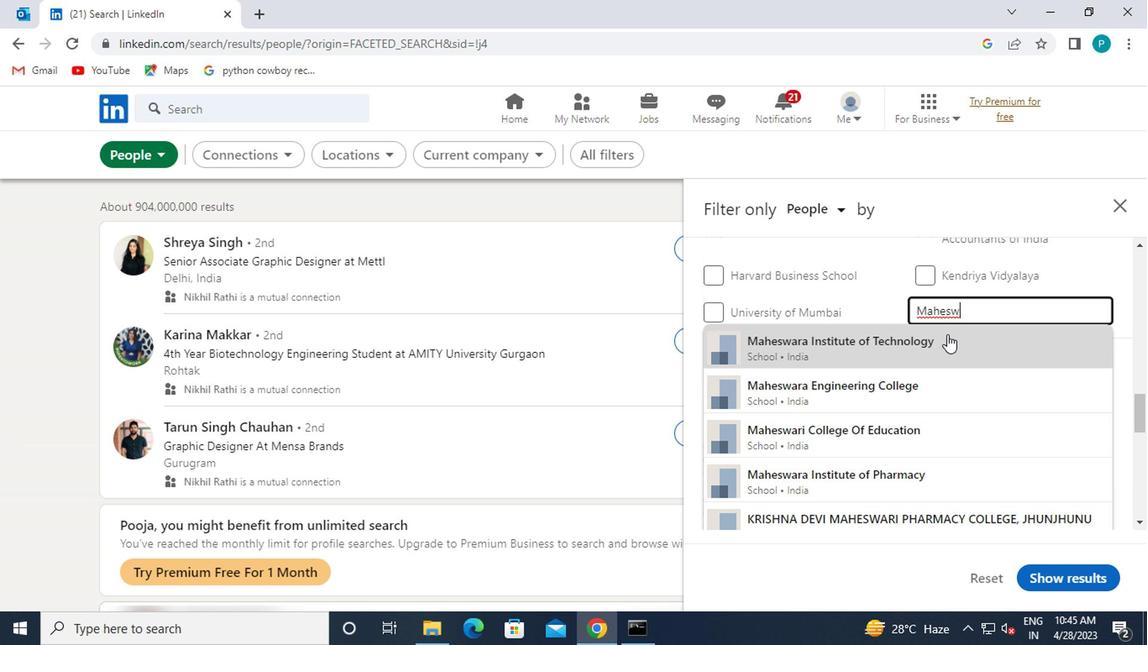 
Action: Mouse scrolled (941, 343) with delta (0, 0)
Screenshot: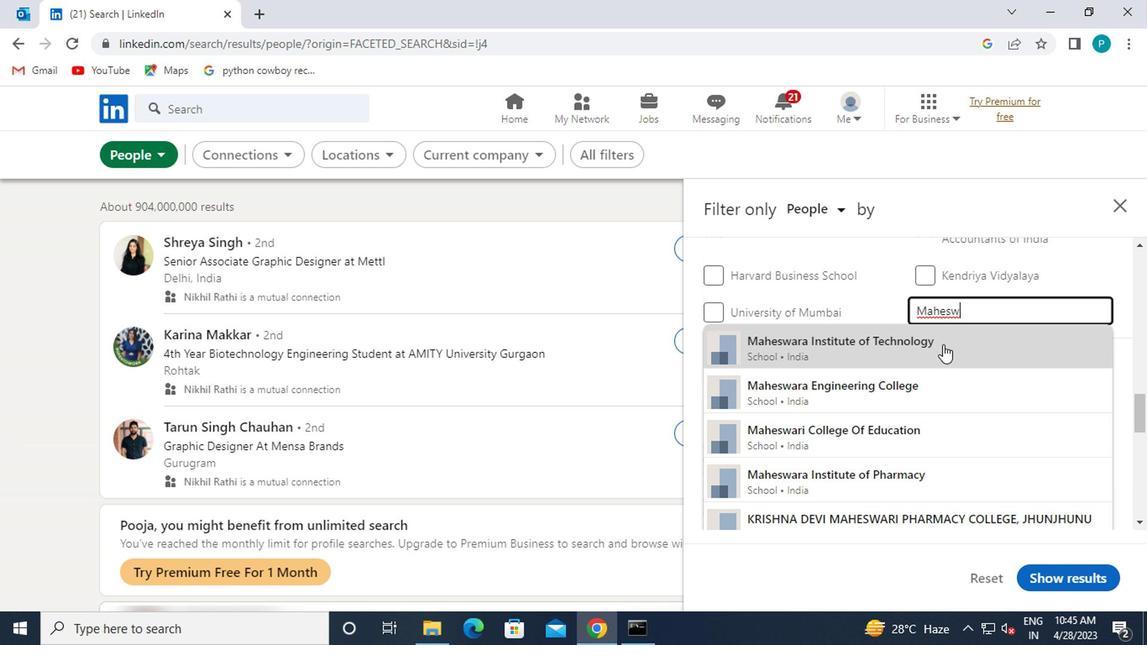 
Action: Mouse moved to (954, 303)
Screenshot: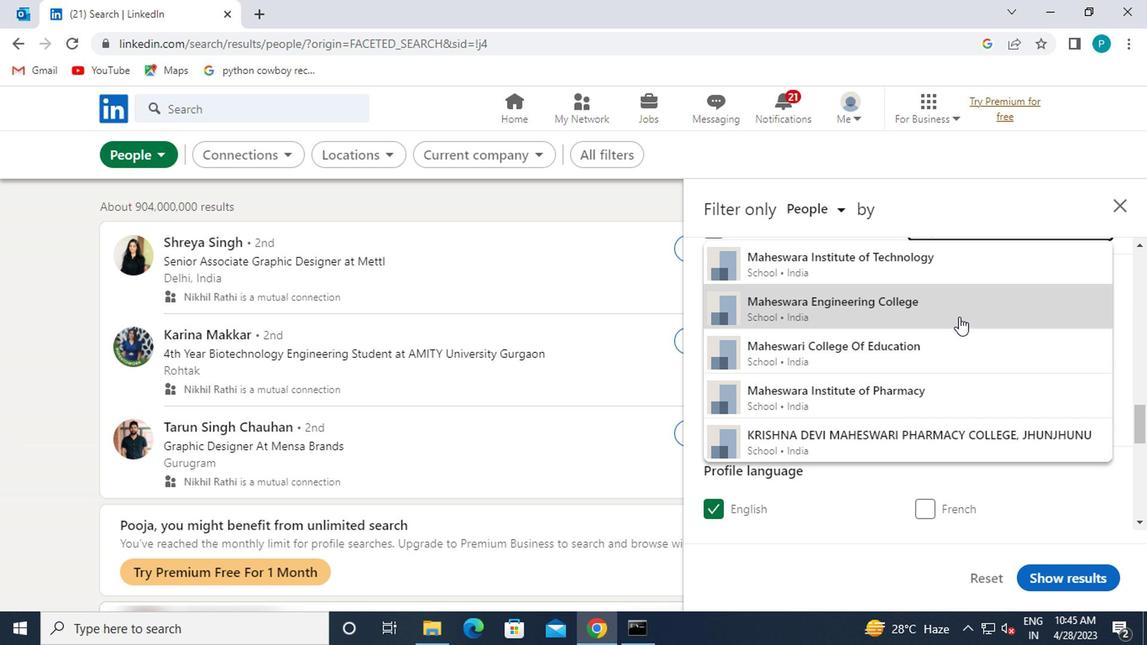 
Action: Mouse scrolled (954, 304) with delta (0, 1)
Screenshot: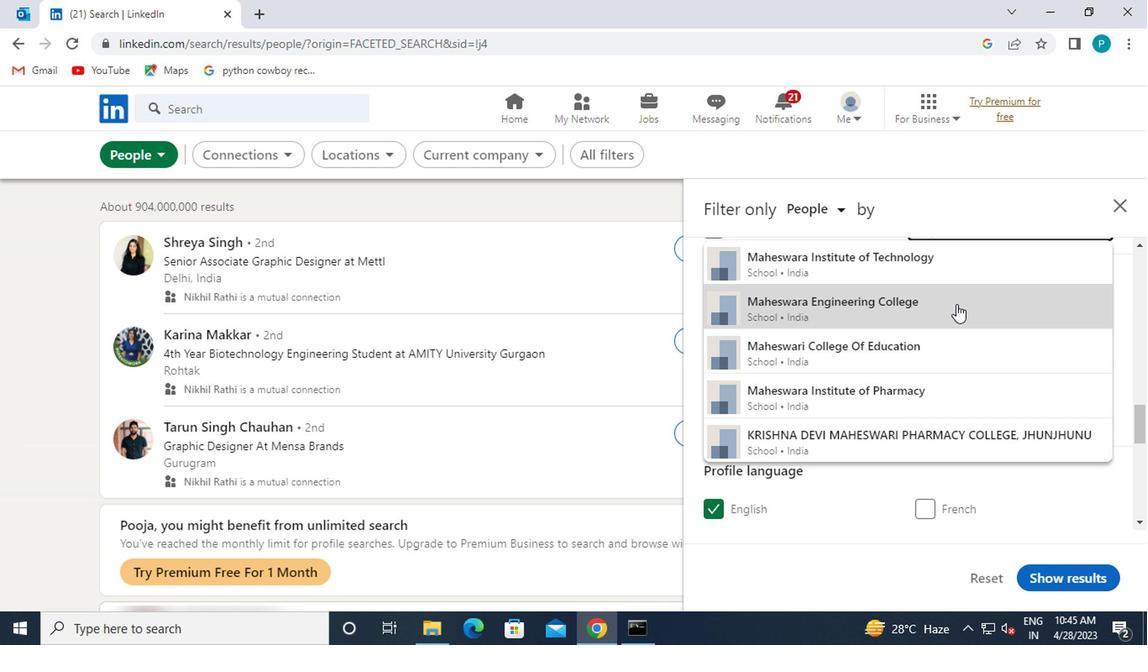 
Action: Mouse moved to (956, 310)
Screenshot: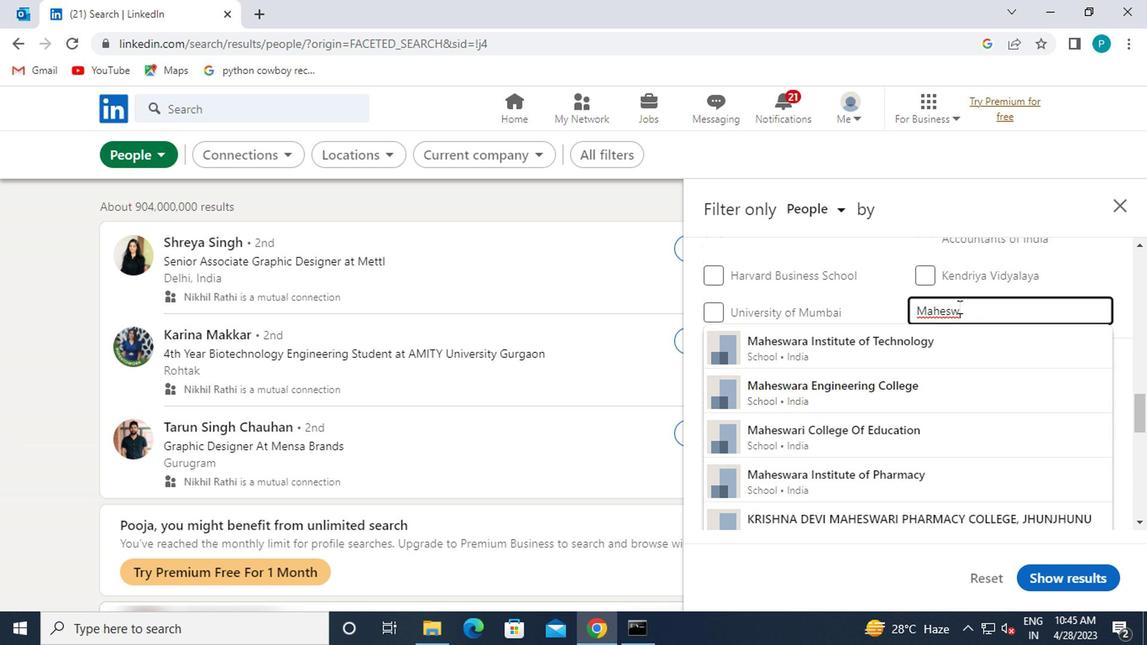 
Action: Key pressed ARI<Key.space>PUBLIC<Key.space>SCHOOL
Screenshot: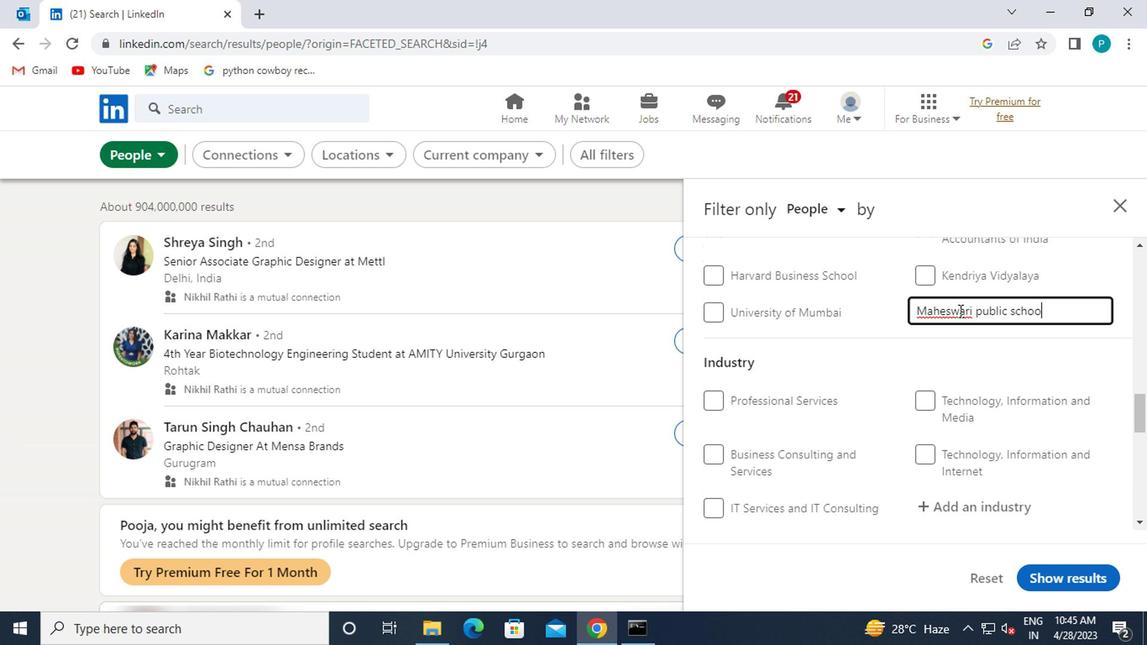 
Action: Mouse moved to (906, 367)
Screenshot: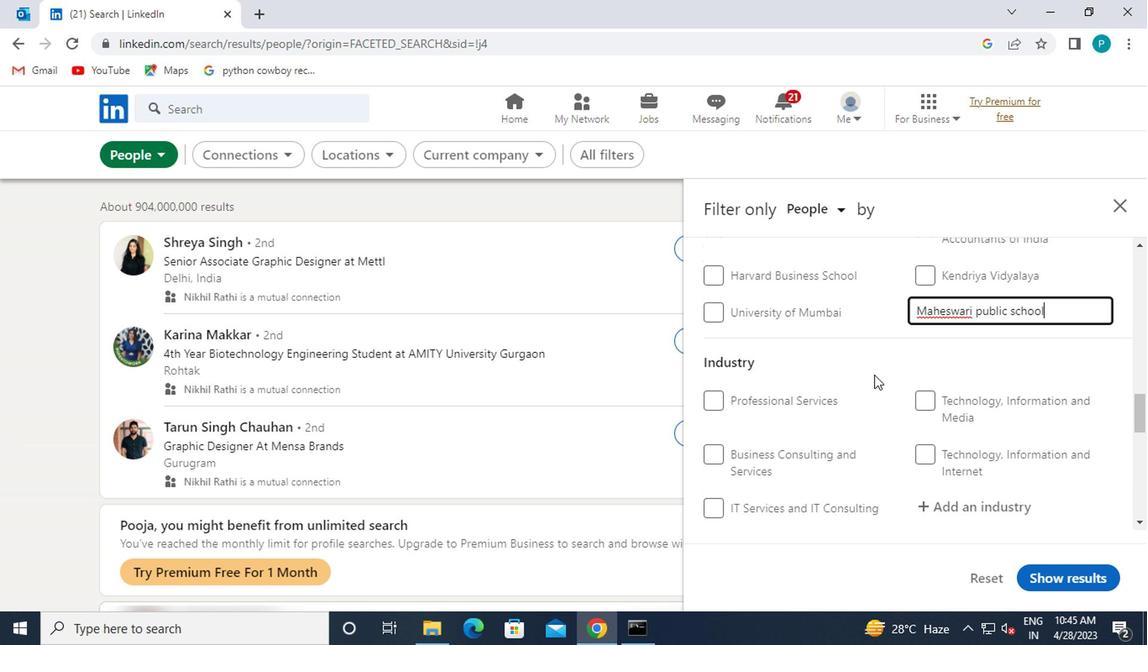 
Action: Mouse scrolled (906, 366) with delta (0, 0)
Screenshot: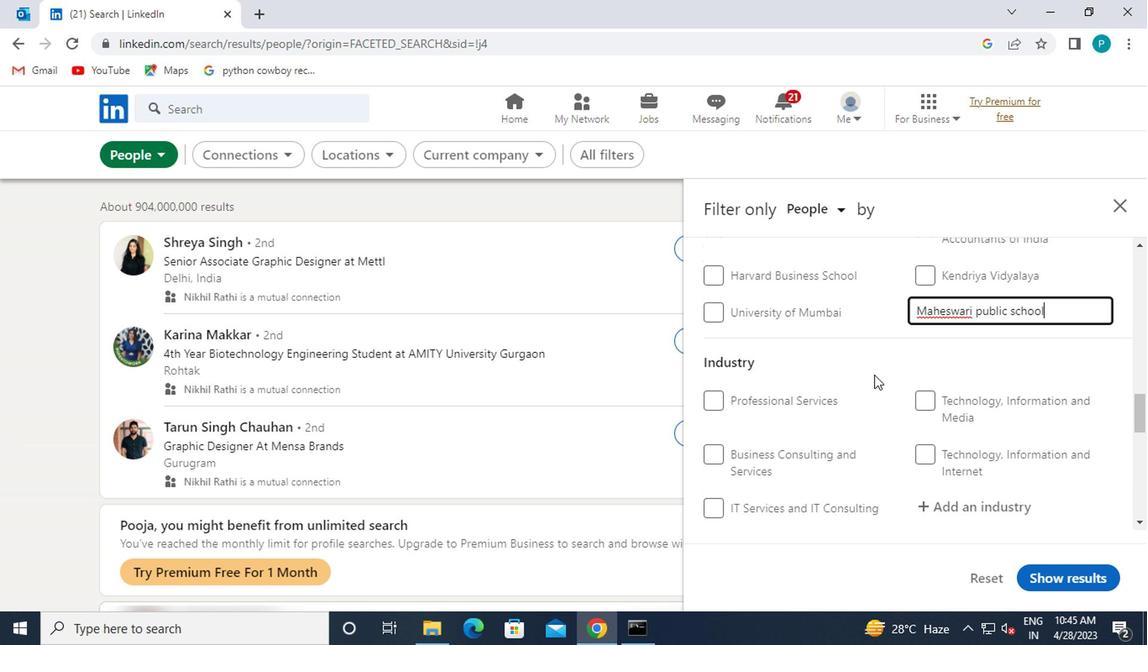 
Action: Mouse moved to (950, 421)
Screenshot: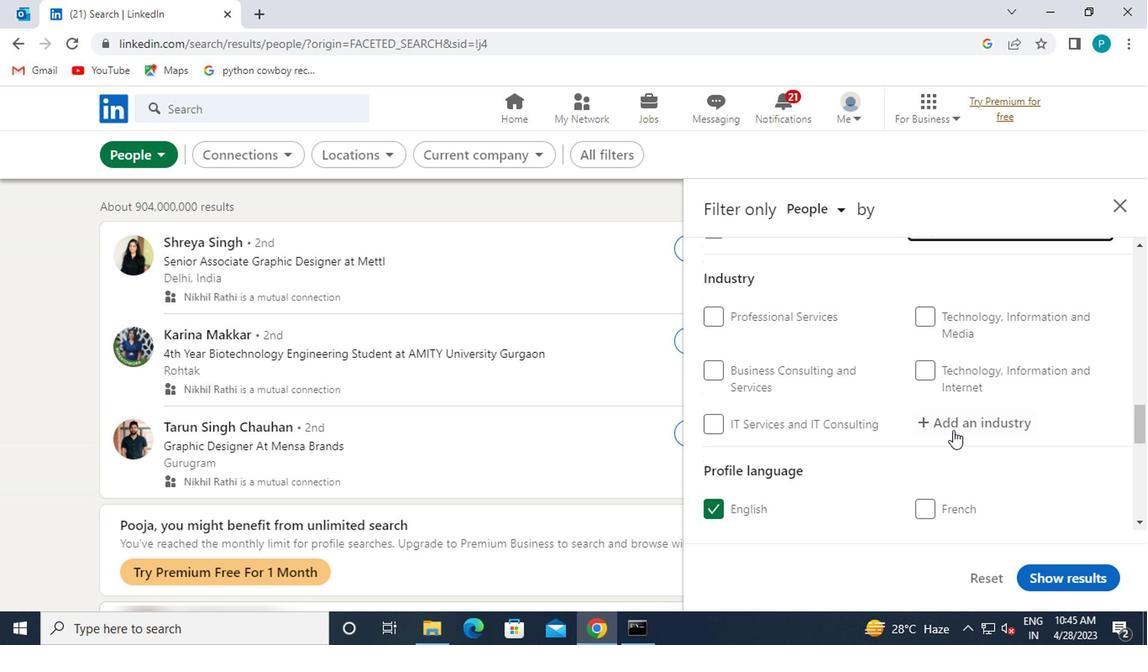 
Action: Mouse pressed left at (950, 421)
Screenshot: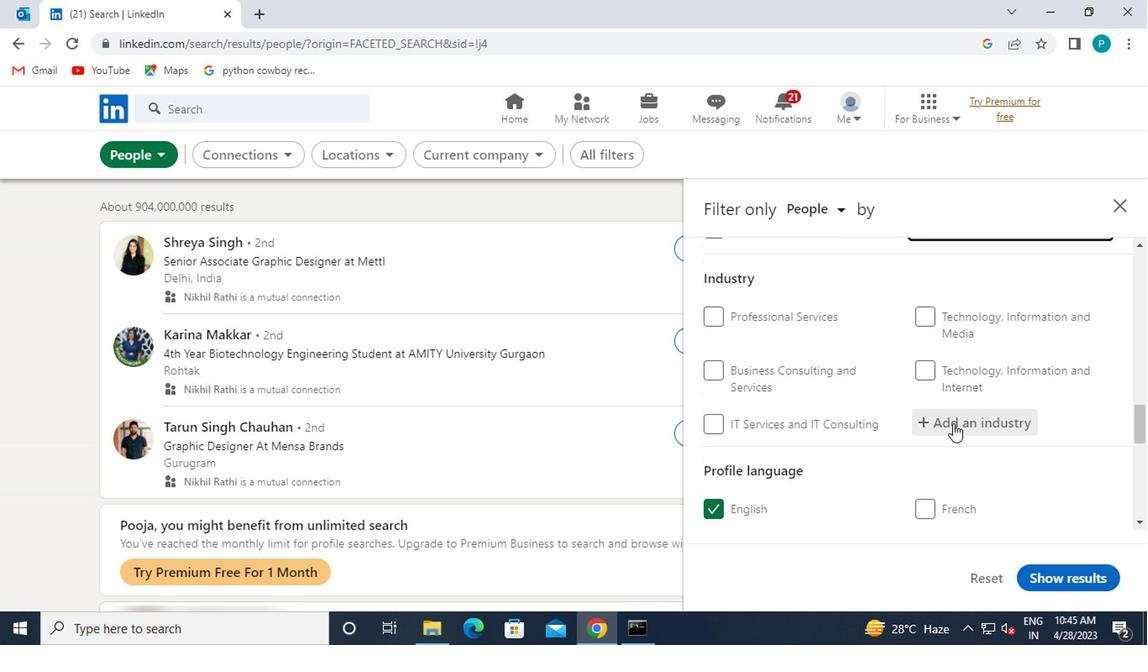 
Action: Key pressed <Key.caps_lock>C<Key.caps_lock>E<Key.backspace>REDIT
Screenshot: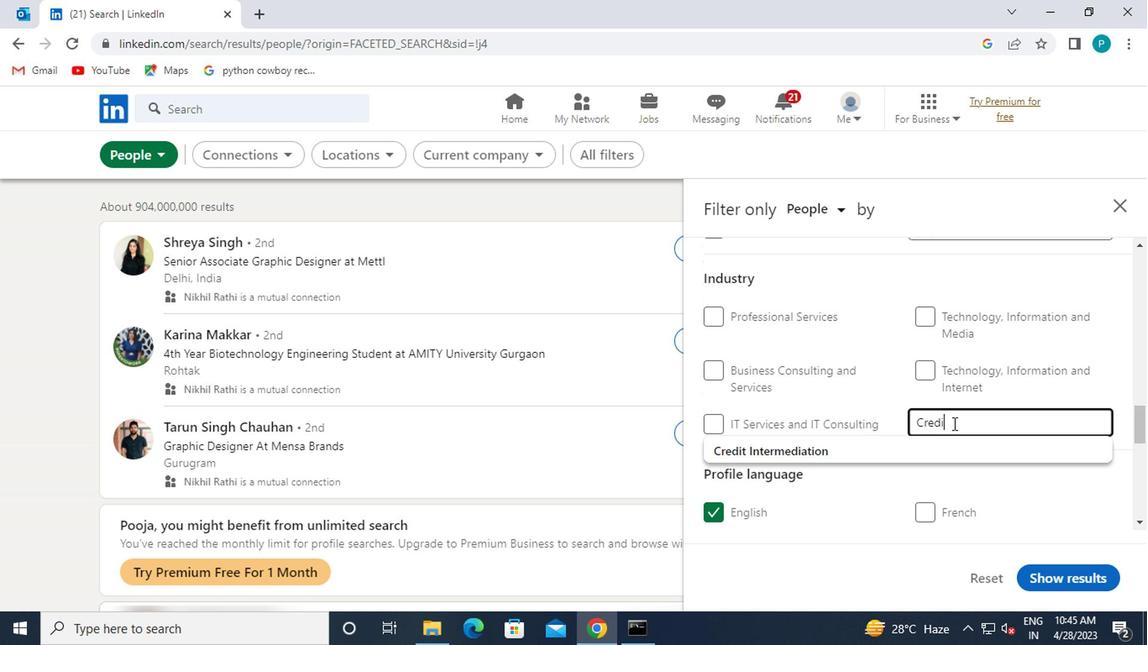 
Action: Mouse moved to (929, 439)
Screenshot: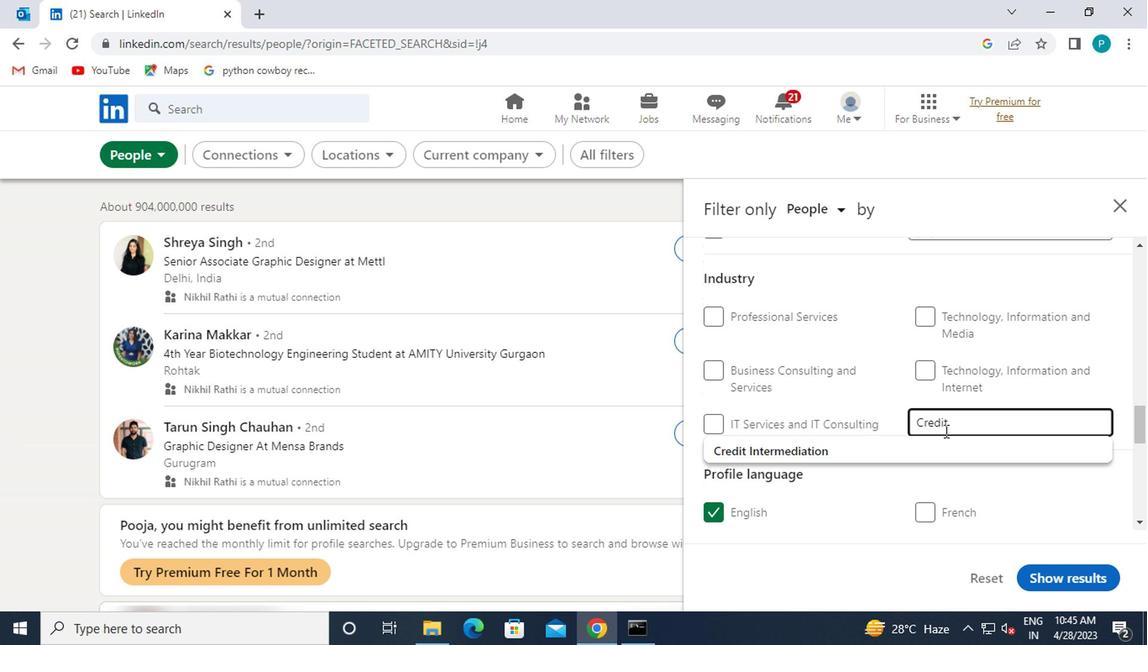 
Action: Mouse pressed left at (929, 439)
Screenshot: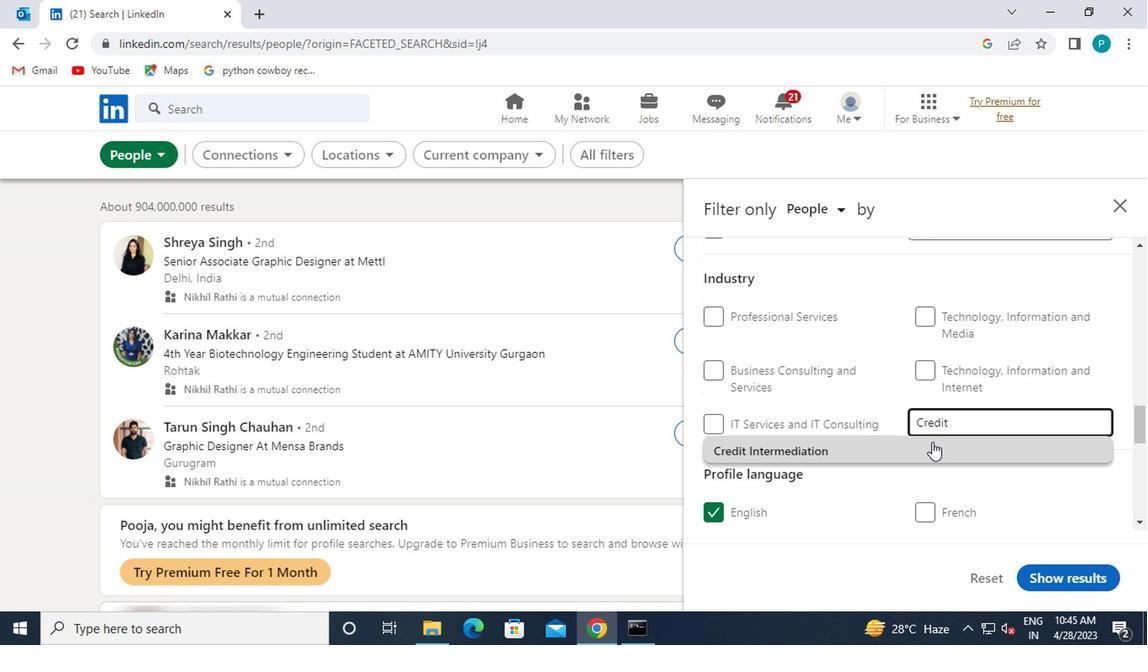 
Action: Mouse moved to (798, 423)
Screenshot: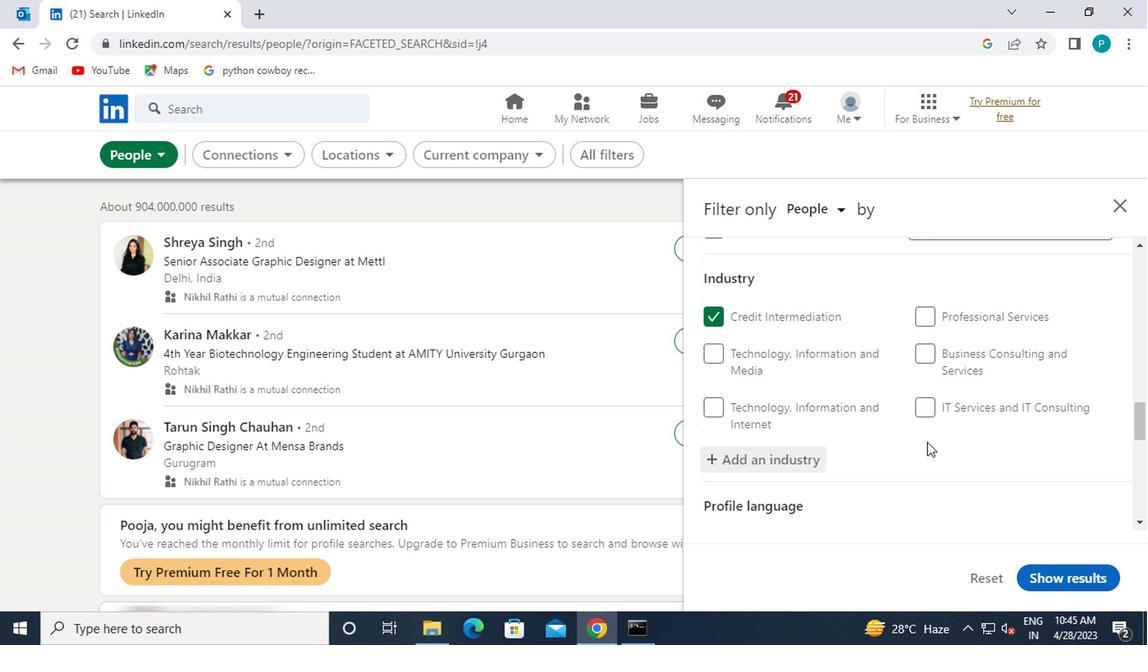 
Action: Mouse scrolled (798, 423) with delta (0, 0)
Screenshot: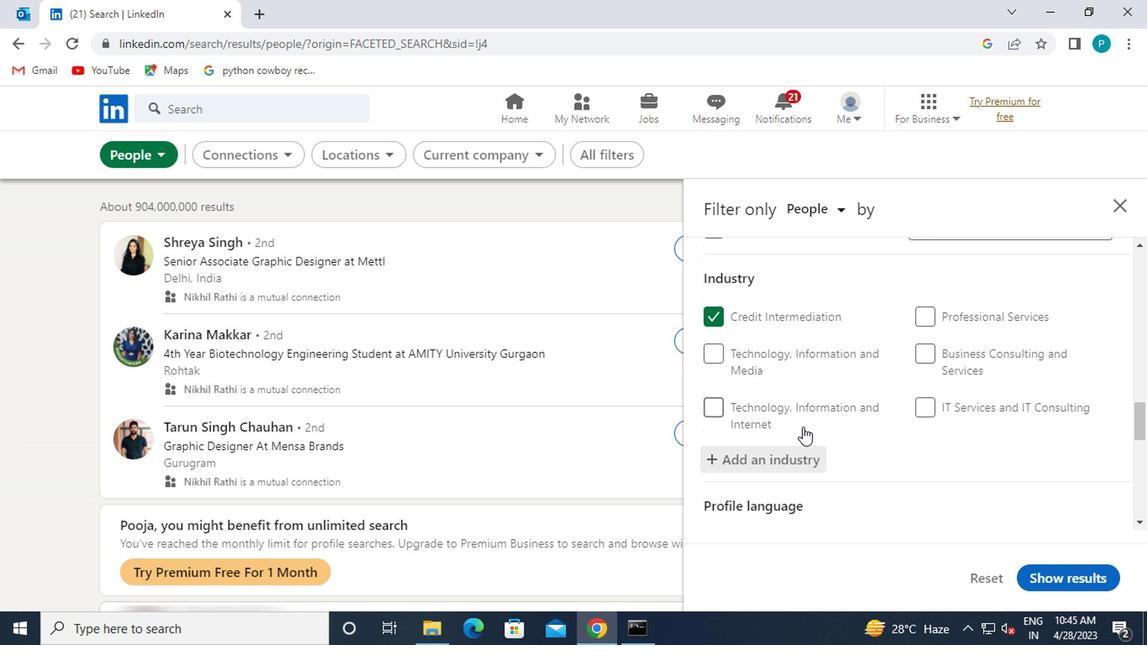 
Action: Mouse scrolled (798, 423) with delta (0, 0)
Screenshot: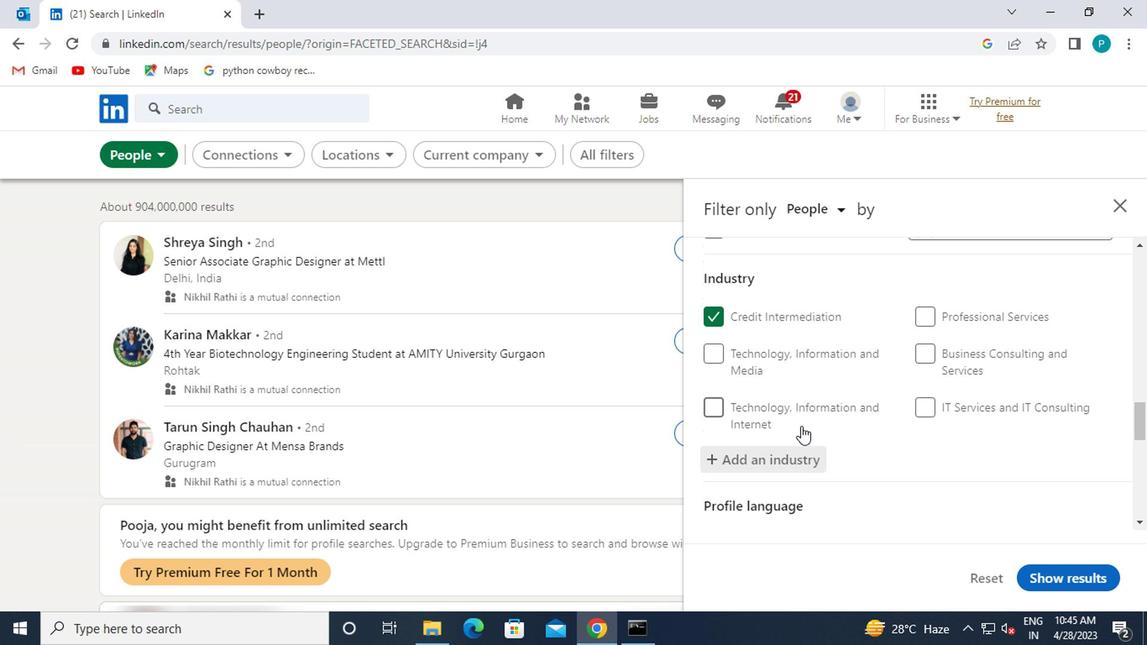 
Action: Mouse scrolled (798, 423) with delta (0, 0)
Screenshot: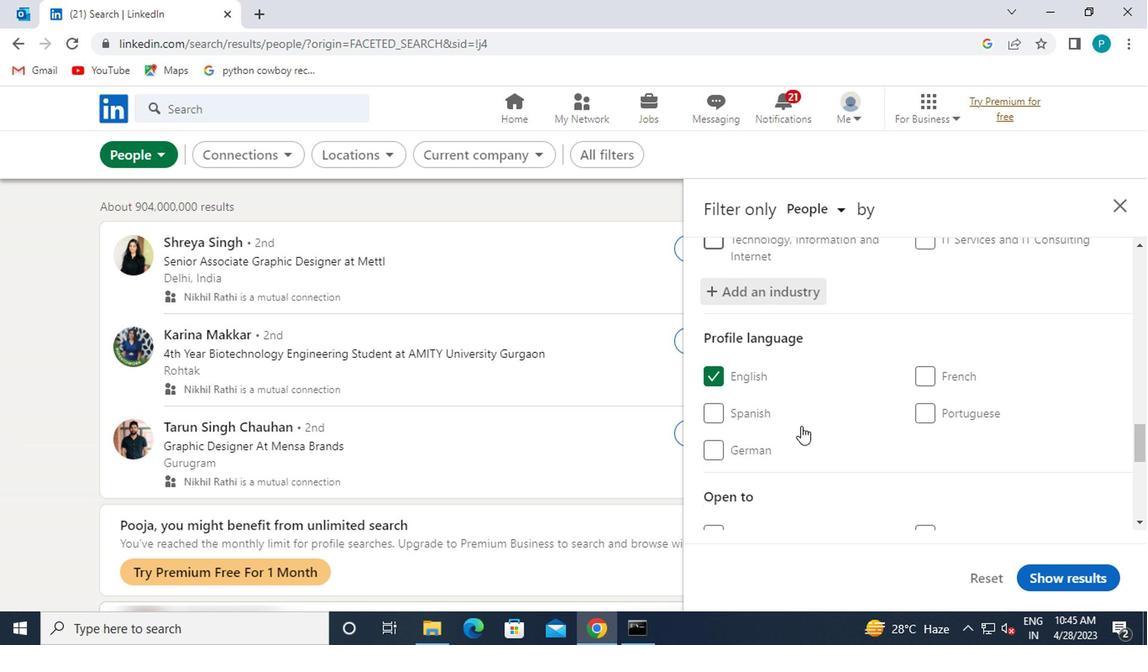 
Action: Mouse scrolled (798, 423) with delta (0, 0)
Screenshot: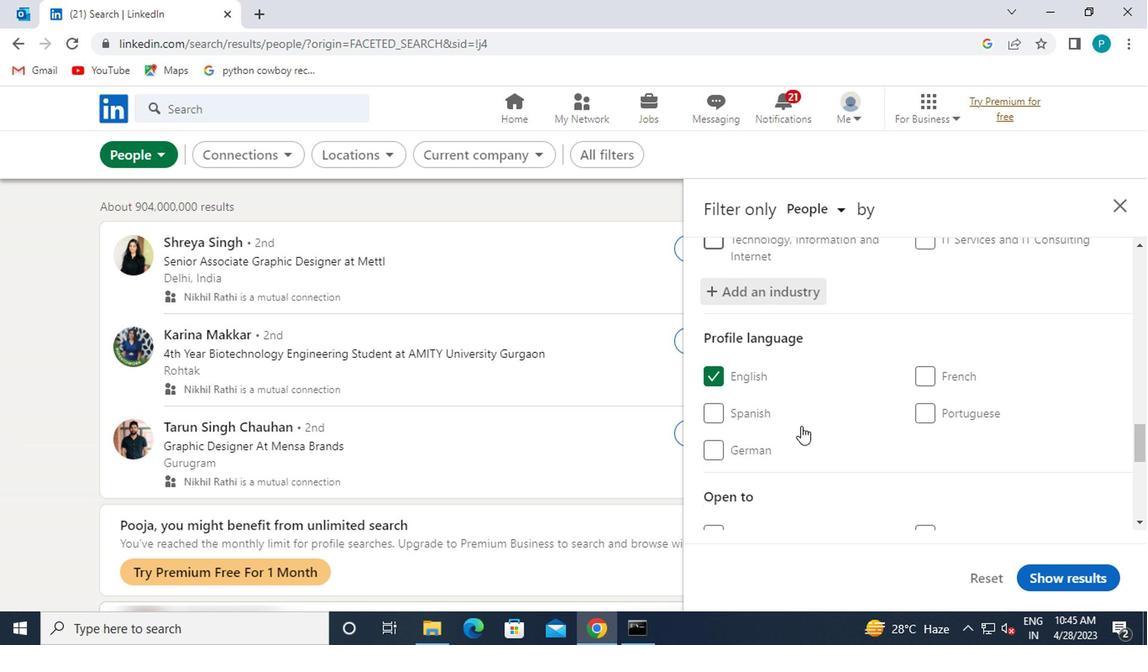 
Action: Mouse scrolled (798, 423) with delta (0, 0)
Screenshot: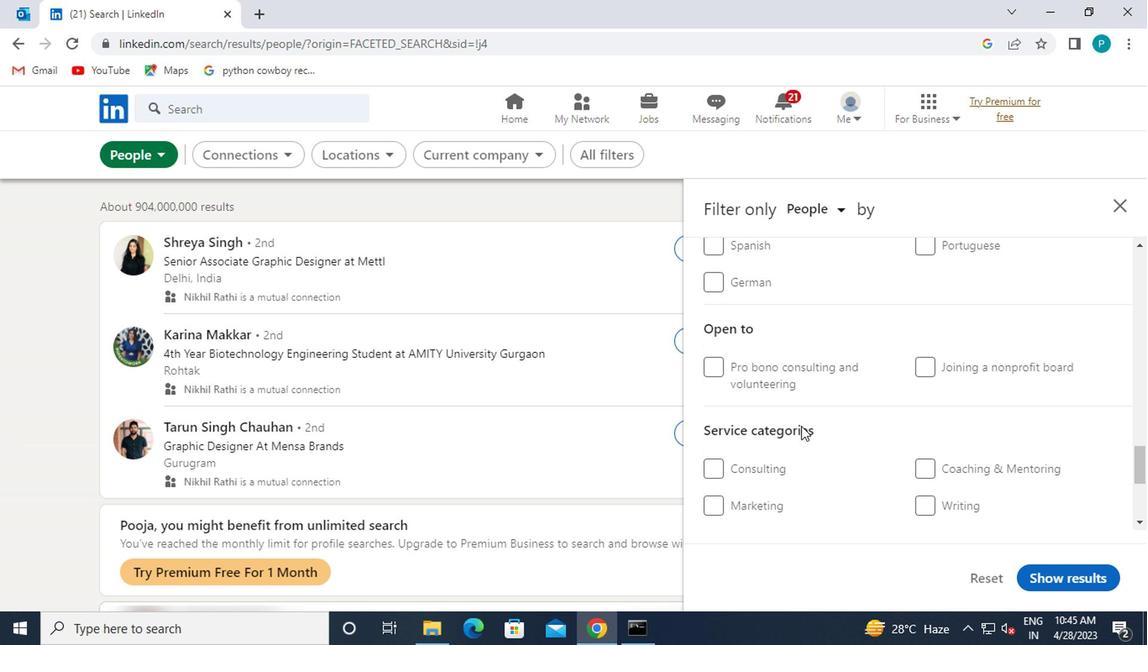 
Action: Mouse moved to (943, 456)
Screenshot: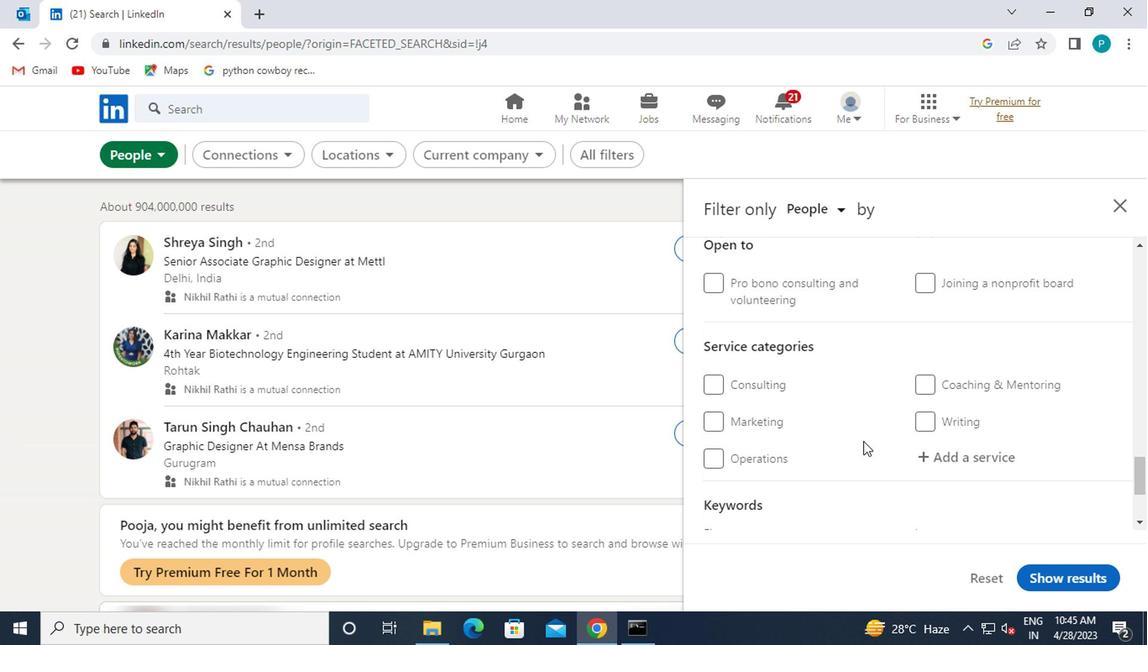 
Action: Mouse pressed left at (943, 456)
Screenshot: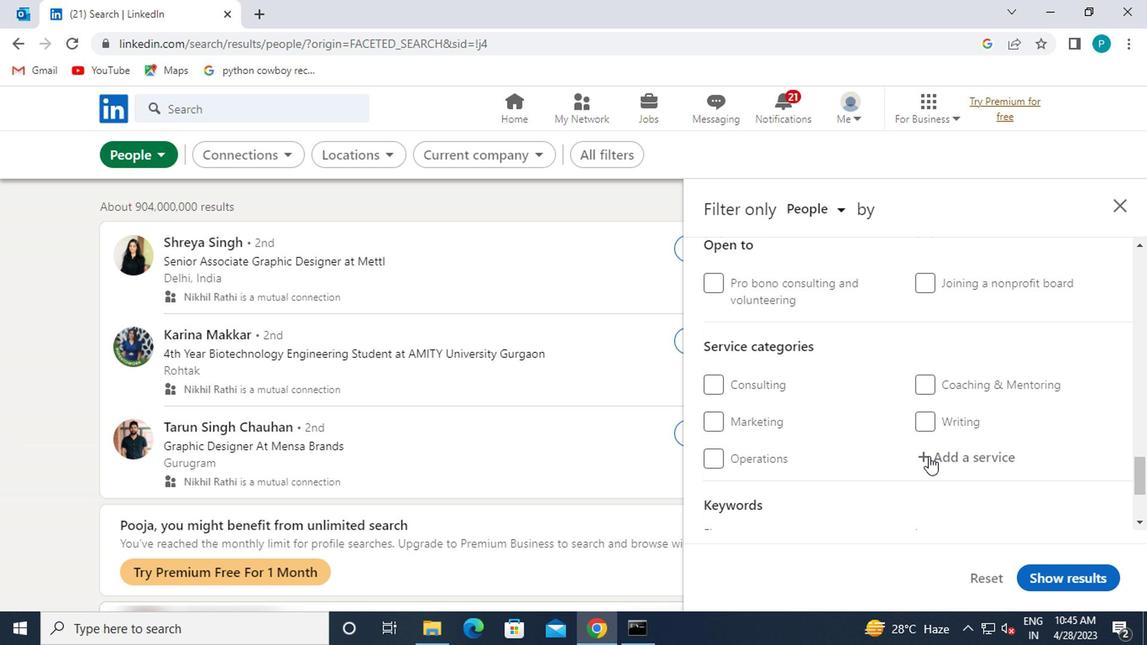 
Action: Mouse moved to (967, 472)
Screenshot: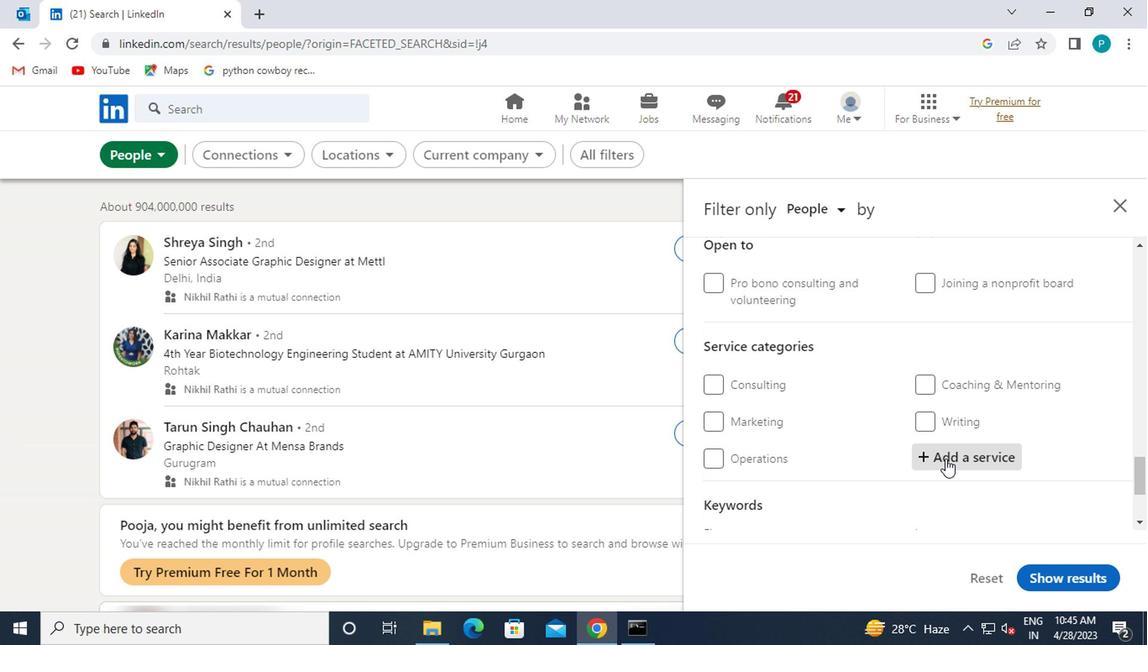 
Action: Key pressed <Key.caps_lock>W<Key.caps_lock>EB
Screenshot: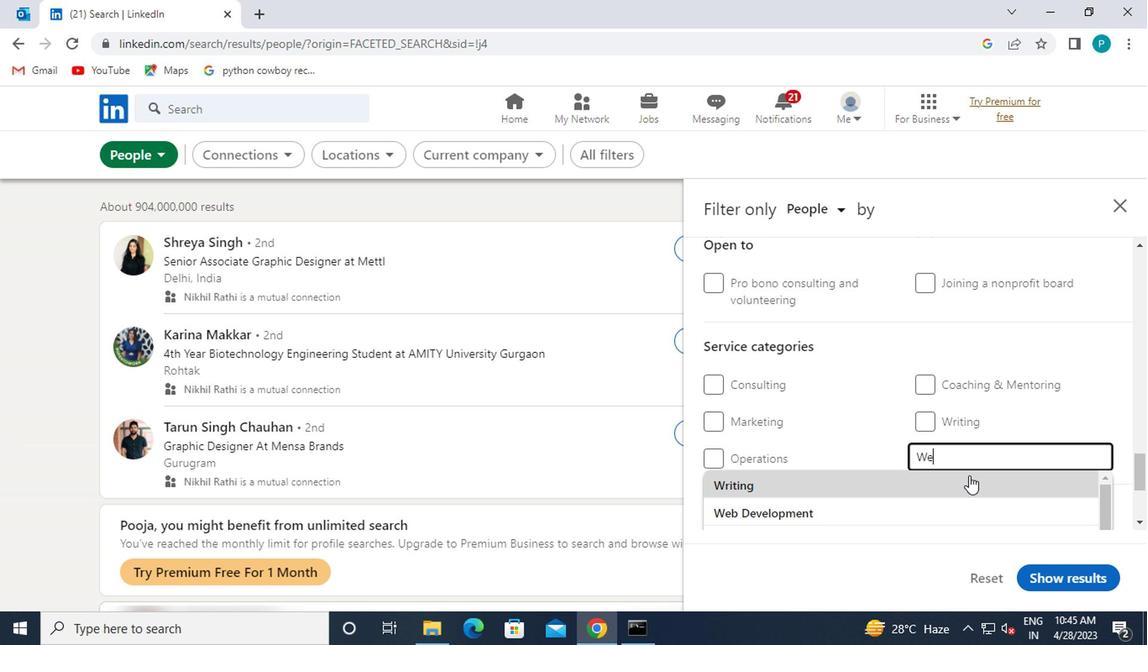 
Action: Mouse moved to (880, 454)
Screenshot: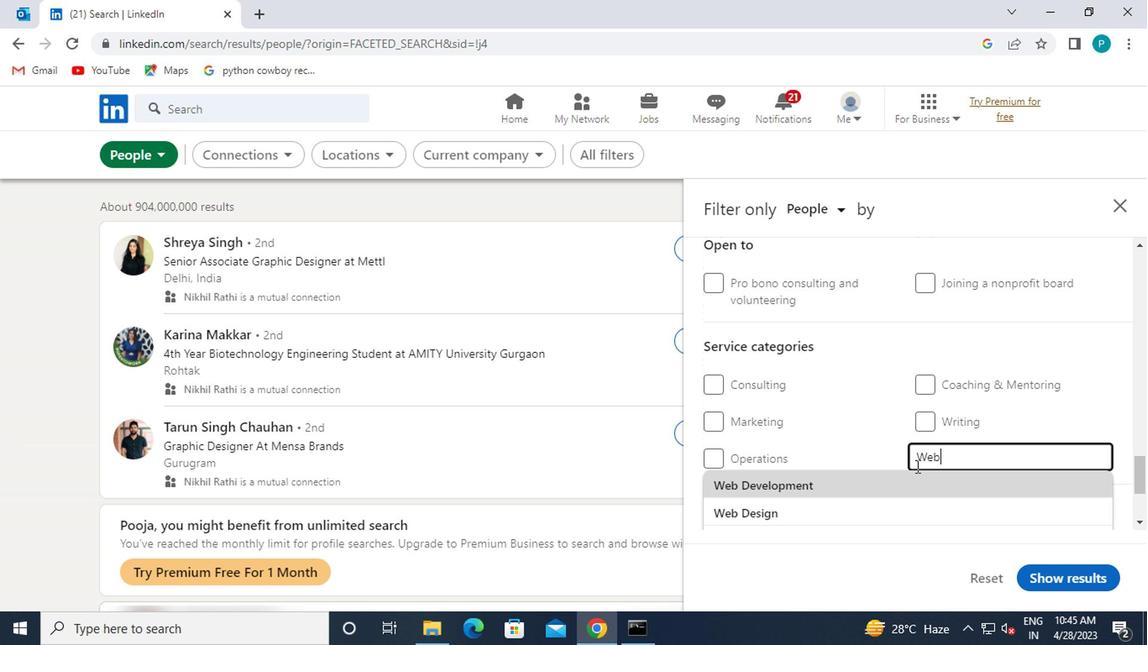 
Action: Mouse scrolled (880, 454) with delta (0, 0)
Screenshot: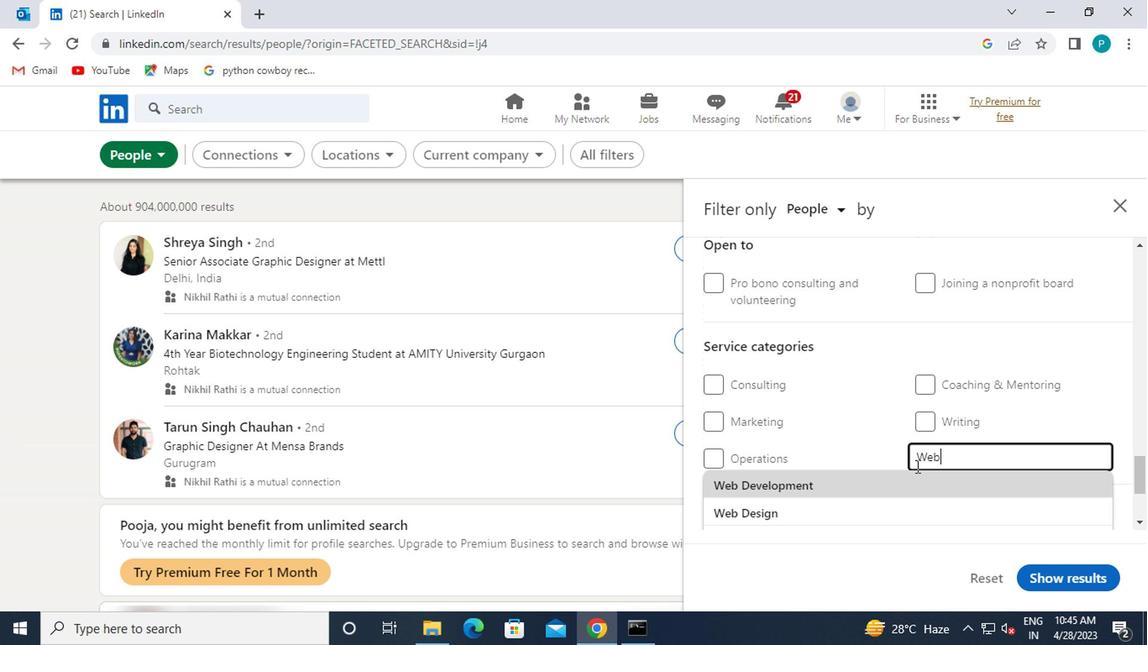 
Action: Mouse moved to (815, 423)
Screenshot: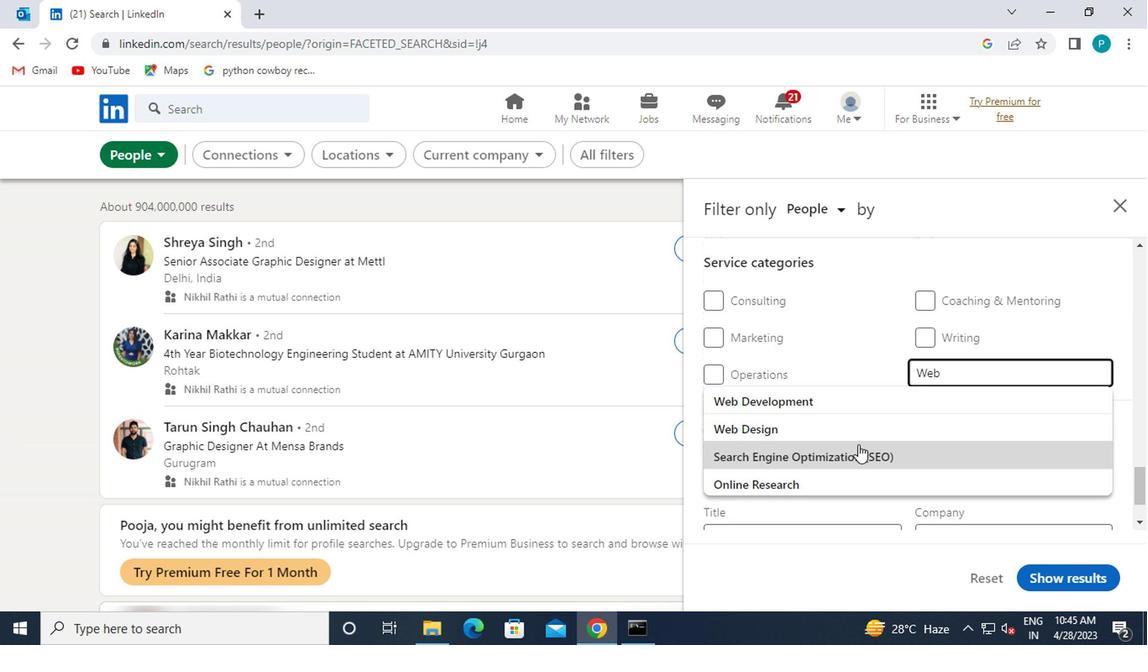 
Action: Mouse pressed left at (815, 423)
Screenshot: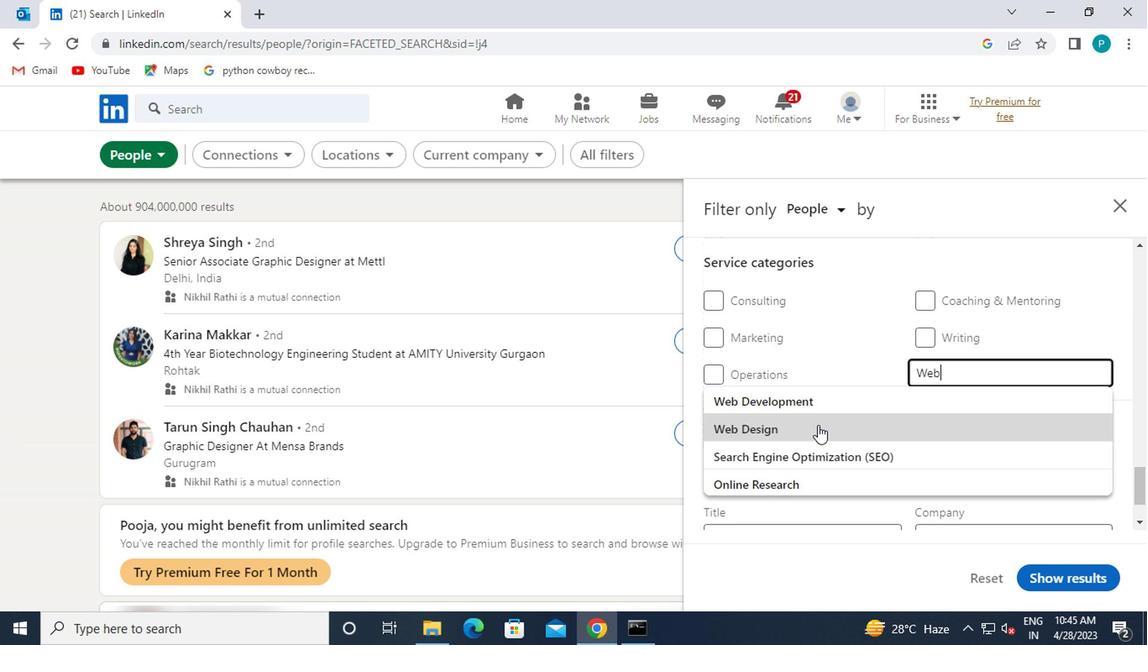 
Action: Mouse moved to (809, 420)
Screenshot: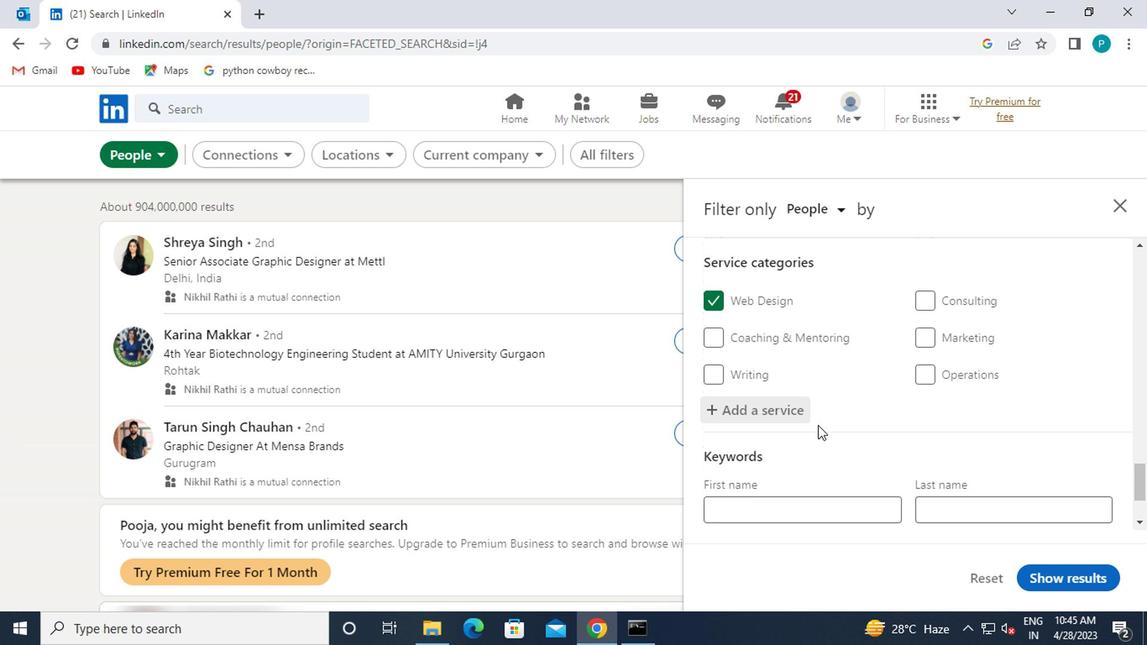 
Action: Mouse scrolled (809, 419) with delta (0, 0)
Screenshot: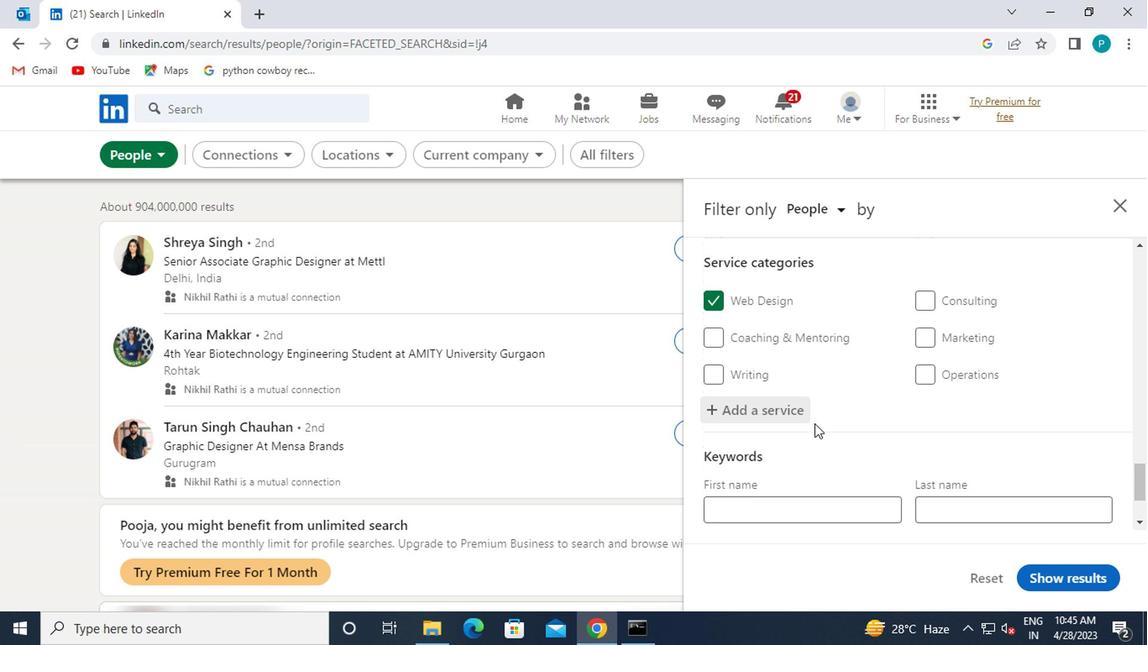 
Action: Mouse scrolled (809, 419) with delta (0, 0)
Screenshot: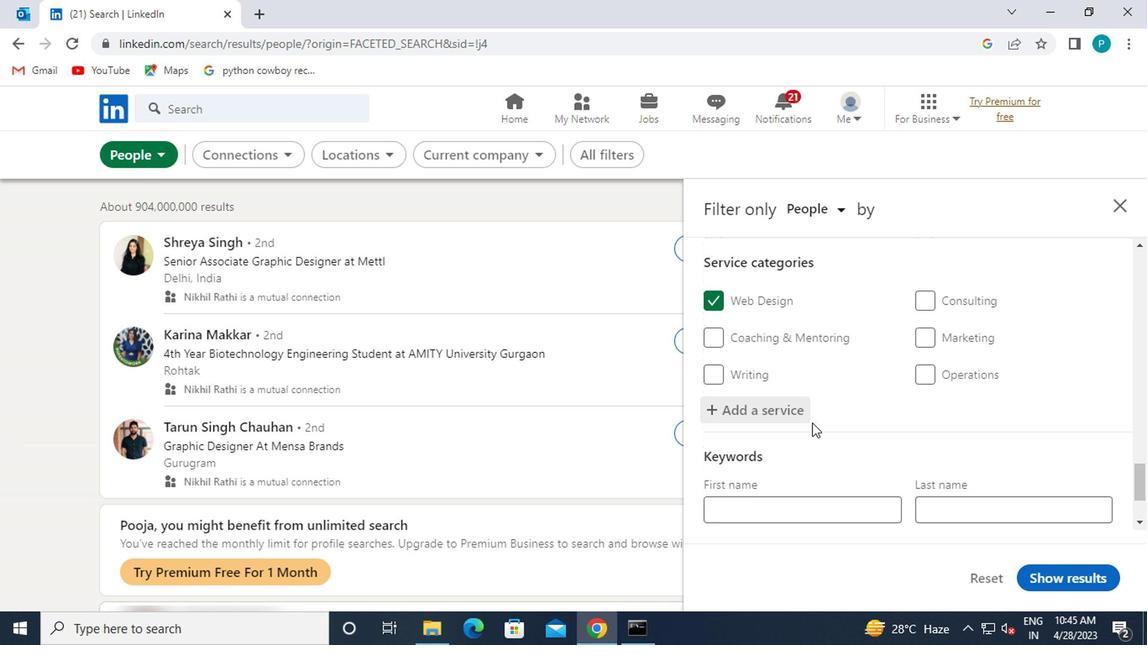 
Action: Mouse moved to (791, 451)
Screenshot: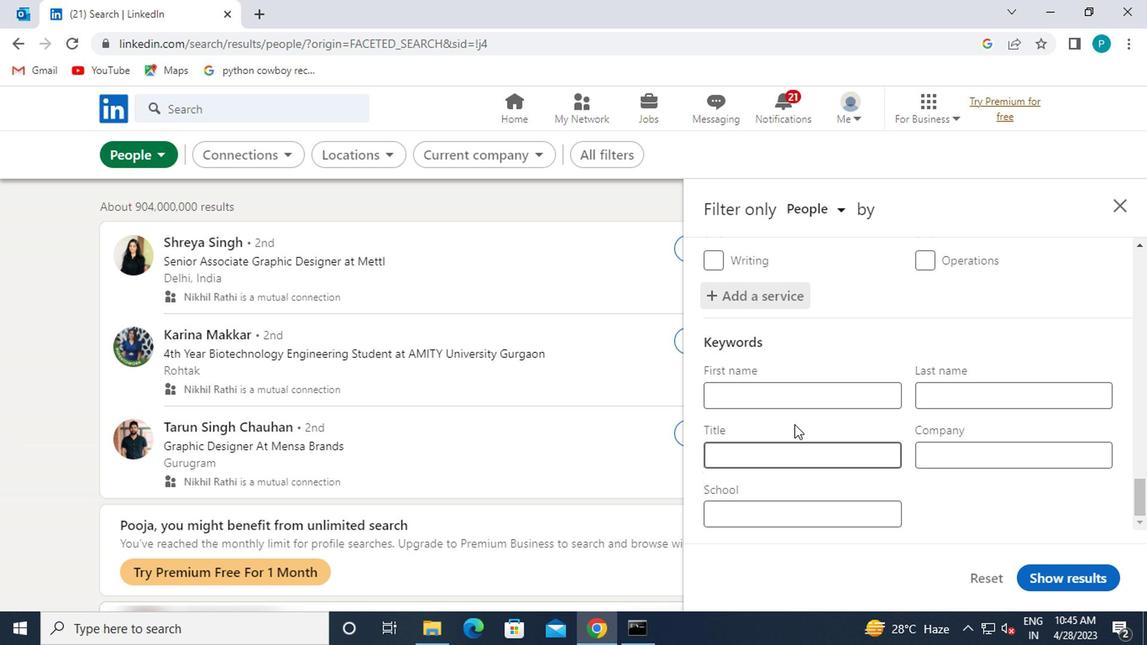 
Action: Mouse pressed left at (791, 451)
Screenshot: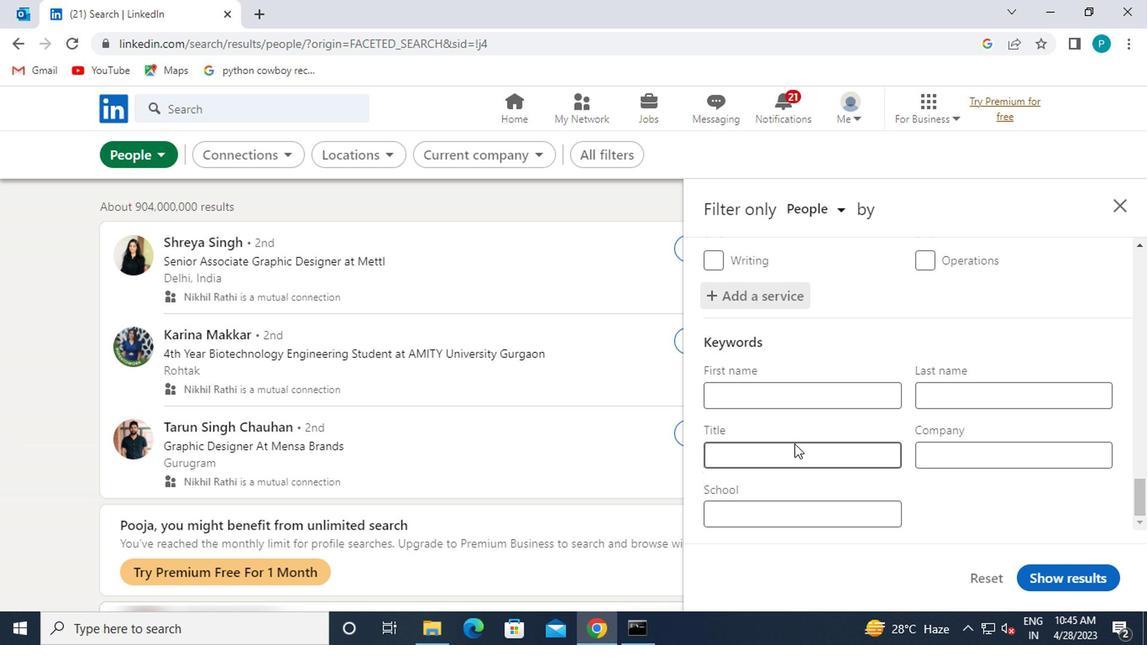 
Action: Mouse moved to (797, 454)
Screenshot: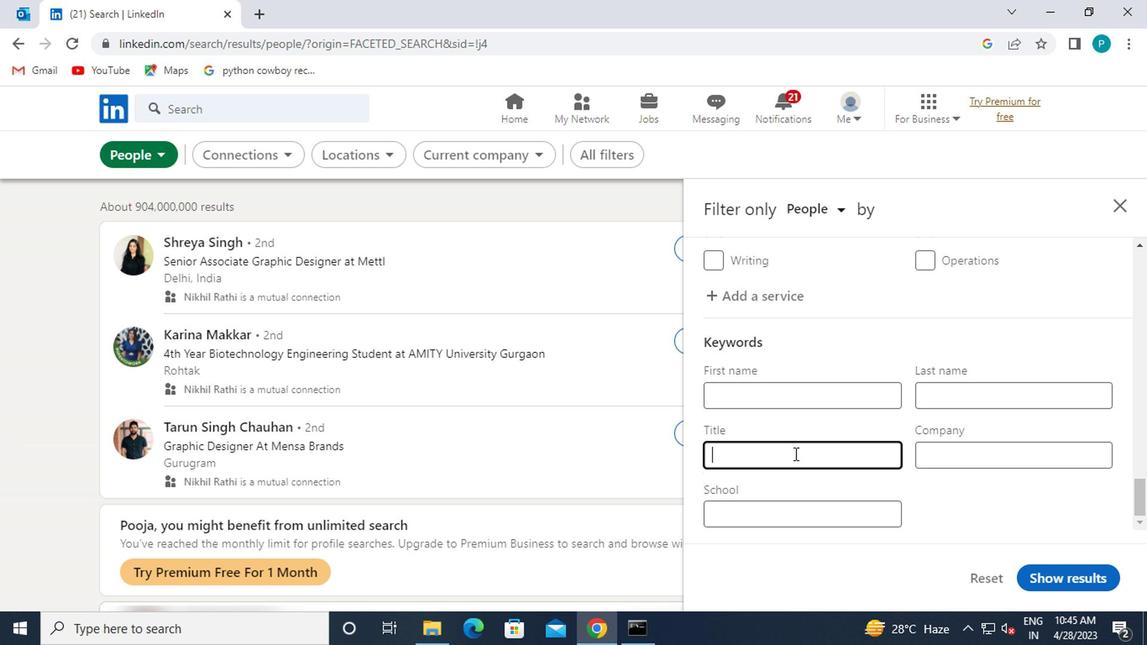
Action: Key pressed <Key.caps_lock>M<Key.caps_lock>ARKETING<Key.space><Key.caps_lock>S<Key.caps_lock>PECIALIST
Screenshot: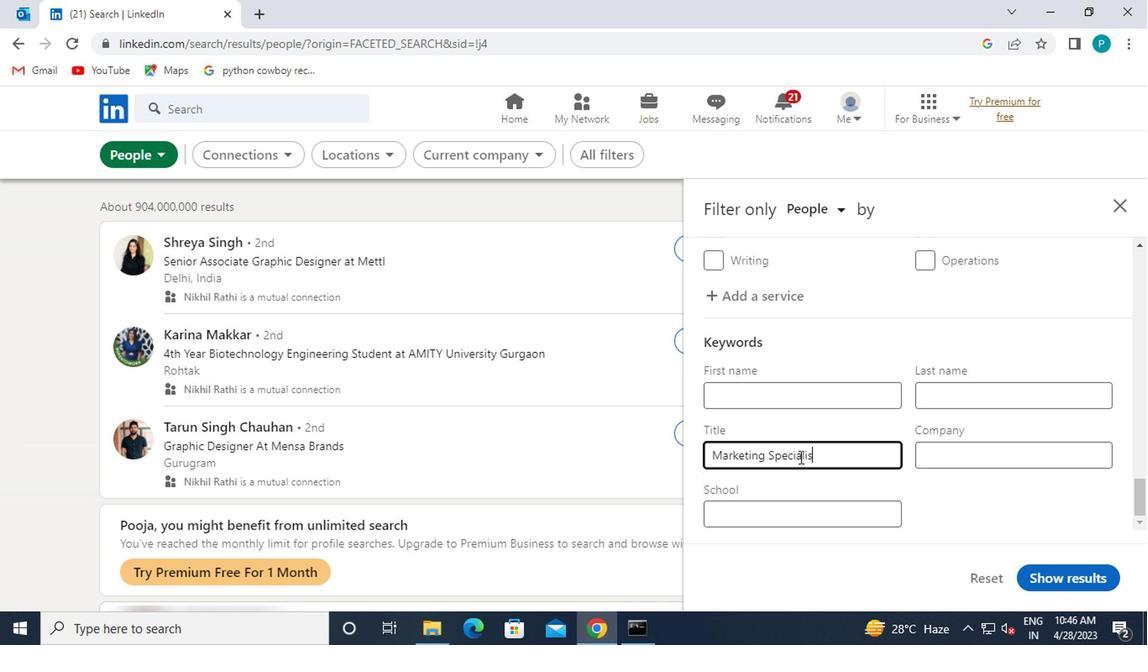 
Action: Mouse moved to (1045, 570)
Screenshot: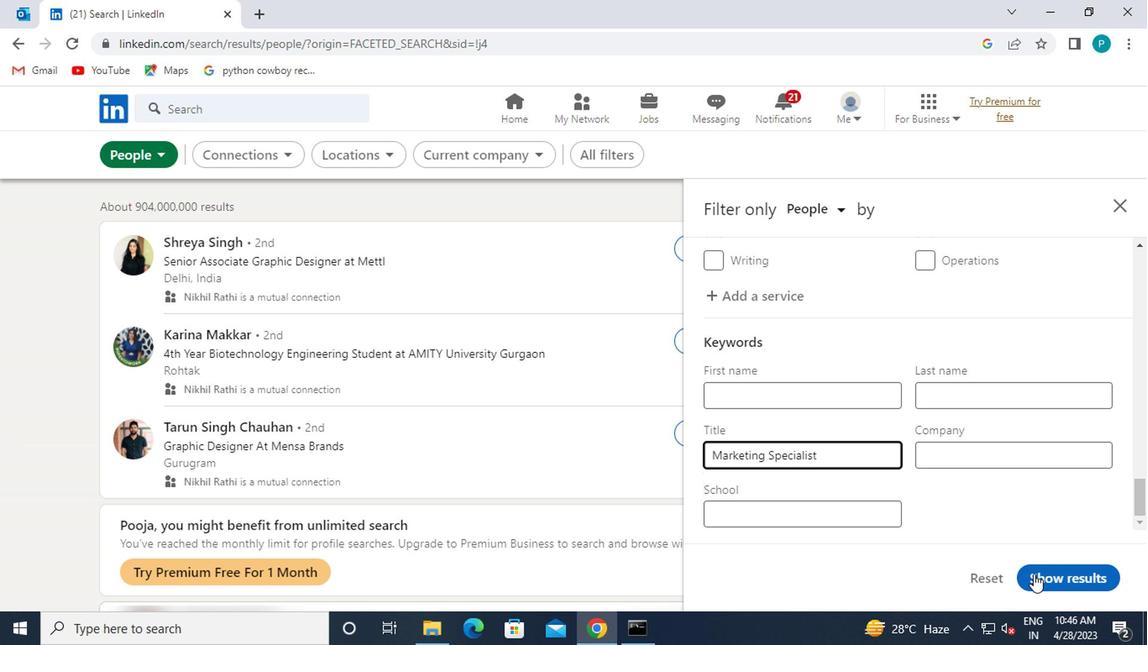 
Action: Mouse pressed left at (1045, 570)
Screenshot: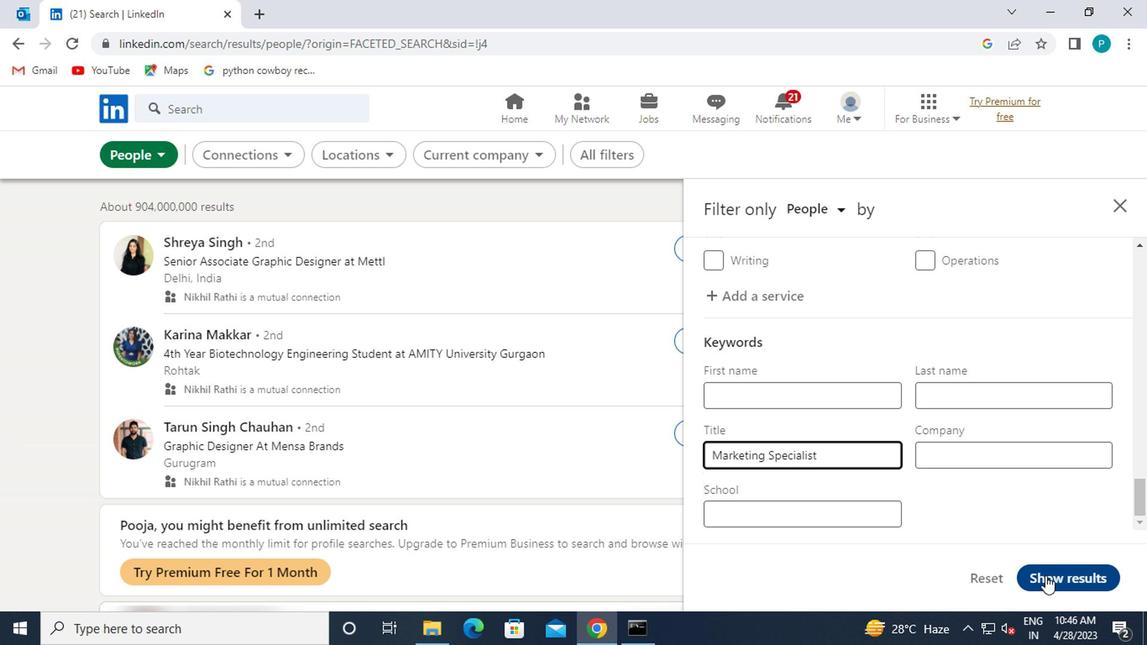 
